Task: Look for space in Merthyr Tydfil, United Kingdom from 1st July, 2023 to 8th July, 2023 for 2 adults, 1 child in price range Rs.15000 to Rs.20000. Place can be entire place with 1  bedroom having 1 bed and 1 bathroom. Property type can be house, flat, guest house, hotel. Booking option can be shelf check-in. Required host language is English.
Action: Mouse moved to (547, 122)
Screenshot: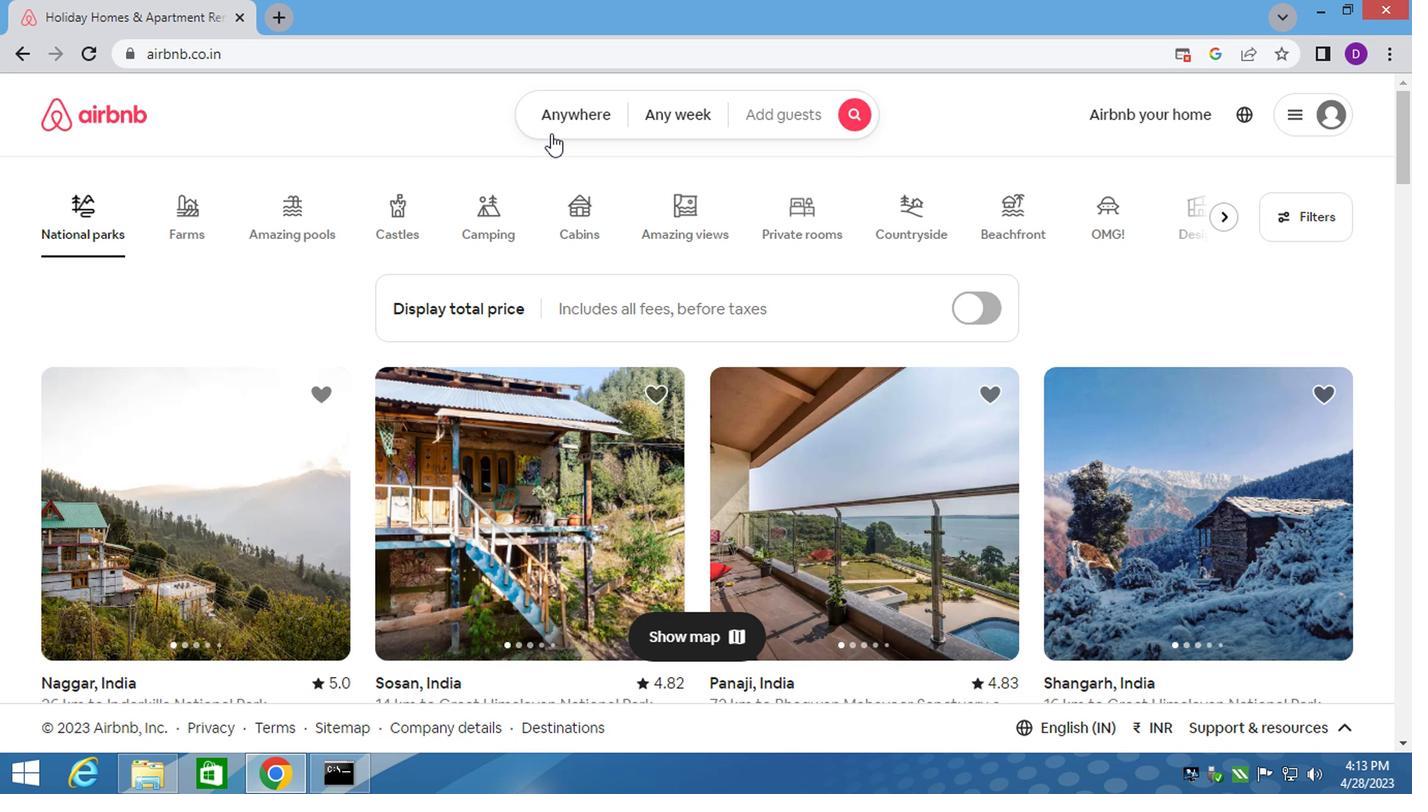 
Action: Mouse pressed left at (547, 122)
Screenshot: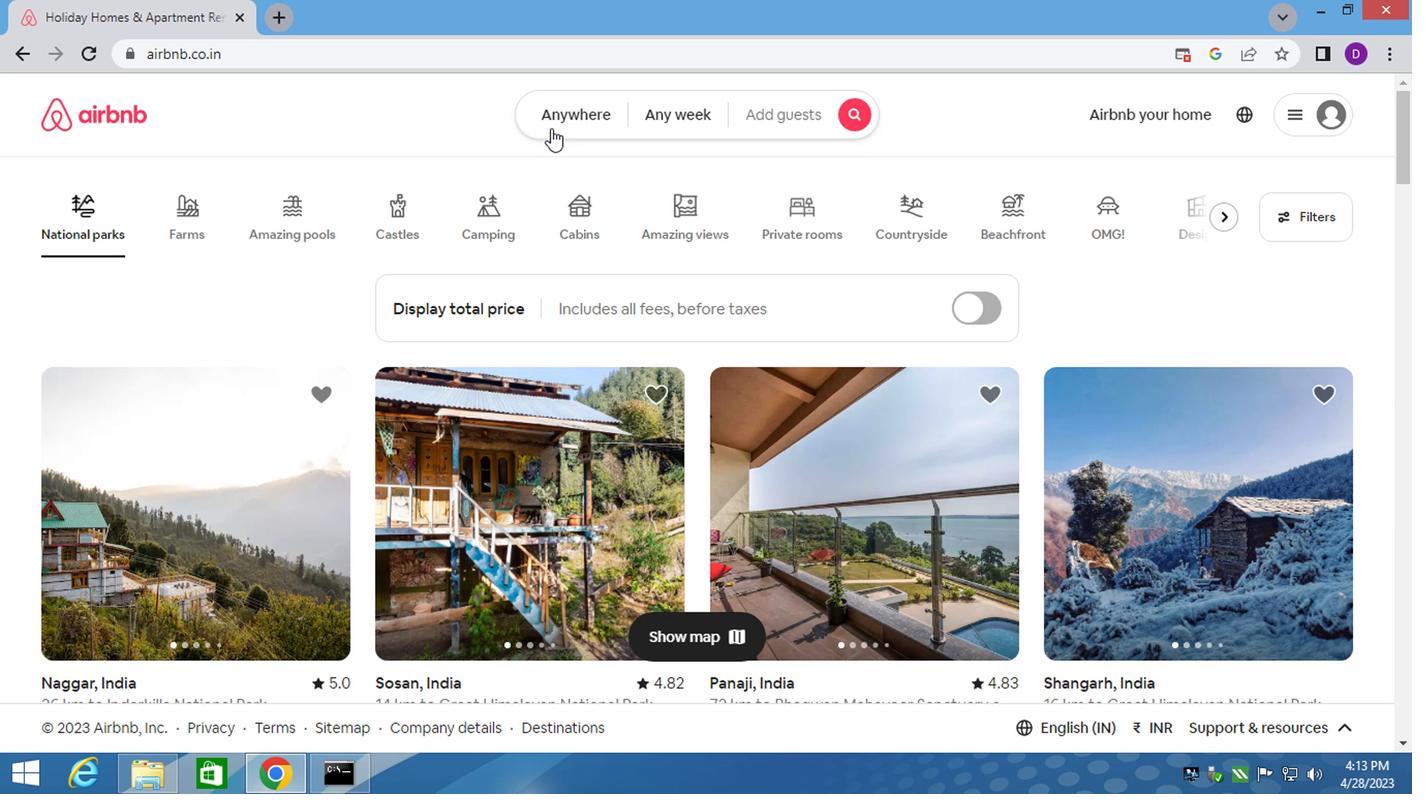 
Action: Mouse moved to (385, 205)
Screenshot: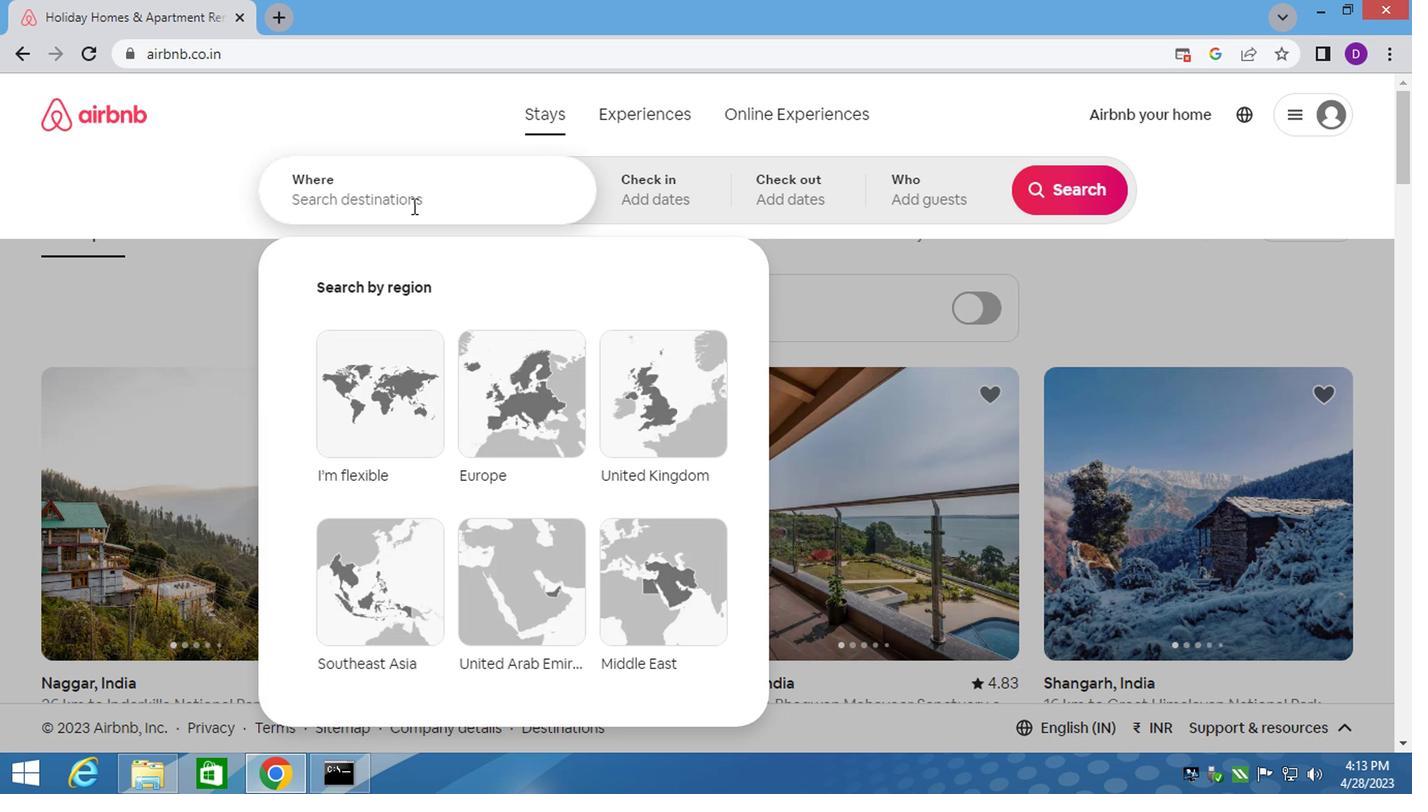 
Action: Mouse pressed left at (385, 205)
Screenshot: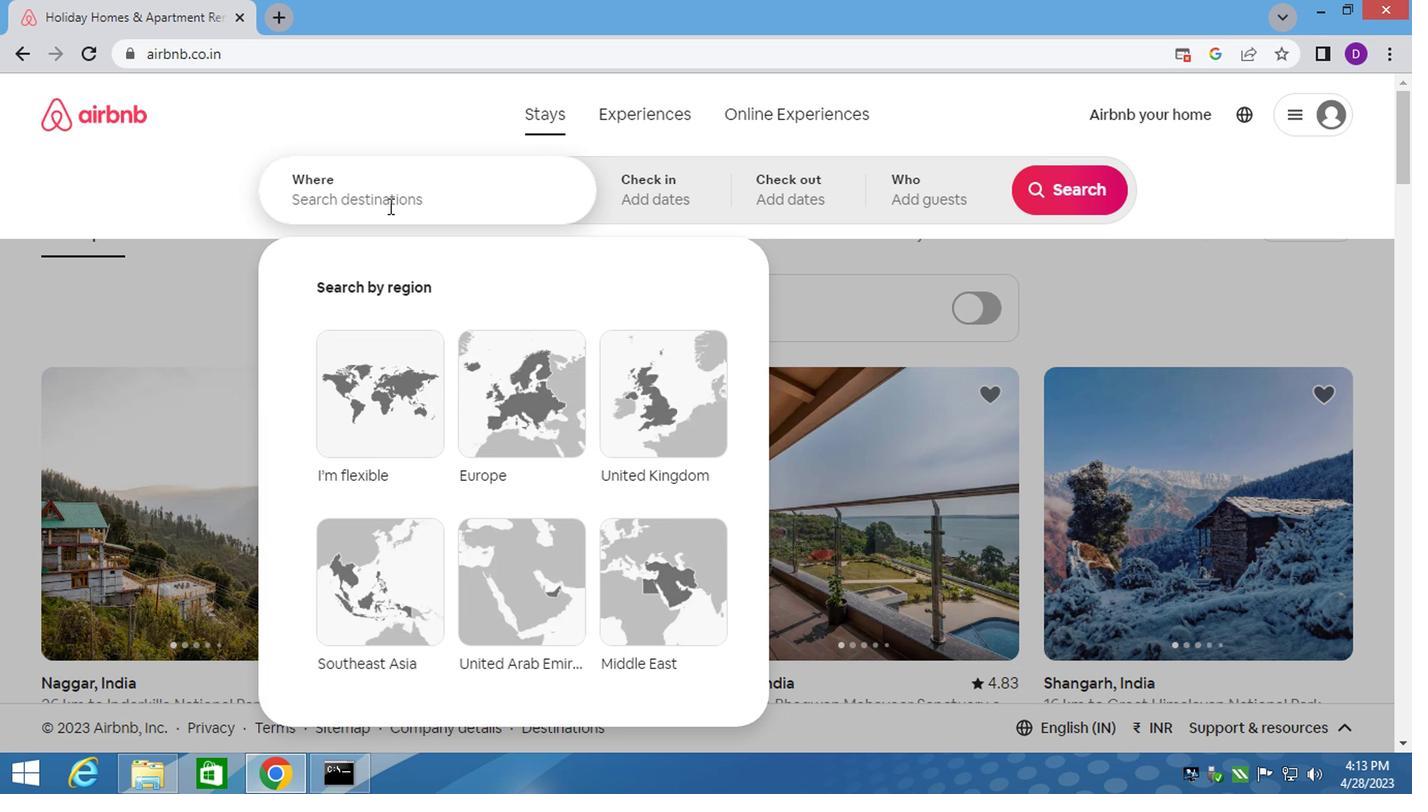 
Action: Key pressed <Key.shift_r>Merth<Key.down>,<Key.space><Key.shift_r><Key.shift_r><Key.shift_r>U<Key.enter>
Screenshot: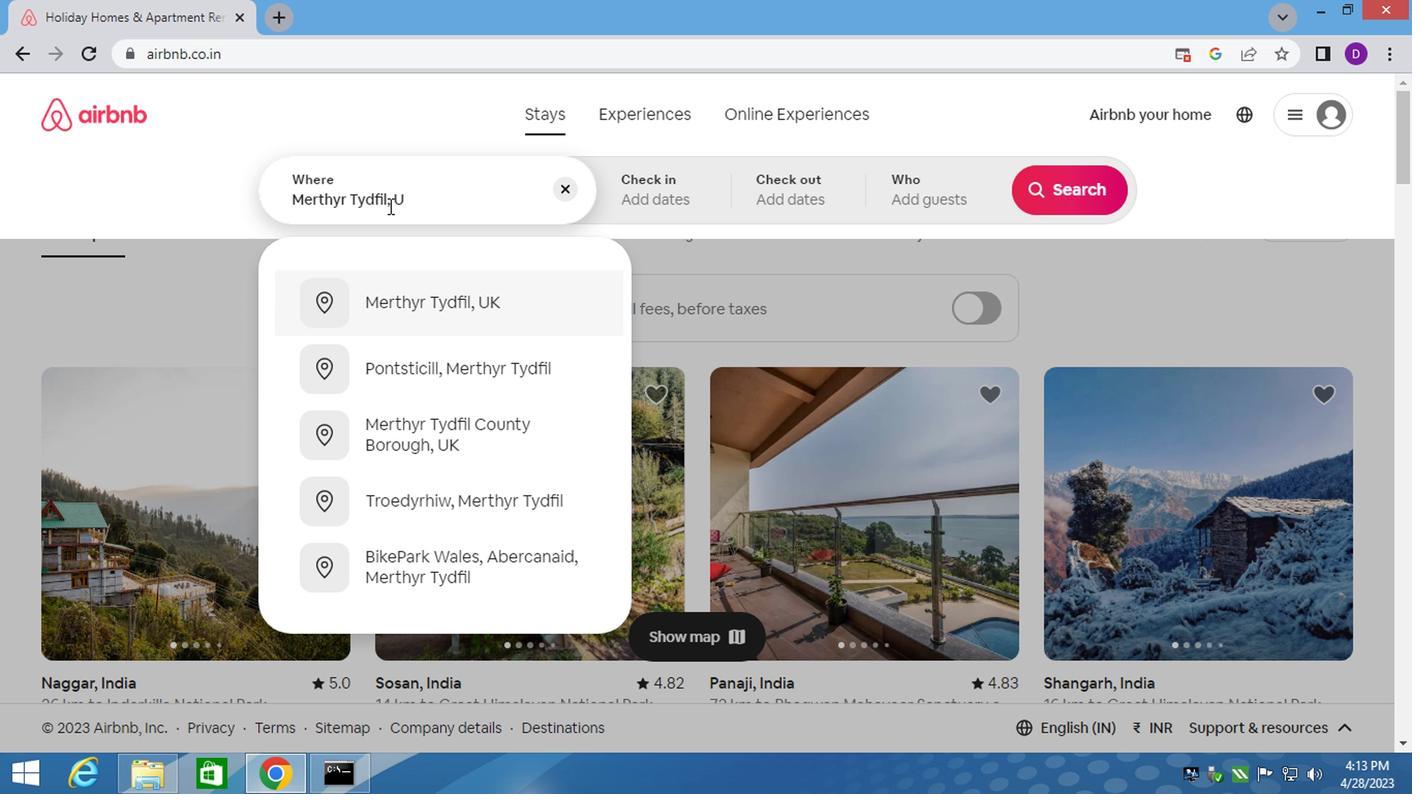 
Action: Mouse moved to (1044, 362)
Screenshot: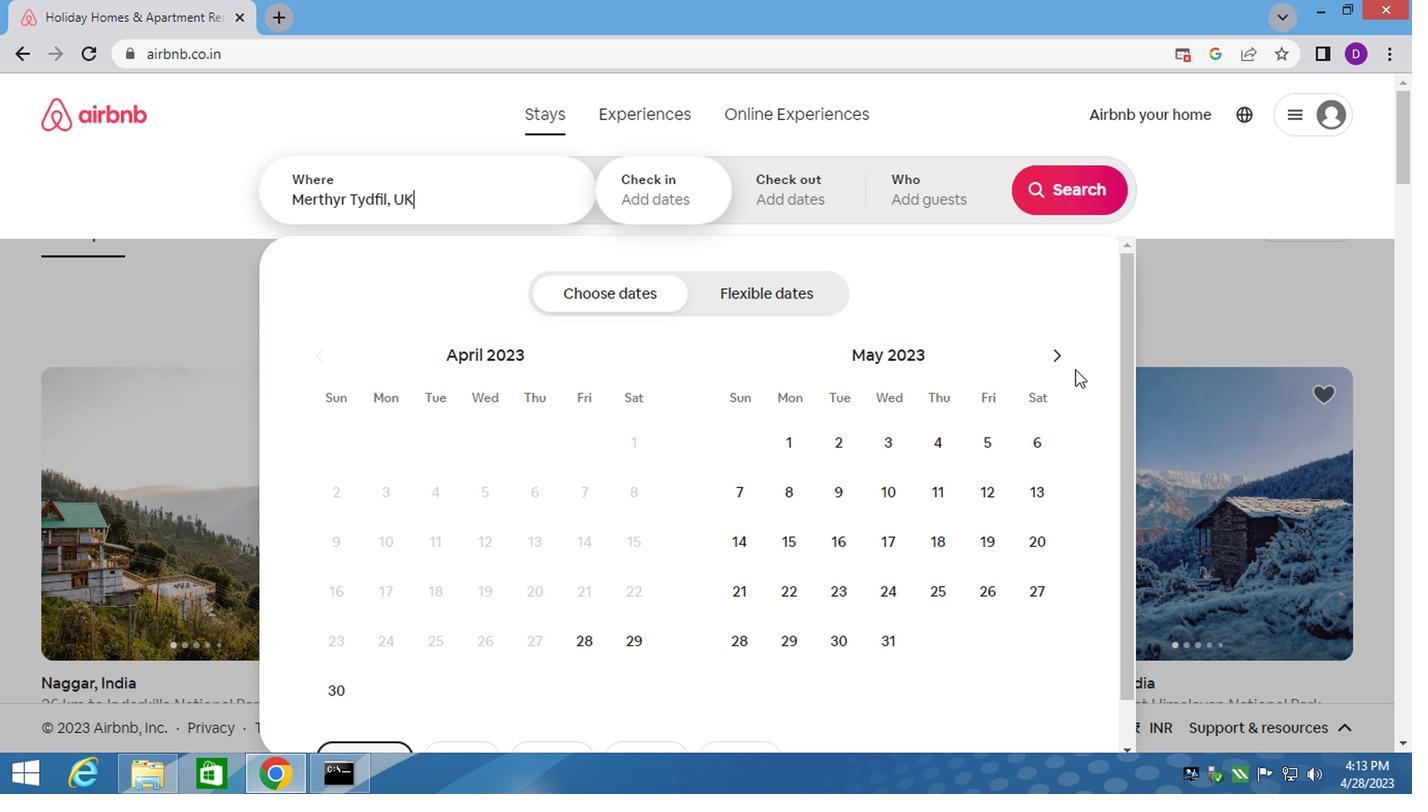 
Action: Mouse pressed left at (1044, 362)
Screenshot: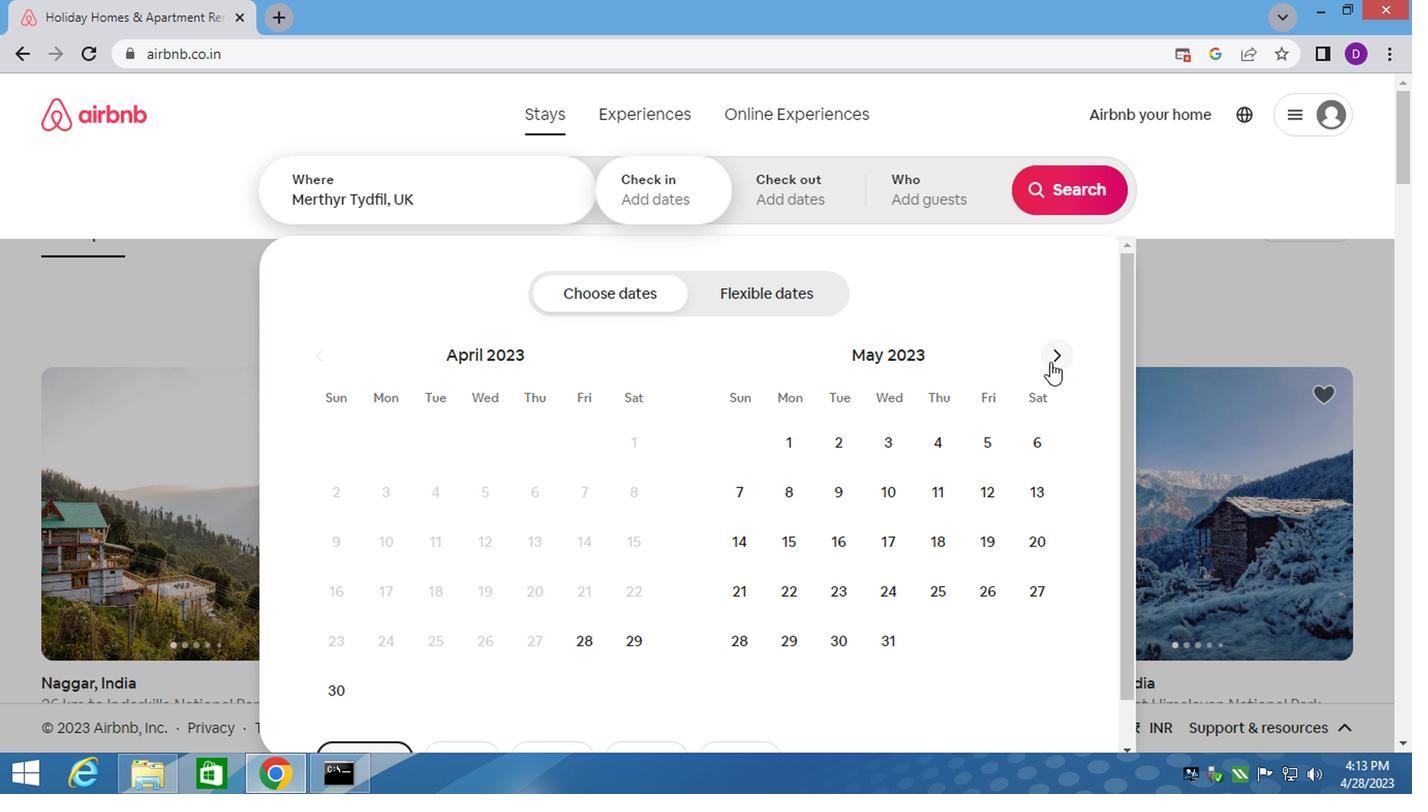 
Action: Mouse pressed left at (1044, 362)
Screenshot: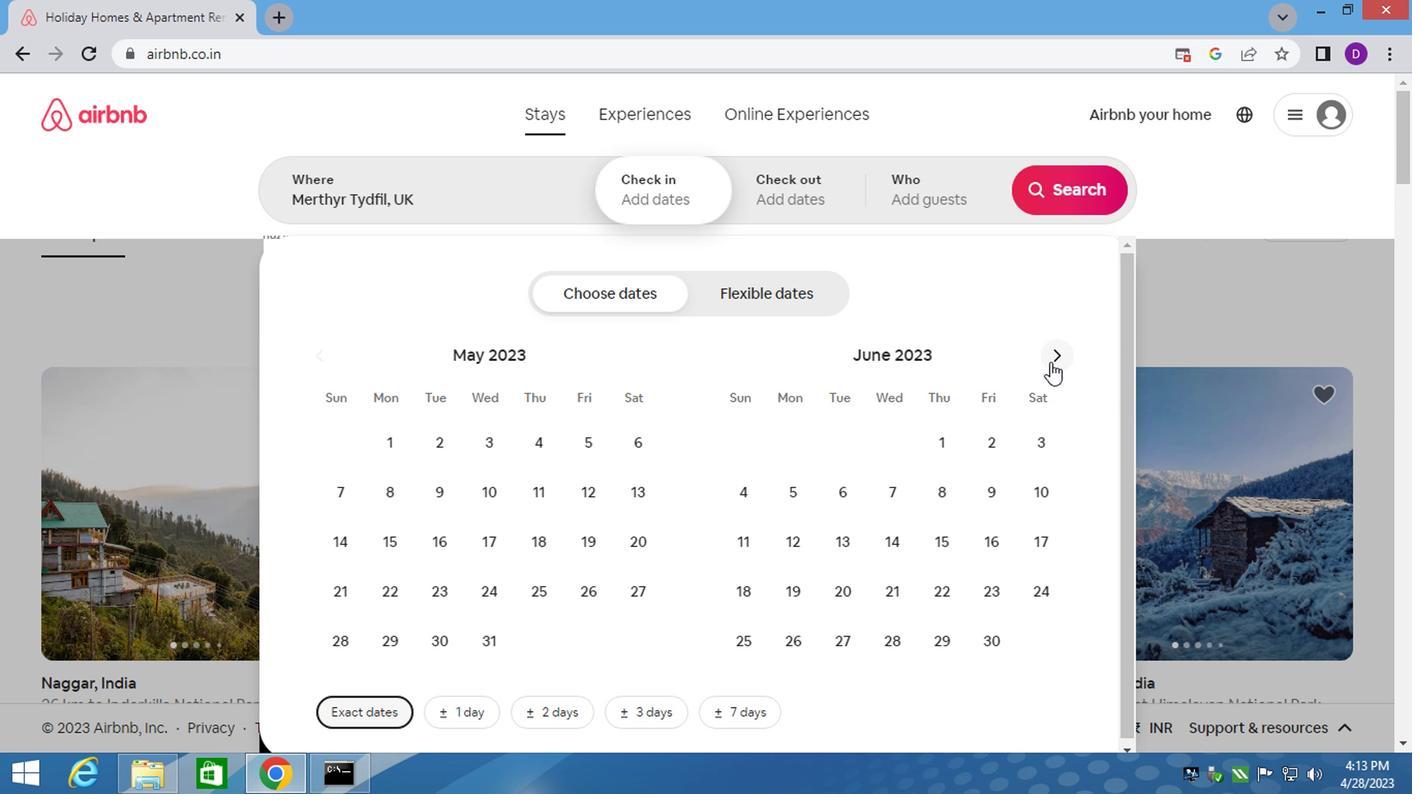 
Action: Mouse moved to (1037, 454)
Screenshot: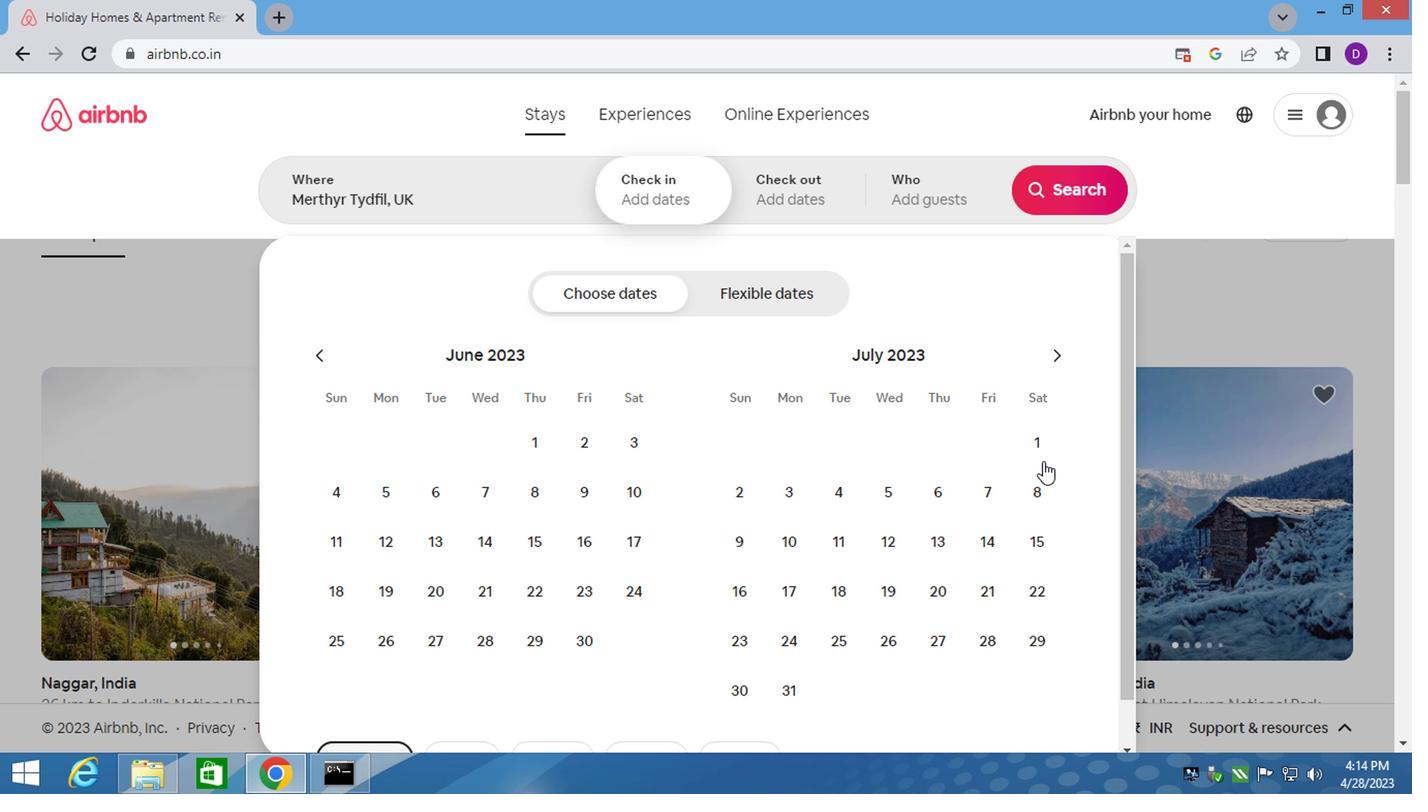 
Action: Mouse pressed left at (1037, 454)
Screenshot: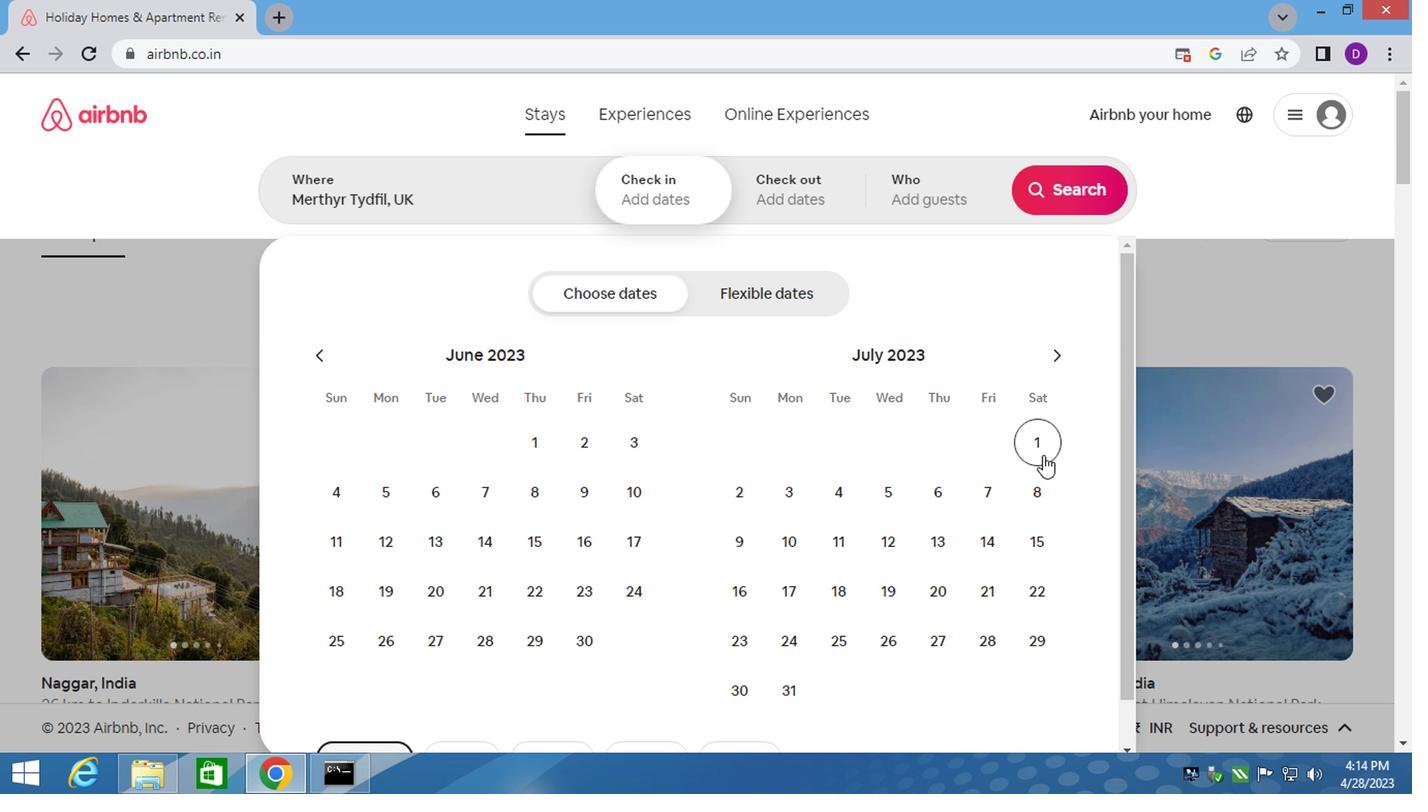 
Action: Mouse moved to (1037, 477)
Screenshot: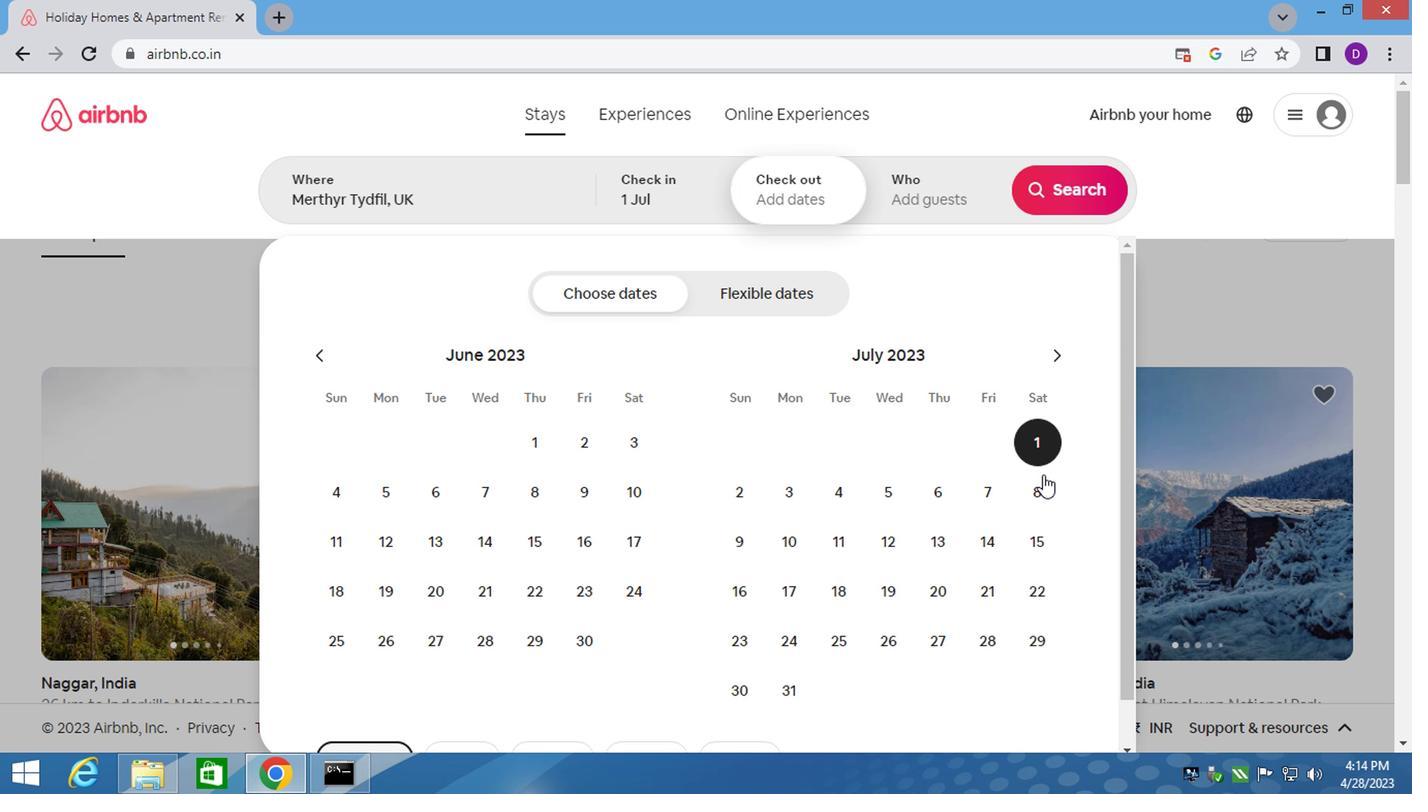 
Action: Mouse pressed left at (1037, 477)
Screenshot: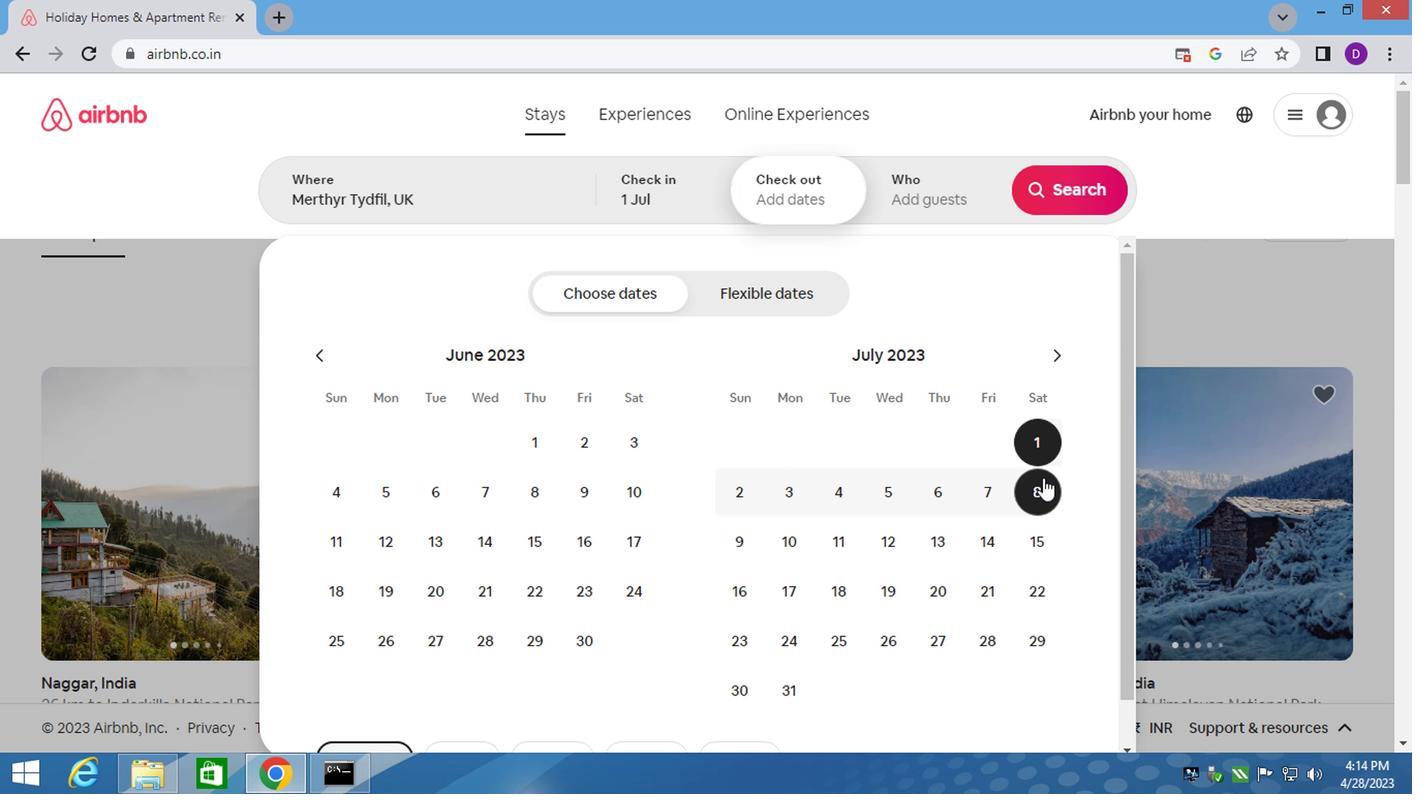
Action: Mouse moved to (924, 190)
Screenshot: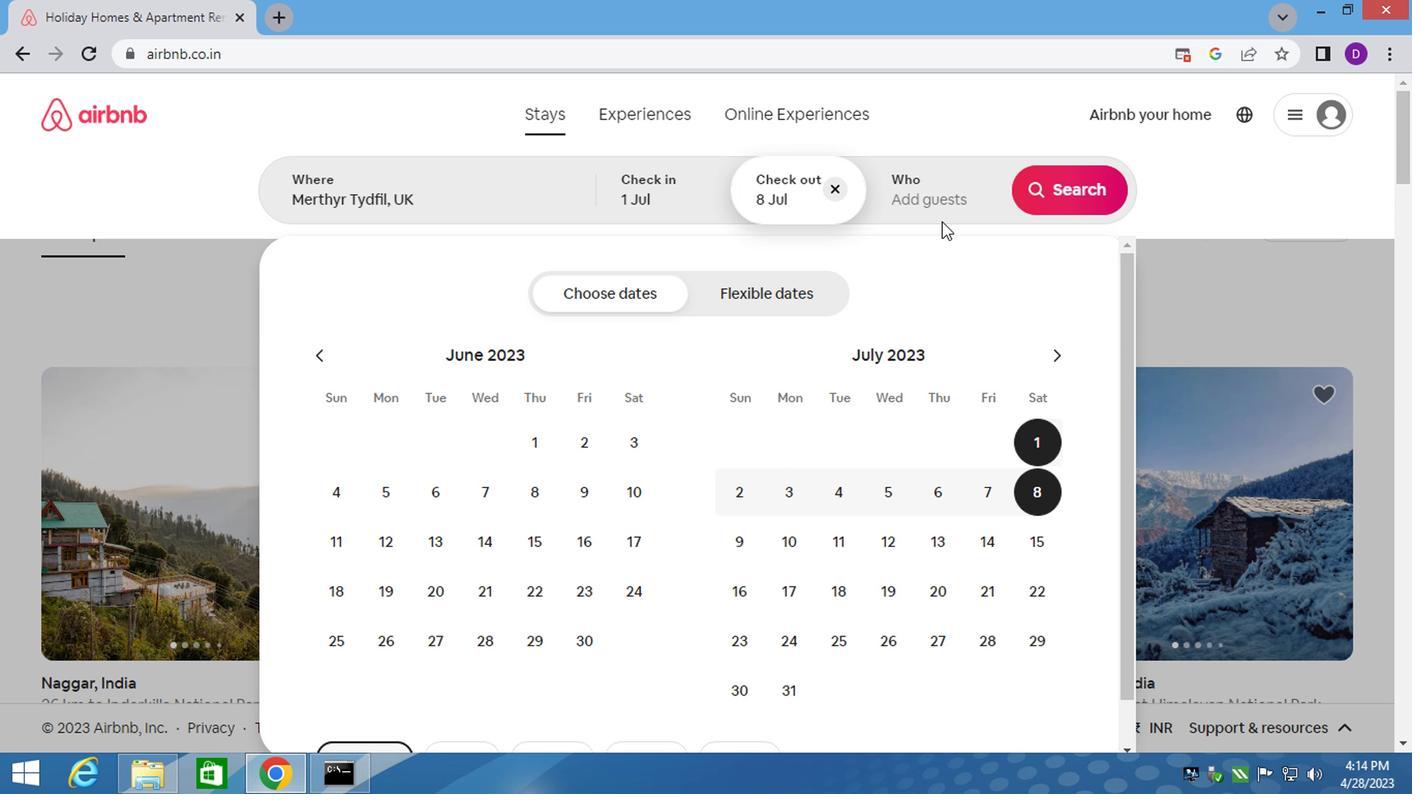 
Action: Mouse pressed left at (924, 190)
Screenshot: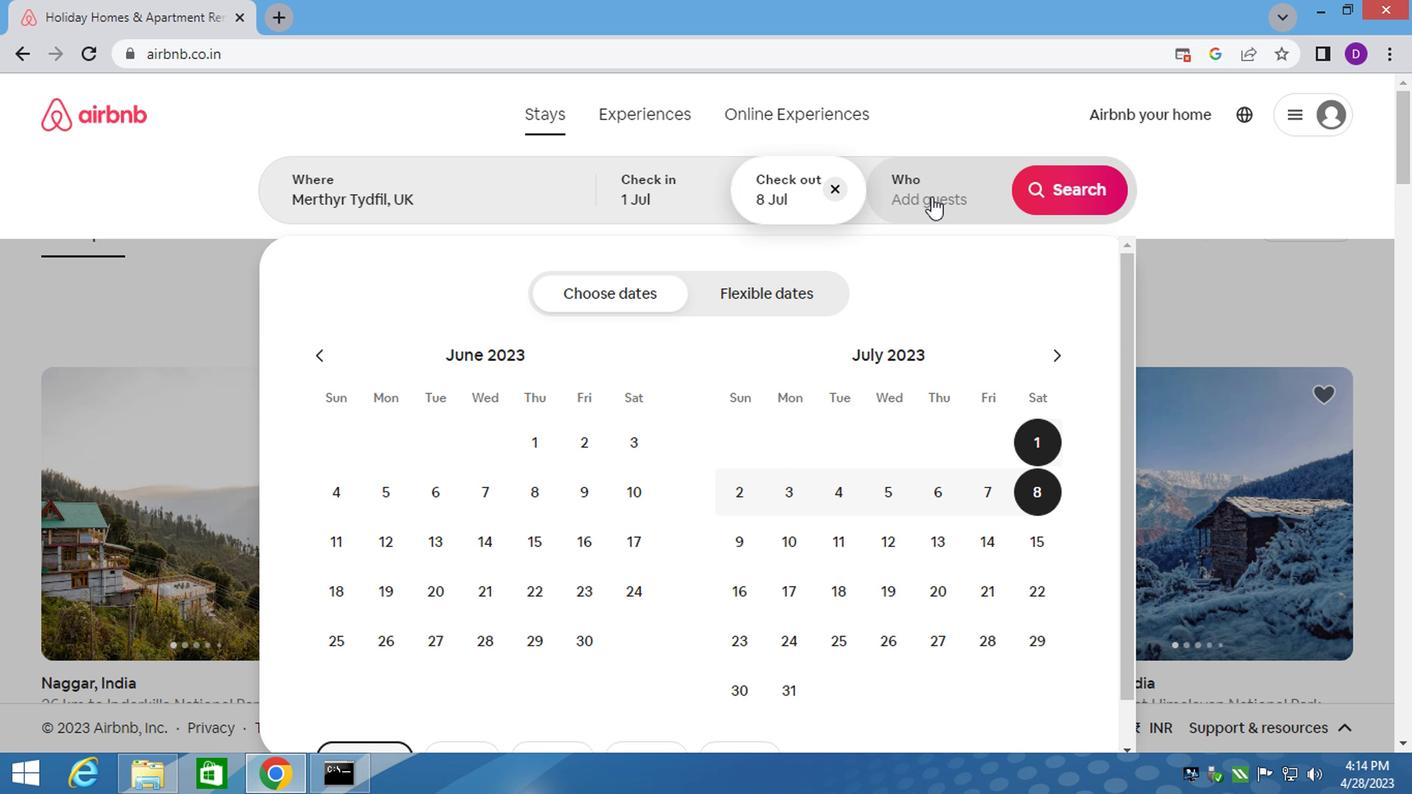 
Action: Mouse moved to (1072, 297)
Screenshot: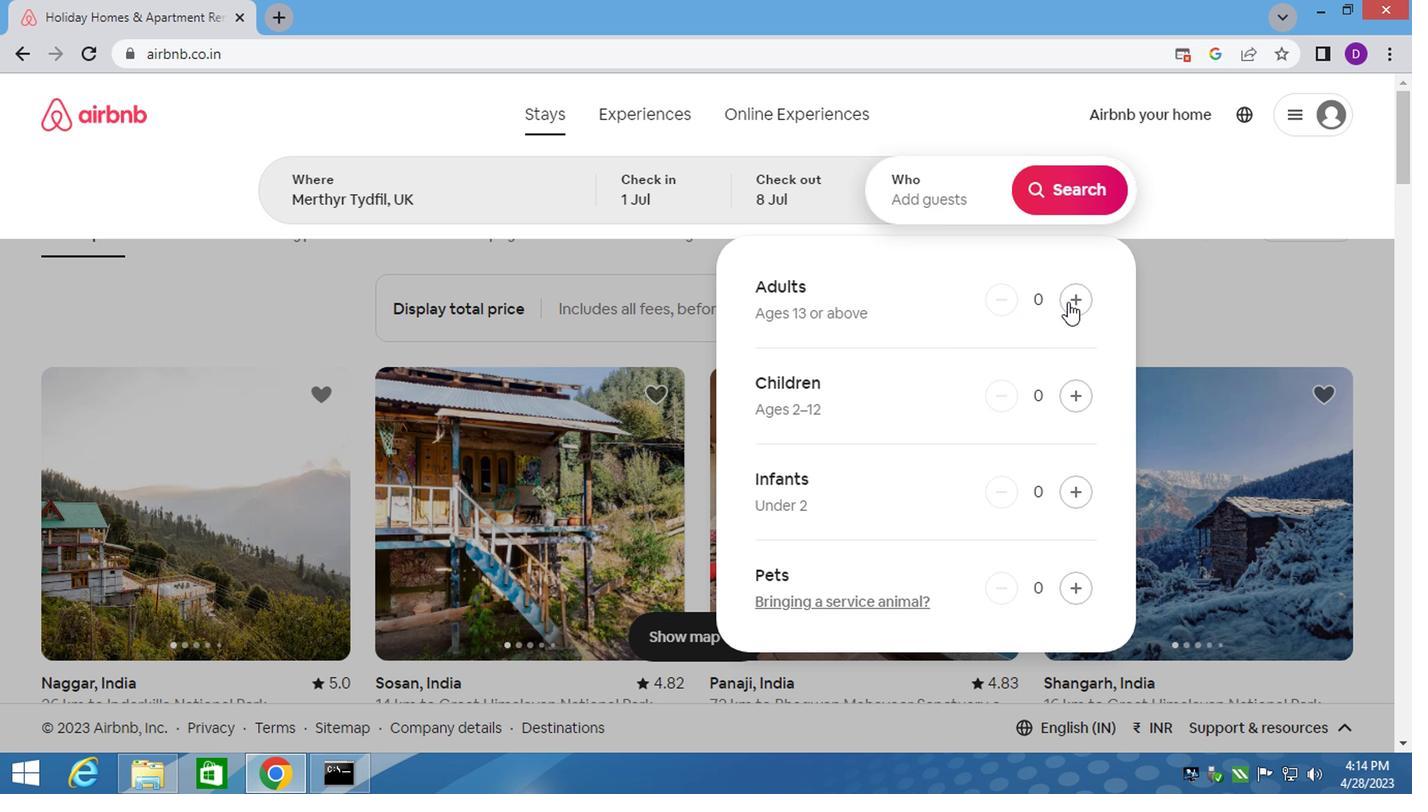 
Action: Mouse pressed left at (1072, 297)
Screenshot: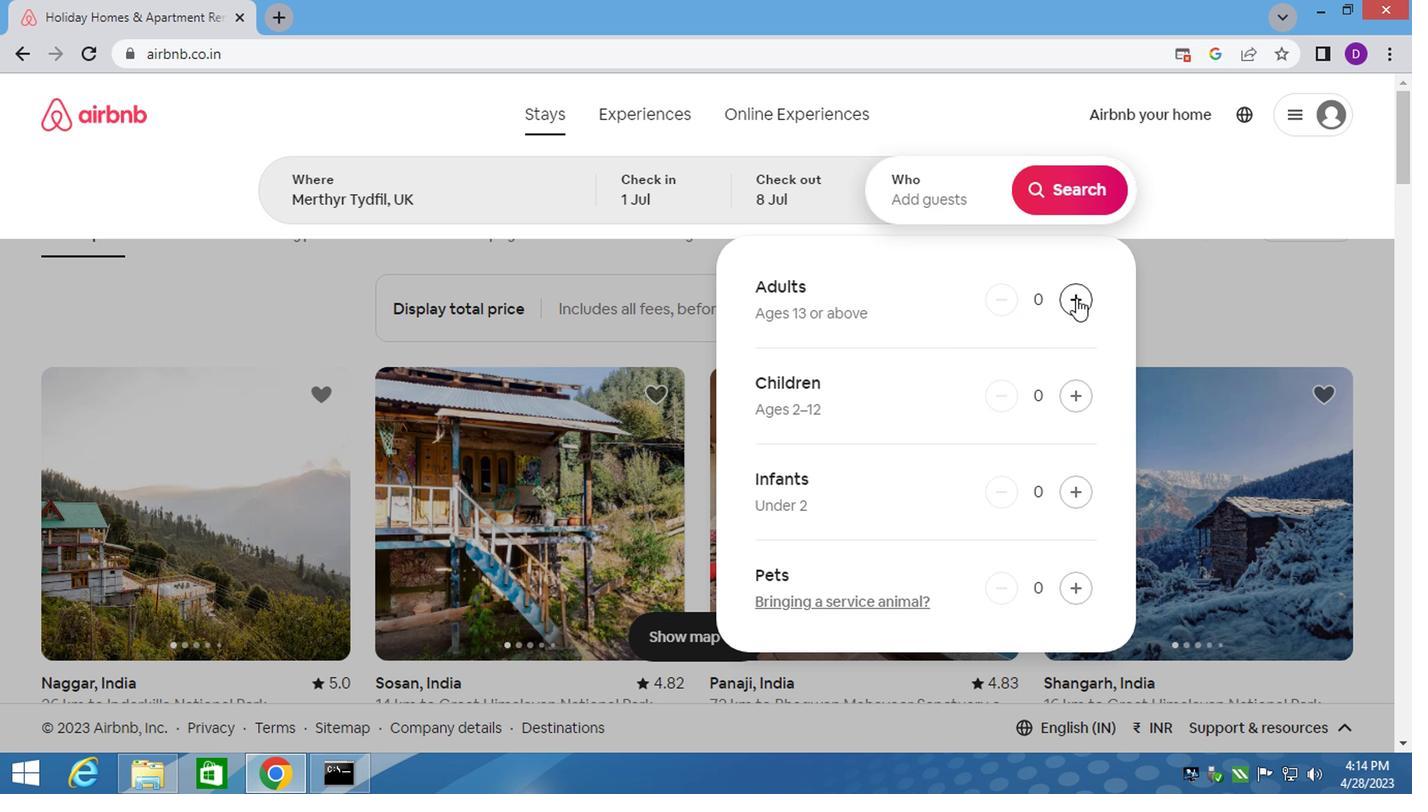
Action: Mouse pressed left at (1072, 297)
Screenshot: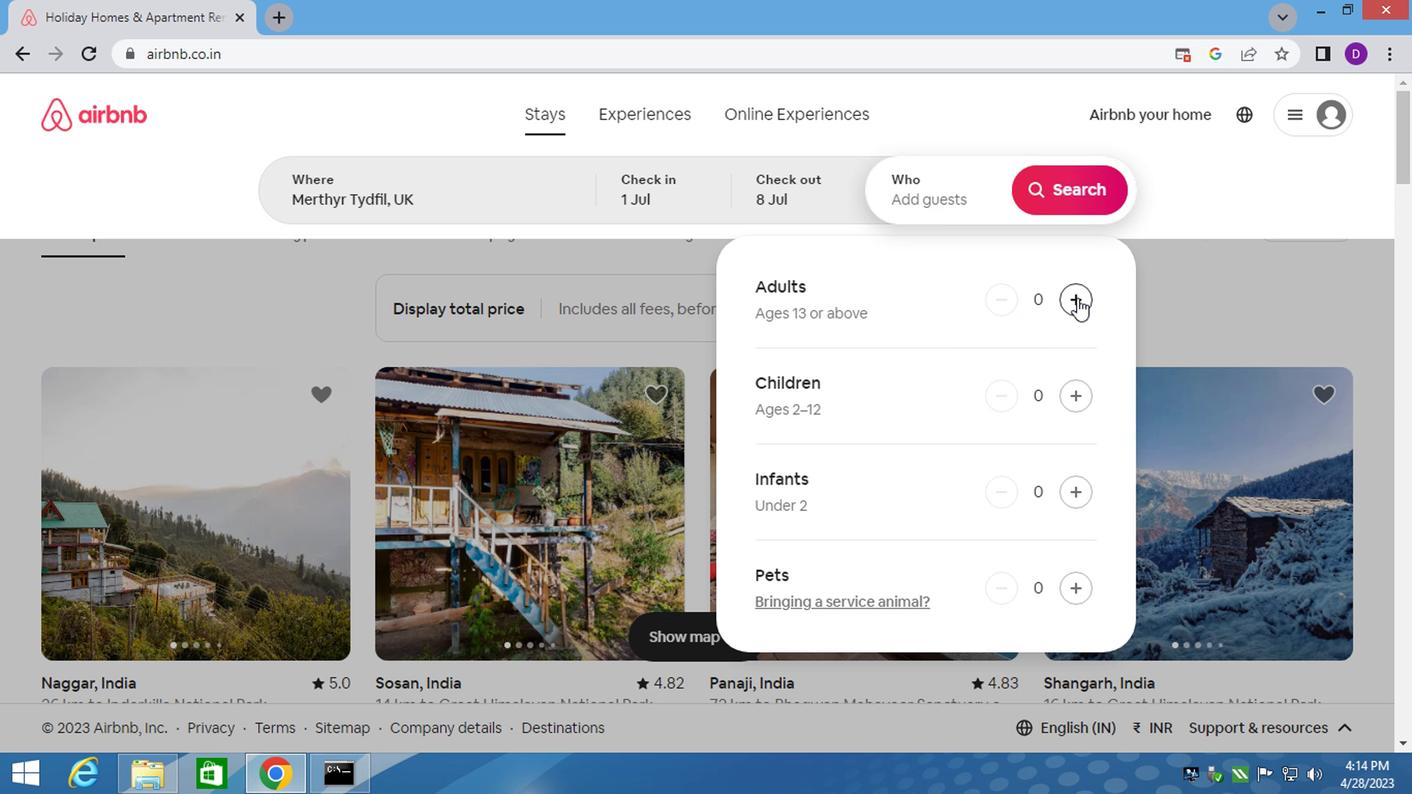 
Action: Mouse moved to (1061, 388)
Screenshot: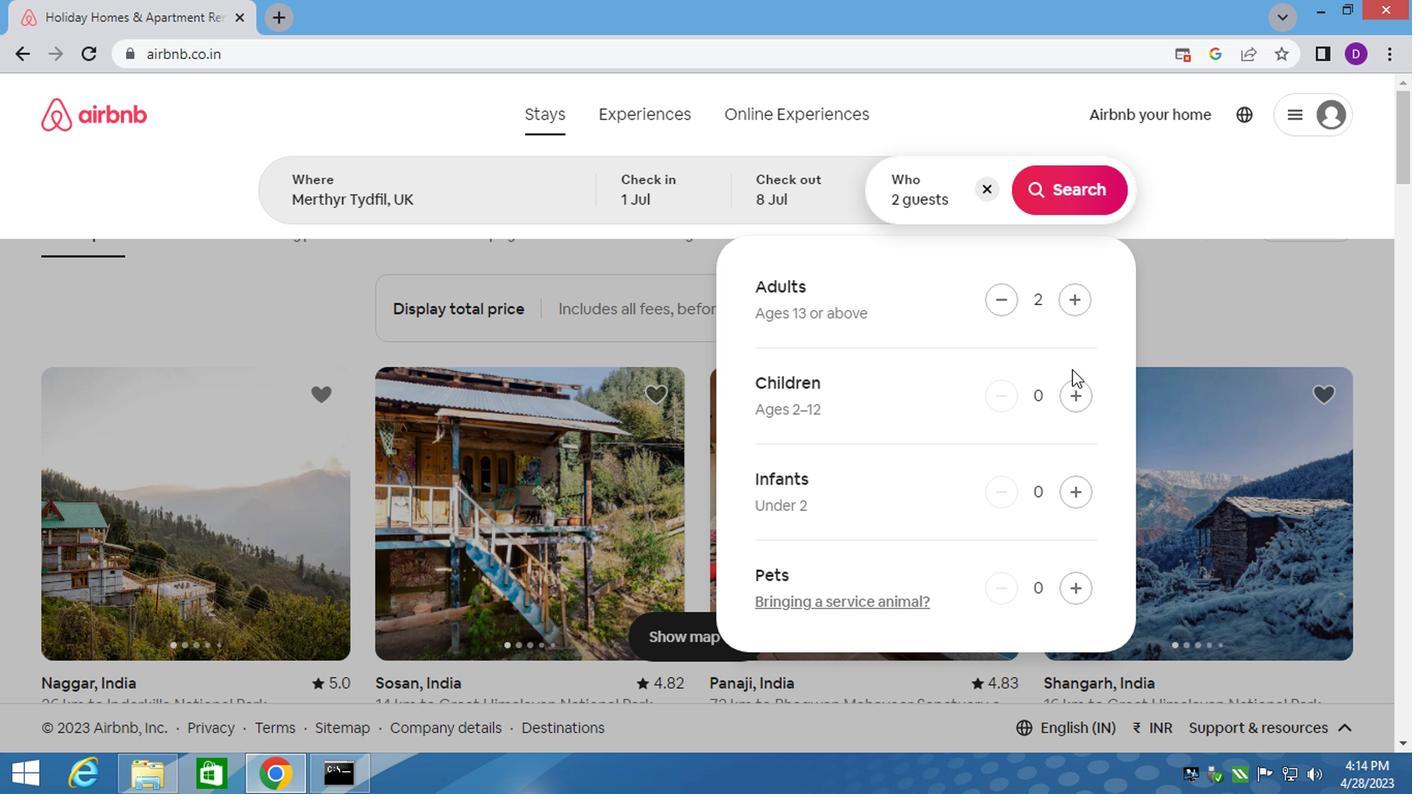 
Action: Mouse pressed left at (1061, 388)
Screenshot: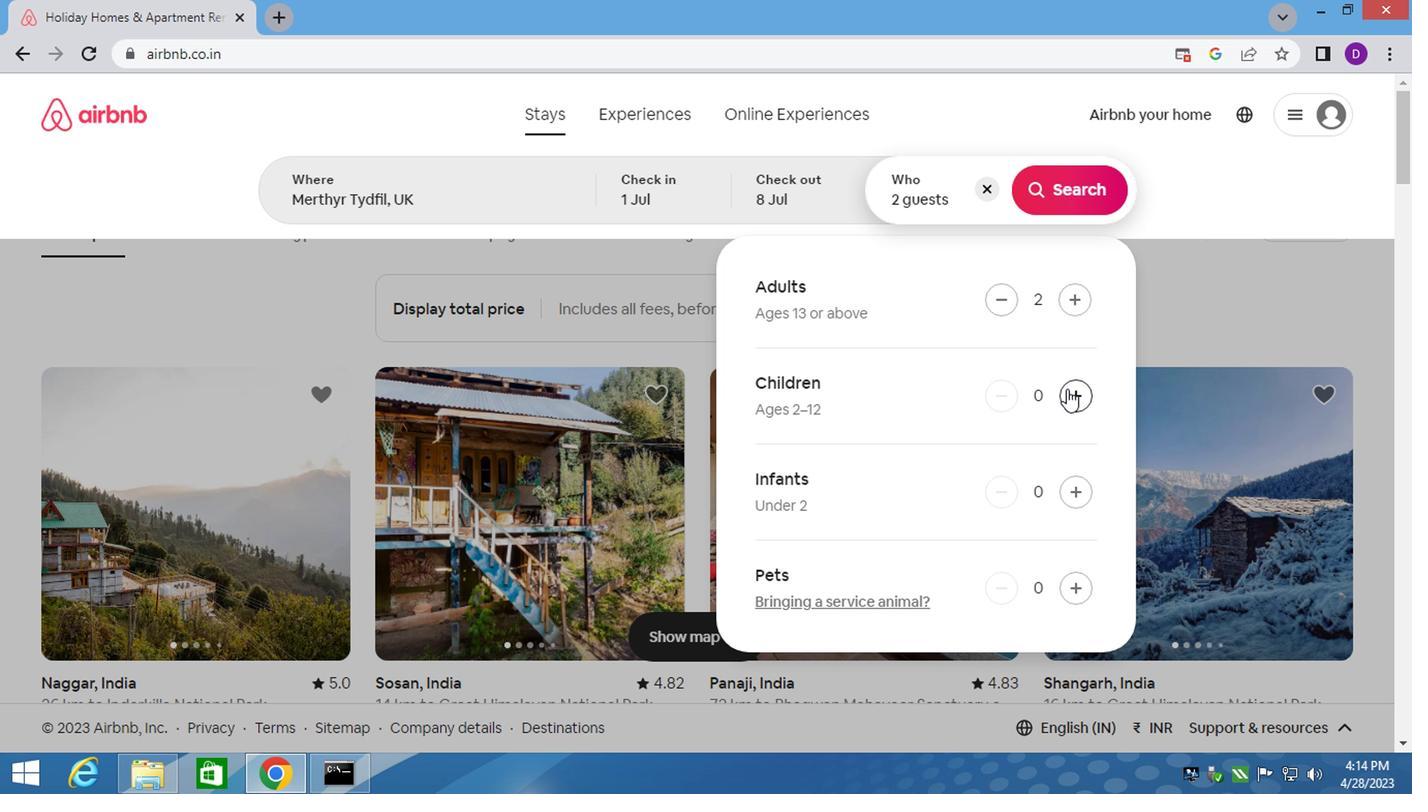 
Action: Mouse moved to (1044, 192)
Screenshot: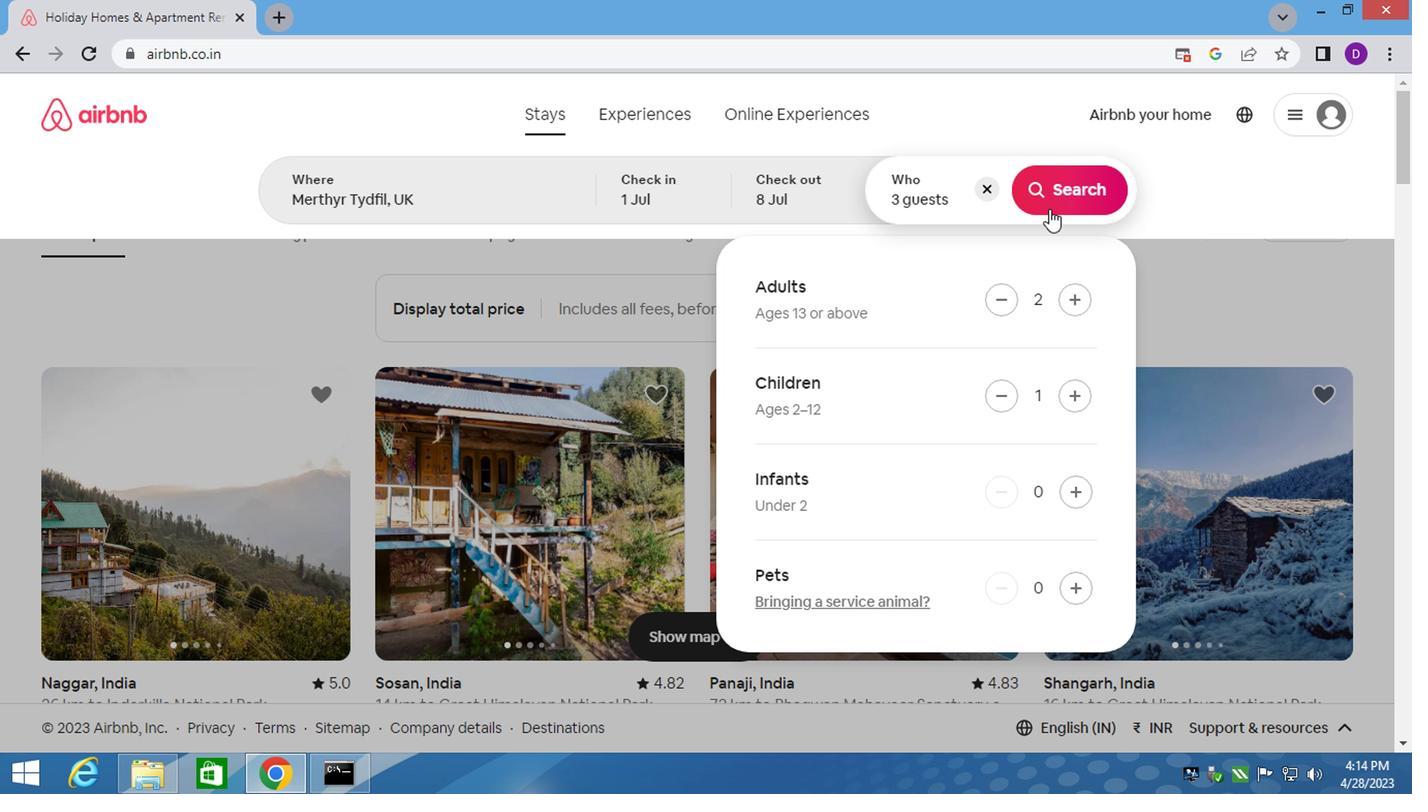 
Action: Mouse pressed left at (1044, 192)
Screenshot: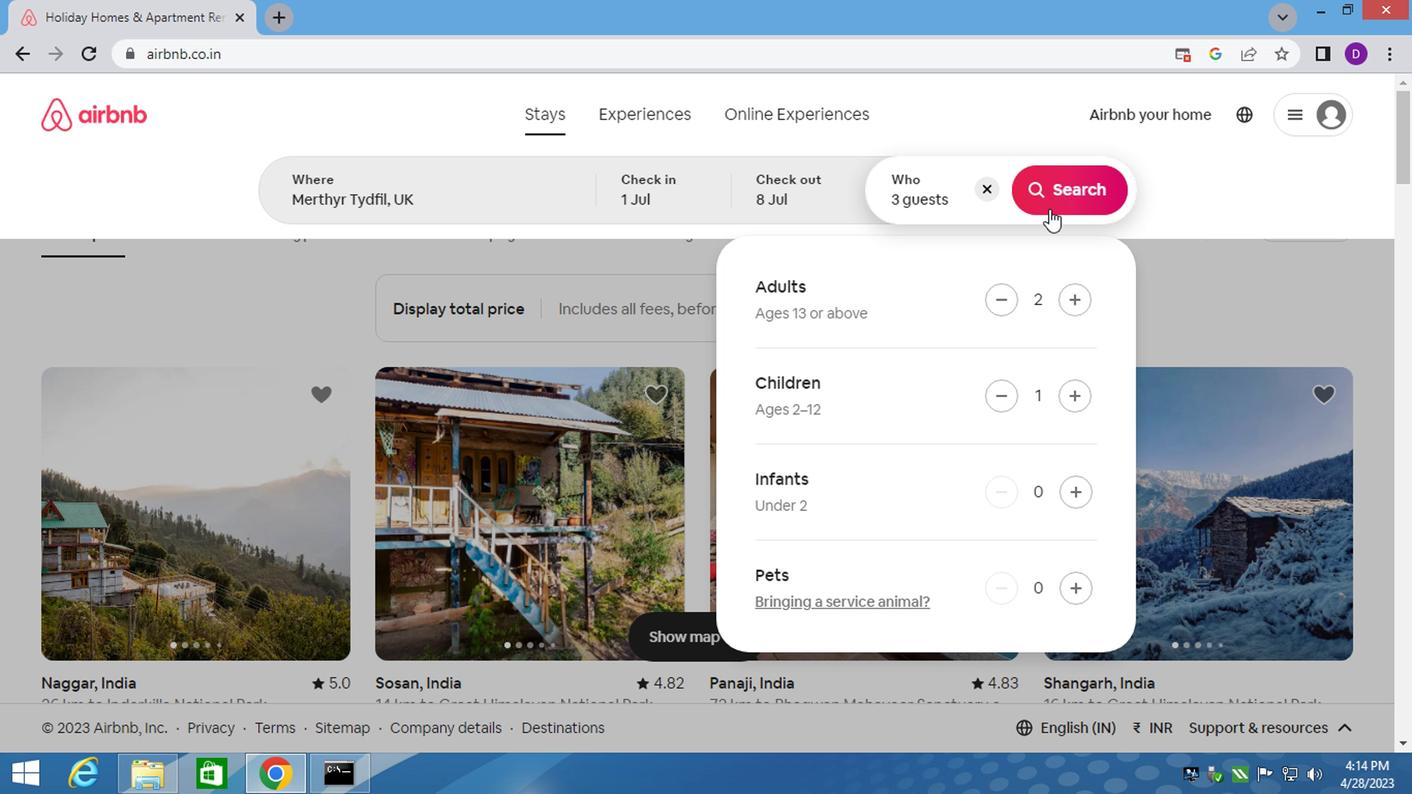 
Action: Mouse moved to (1289, 200)
Screenshot: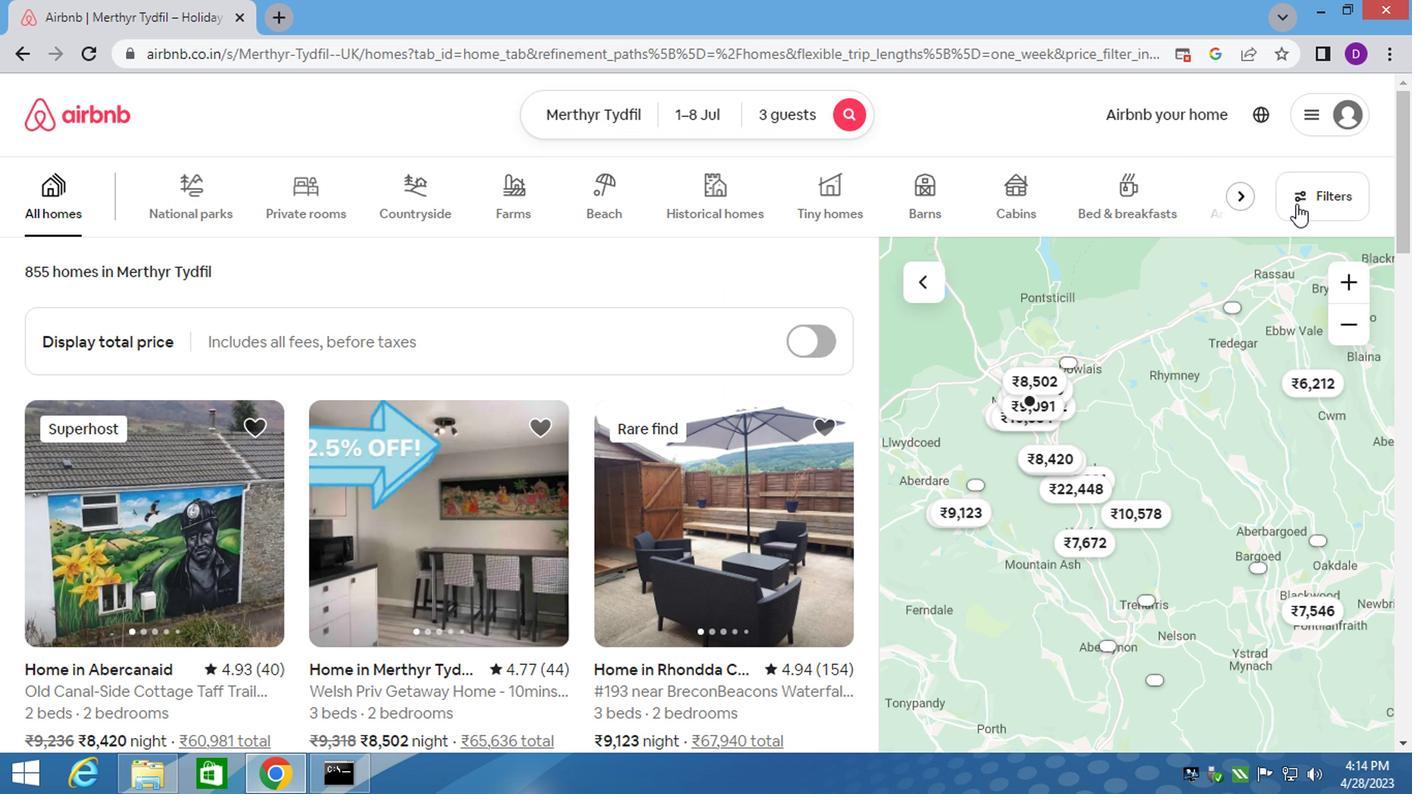 
Action: Mouse pressed left at (1289, 200)
Screenshot: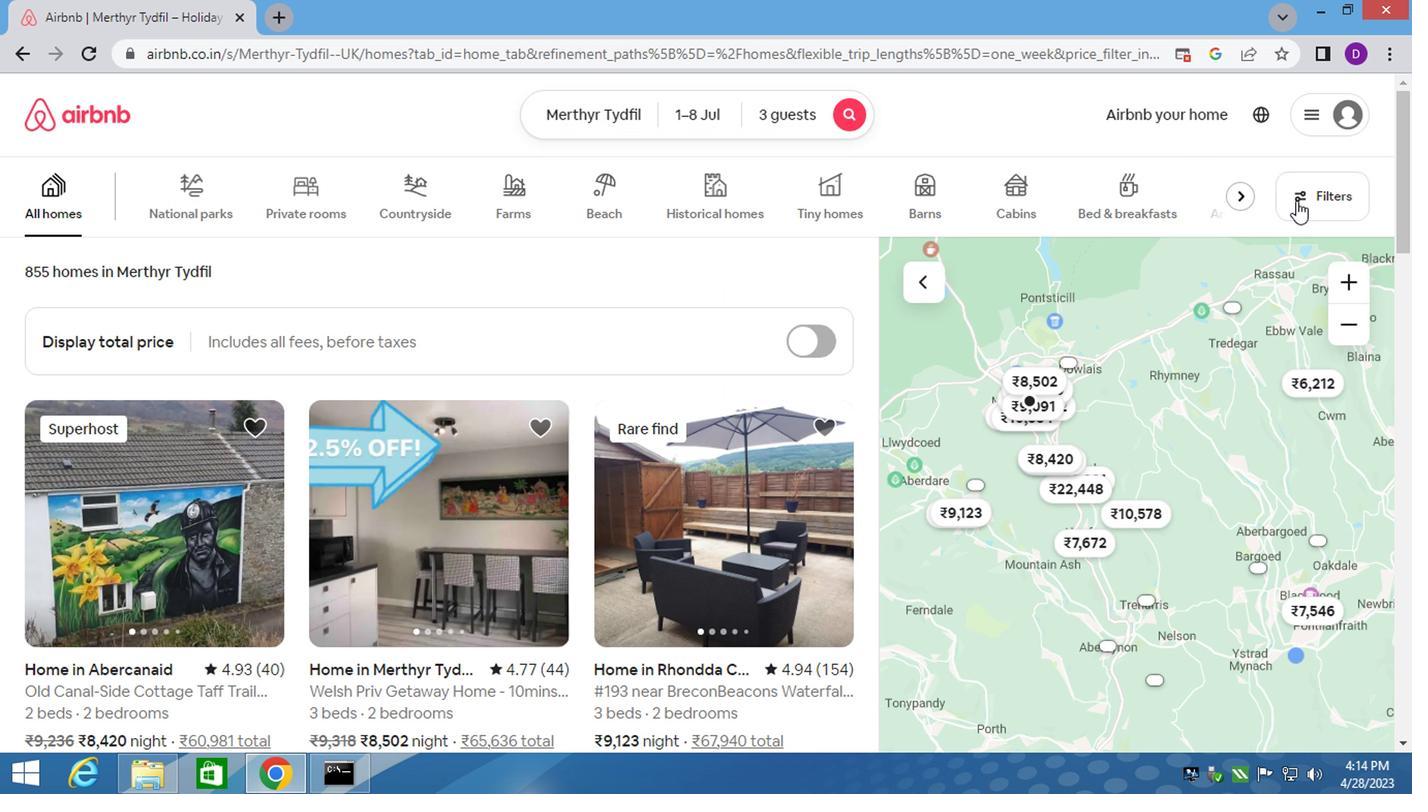 
Action: Mouse moved to (437, 458)
Screenshot: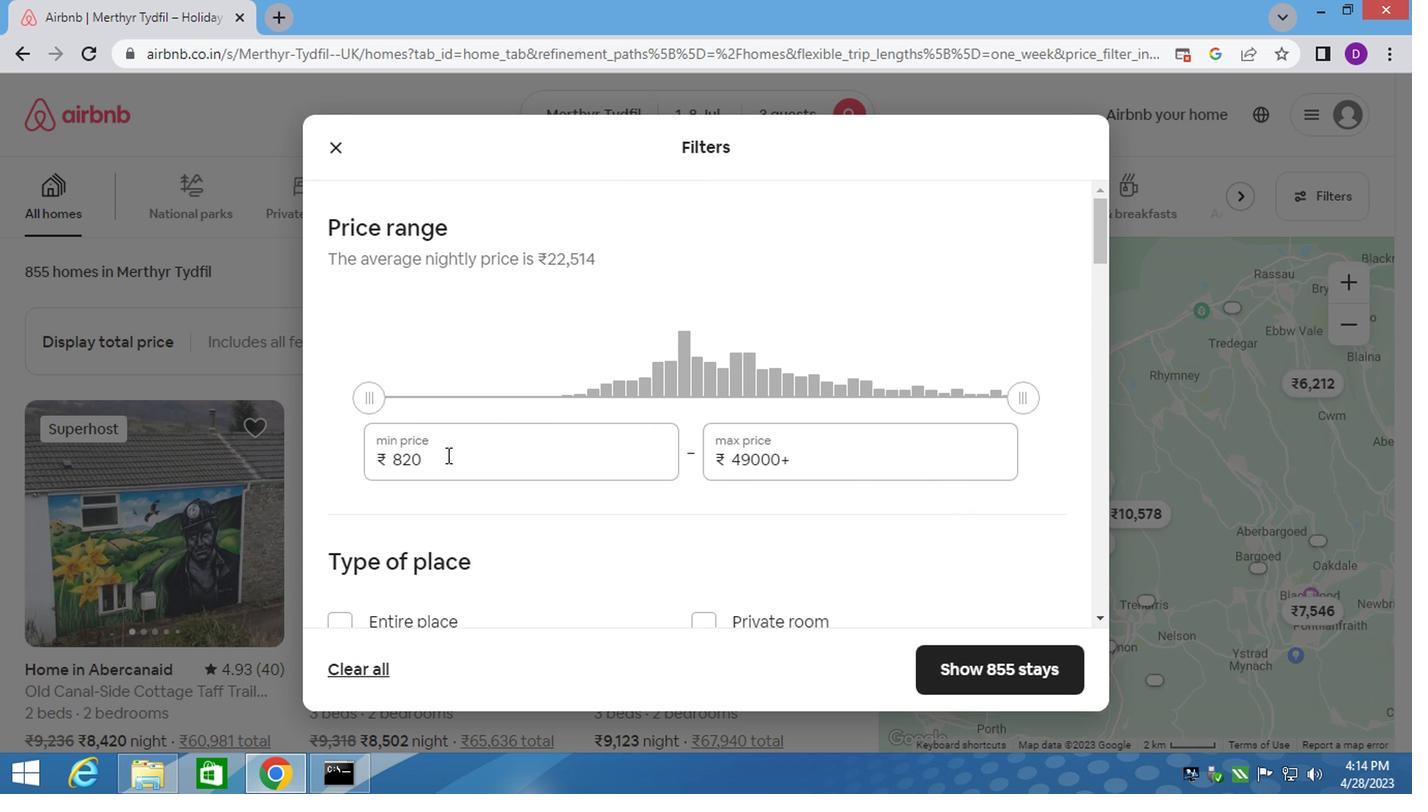 
Action: Mouse pressed left at (437, 458)
Screenshot: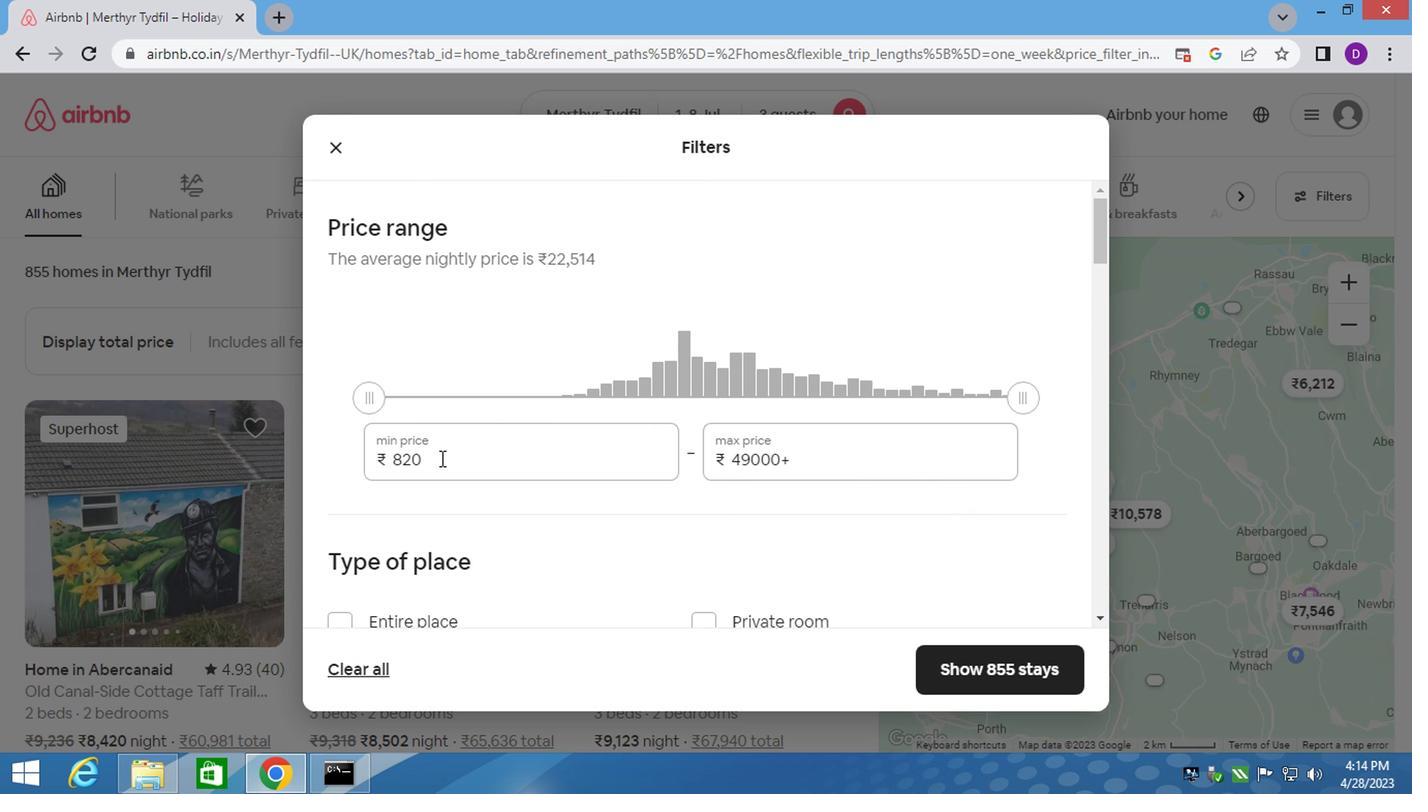 
Action: Mouse pressed left at (437, 458)
Screenshot: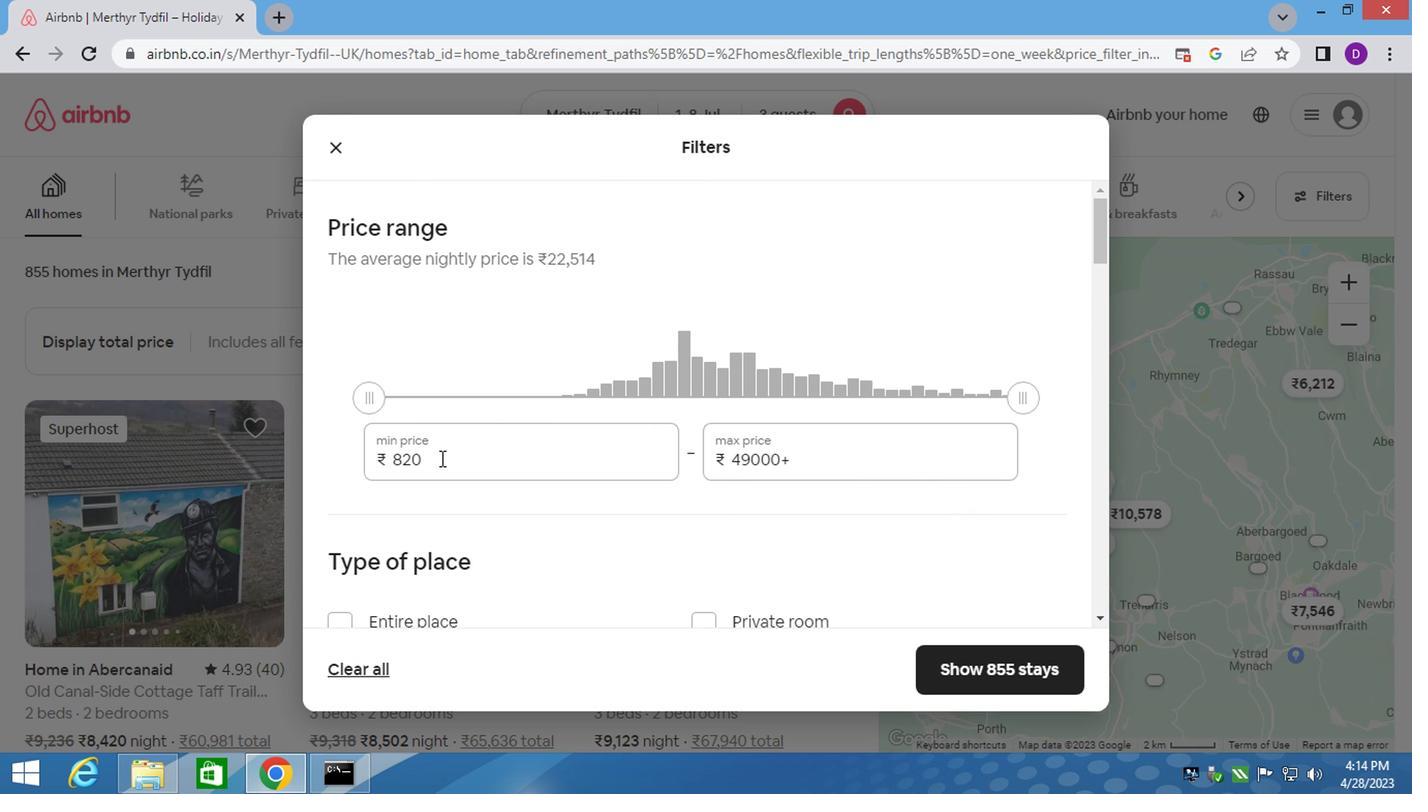 
Action: Key pressed 15000<Key.tab>20000
Screenshot: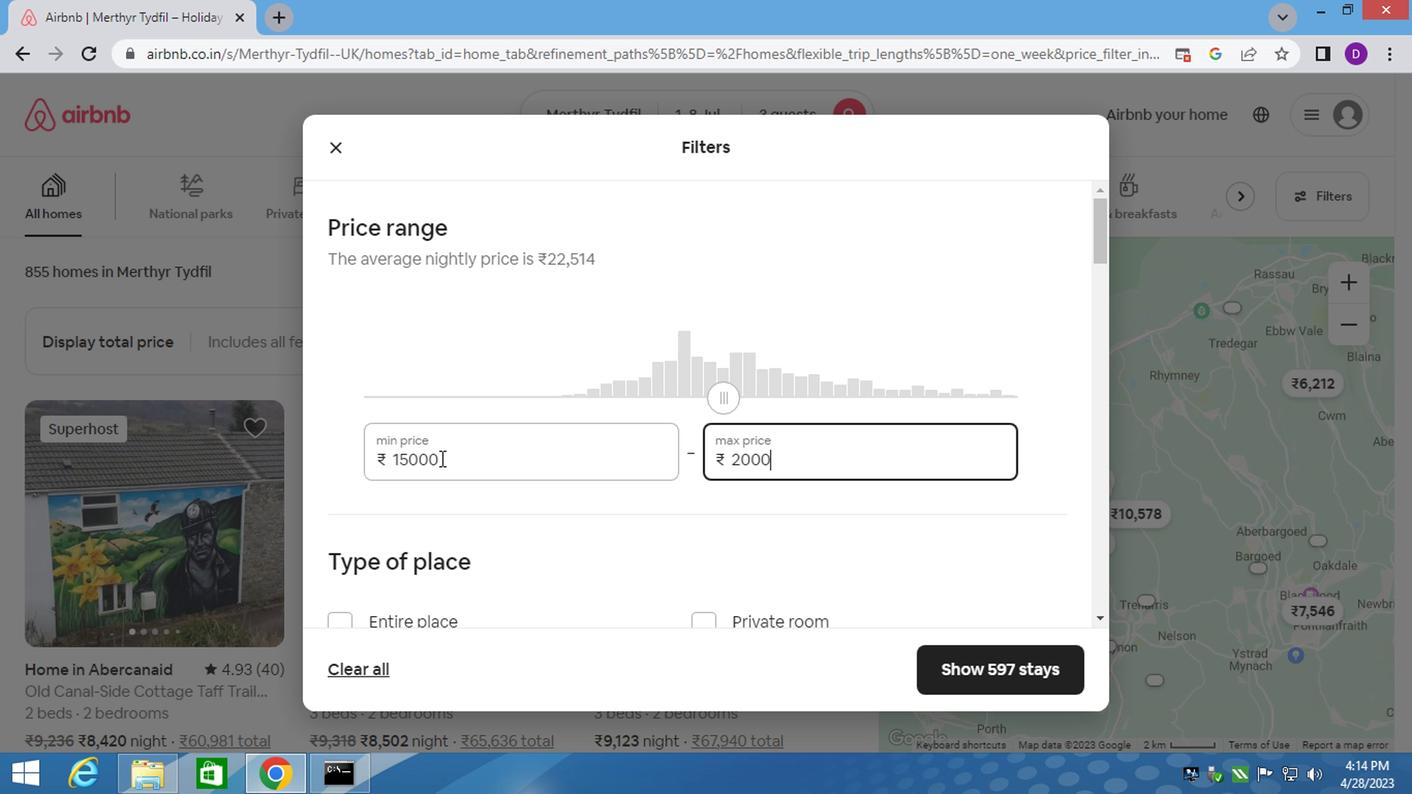 
Action: Mouse moved to (423, 557)
Screenshot: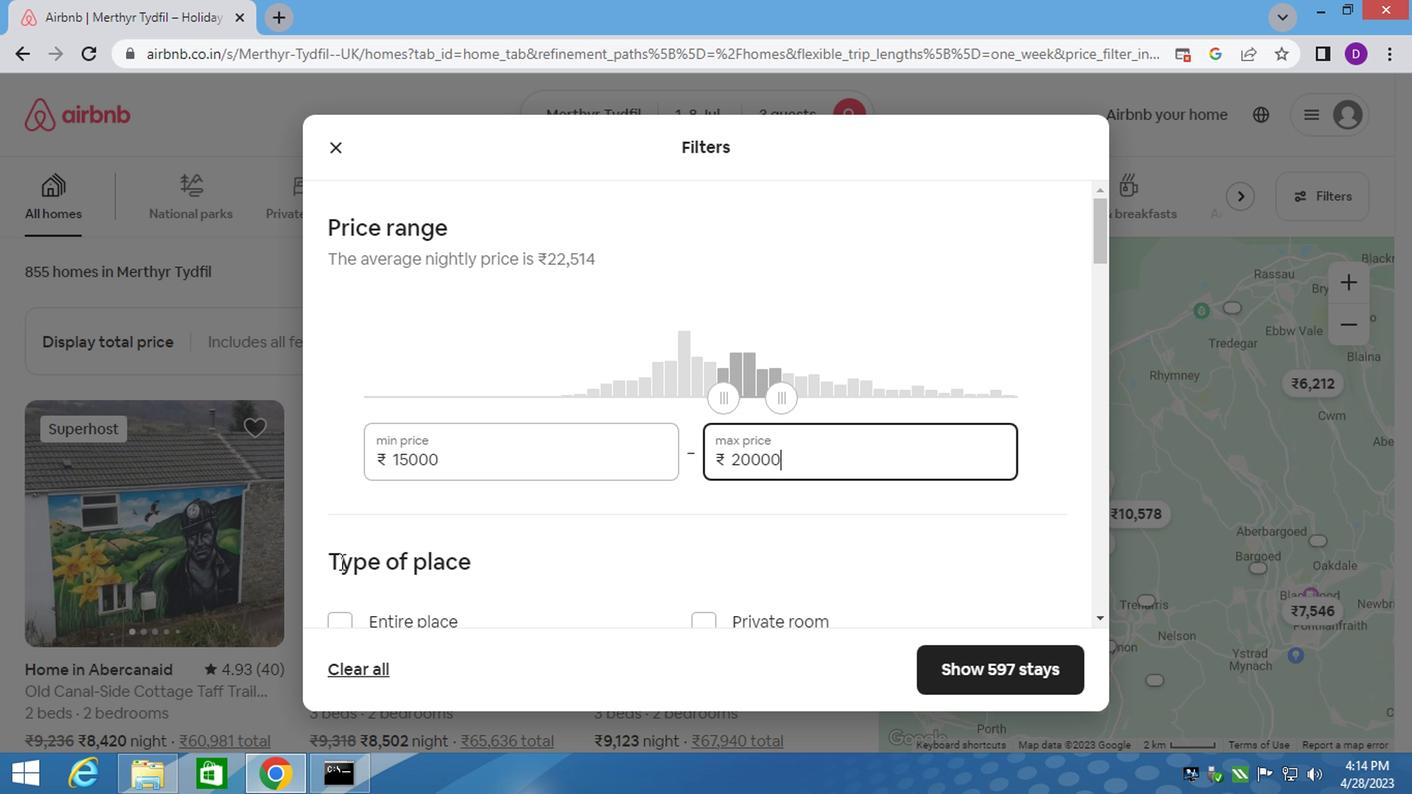 
Action: Mouse scrolled (423, 555) with delta (0, -1)
Screenshot: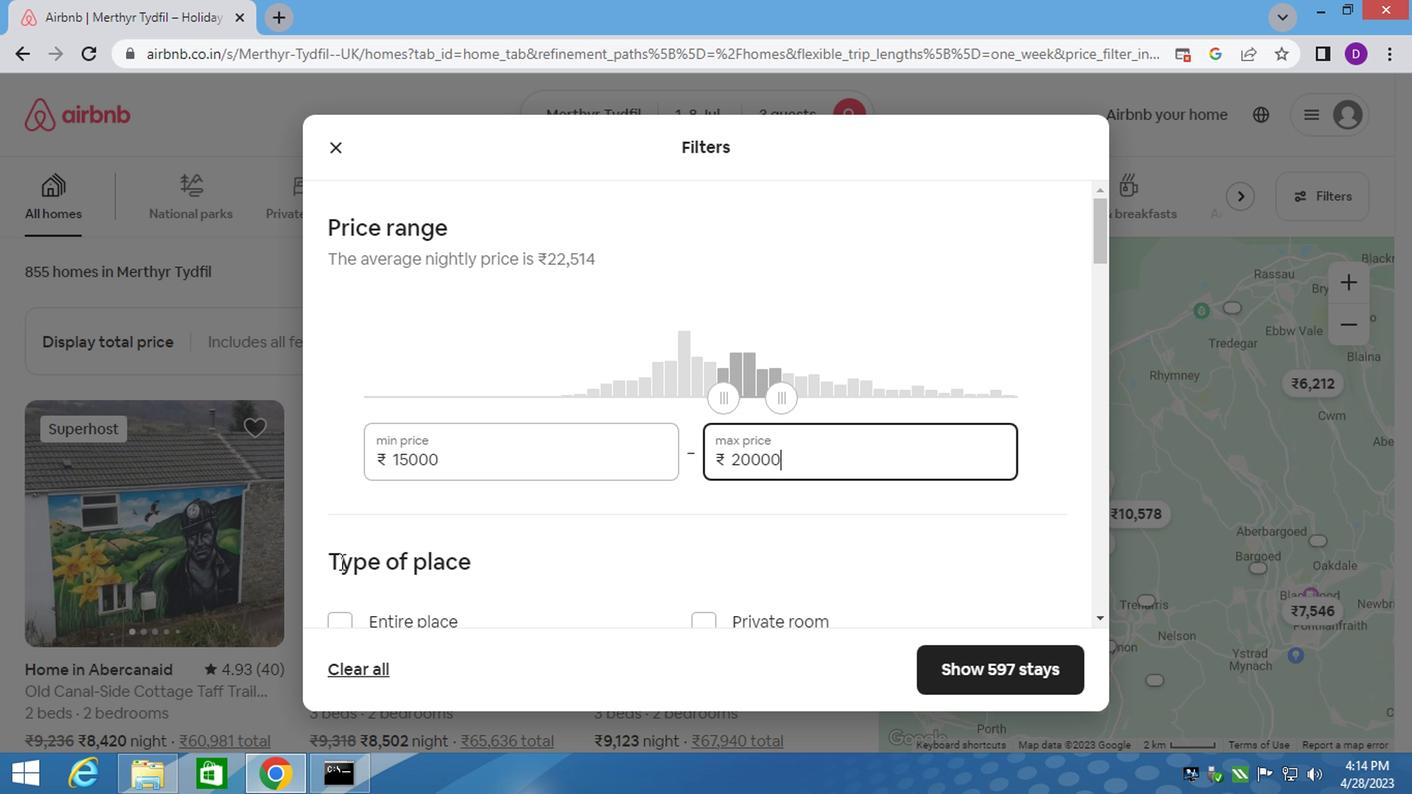 
Action: Mouse moved to (423, 554)
Screenshot: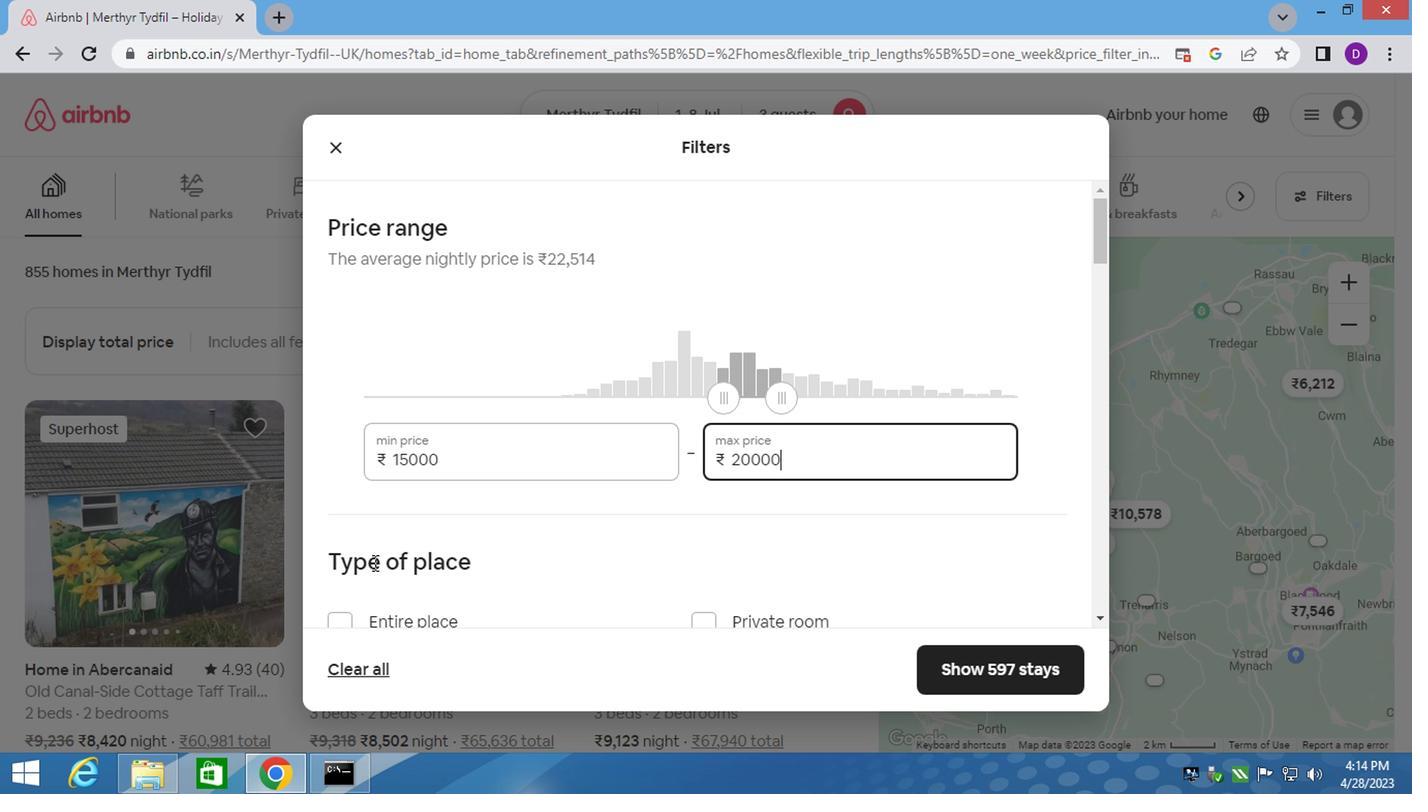 
Action: Mouse scrolled (423, 553) with delta (0, -1)
Screenshot: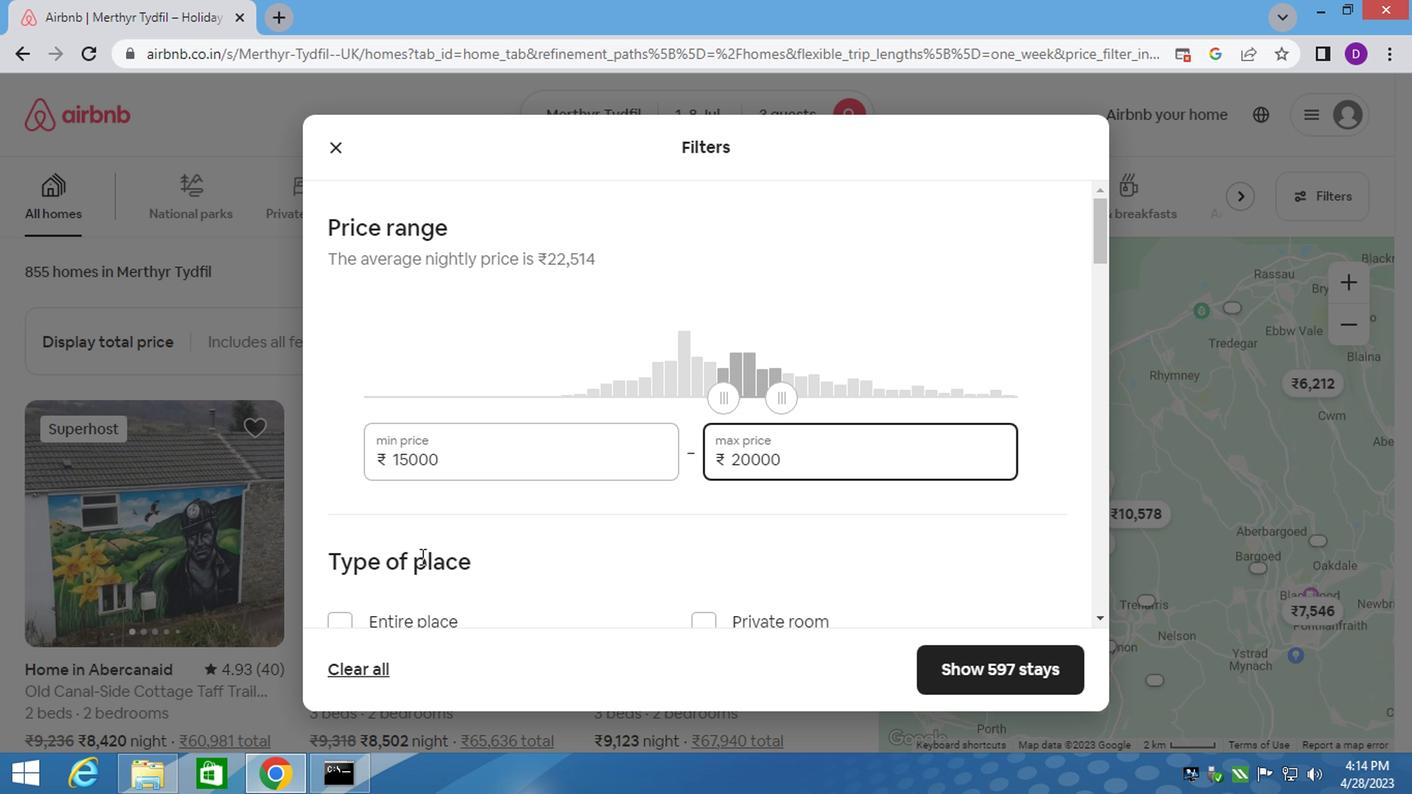 
Action: Mouse moved to (349, 414)
Screenshot: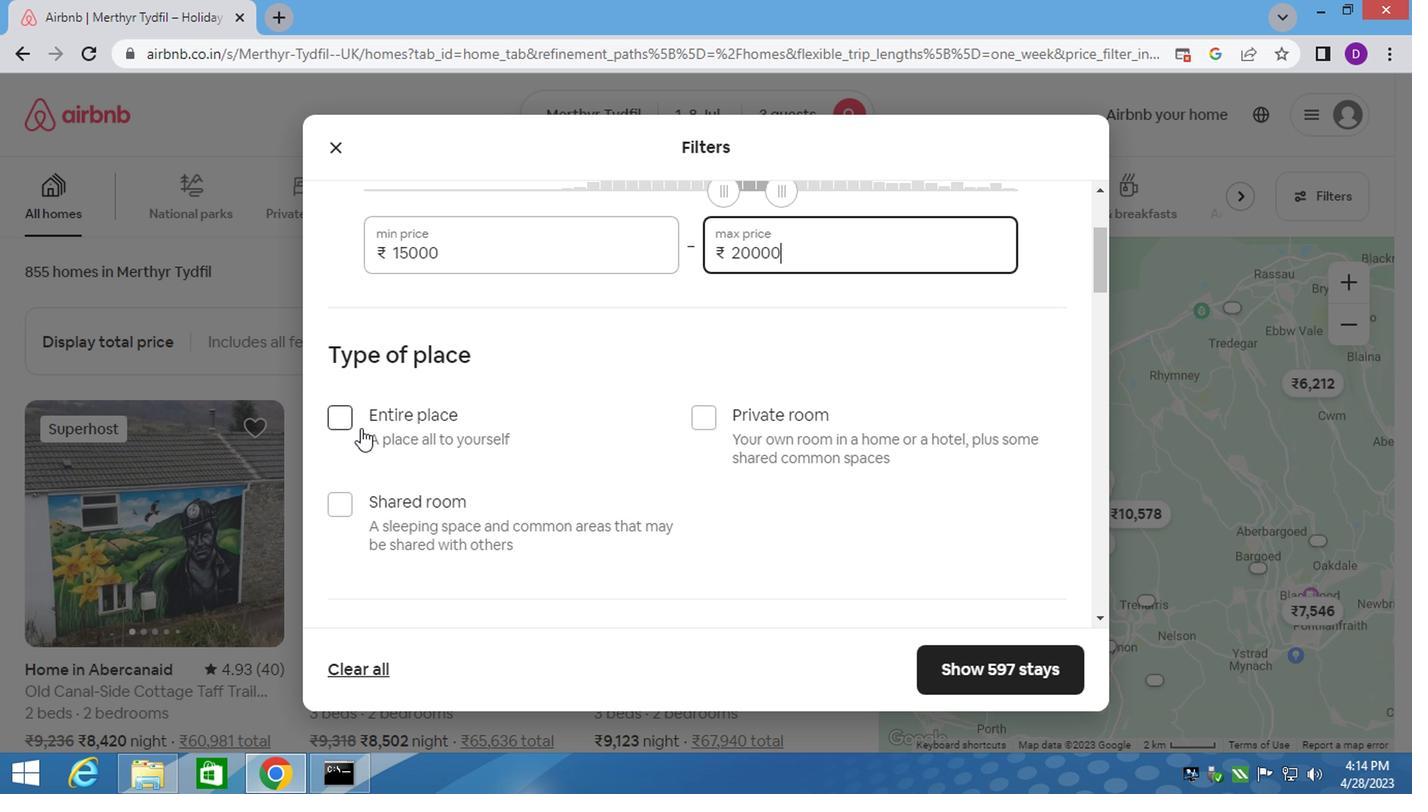
Action: Mouse pressed left at (349, 414)
Screenshot: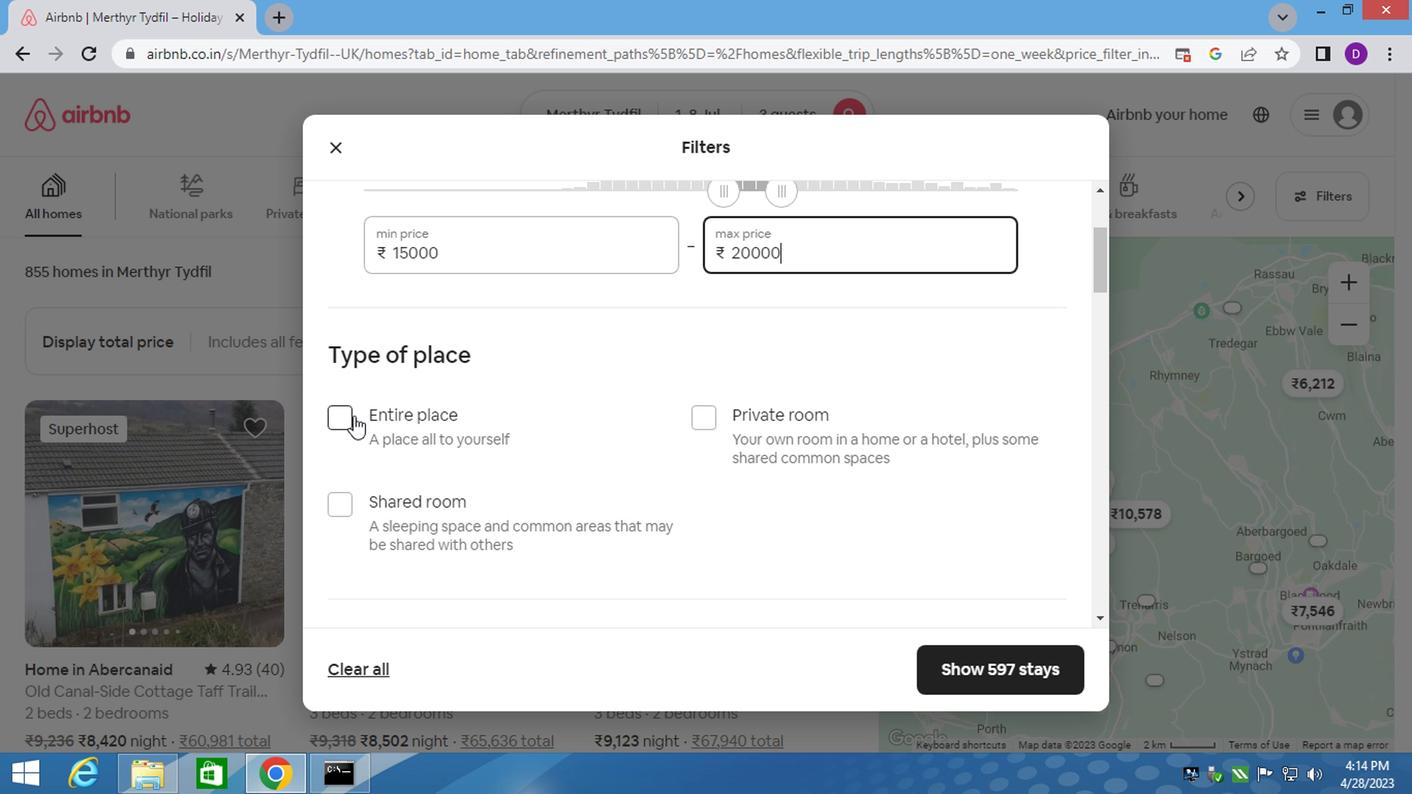 
Action: Mouse moved to (542, 470)
Screenshot: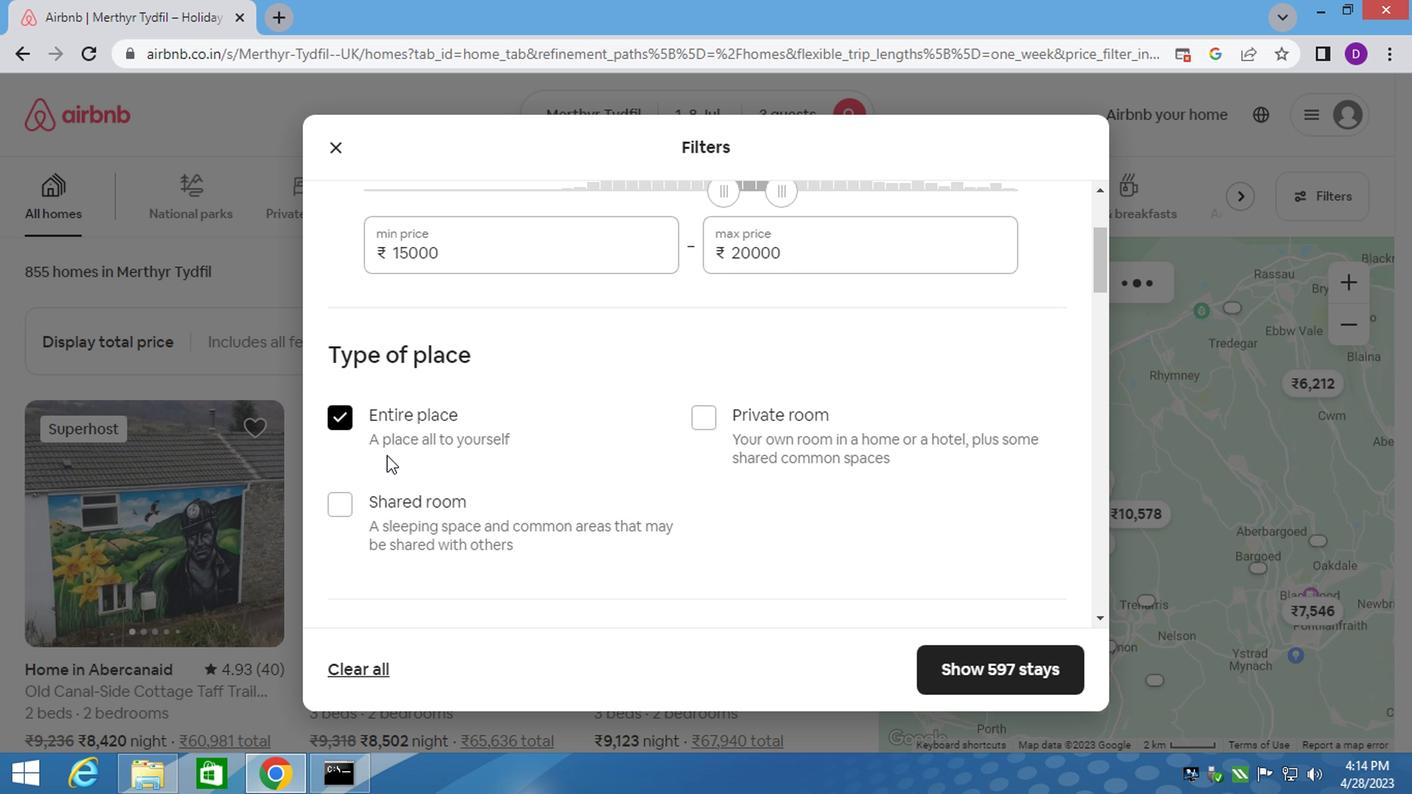 
Action: Mouse scrolled (542, 469) with delta (0, -1)
Screenshot: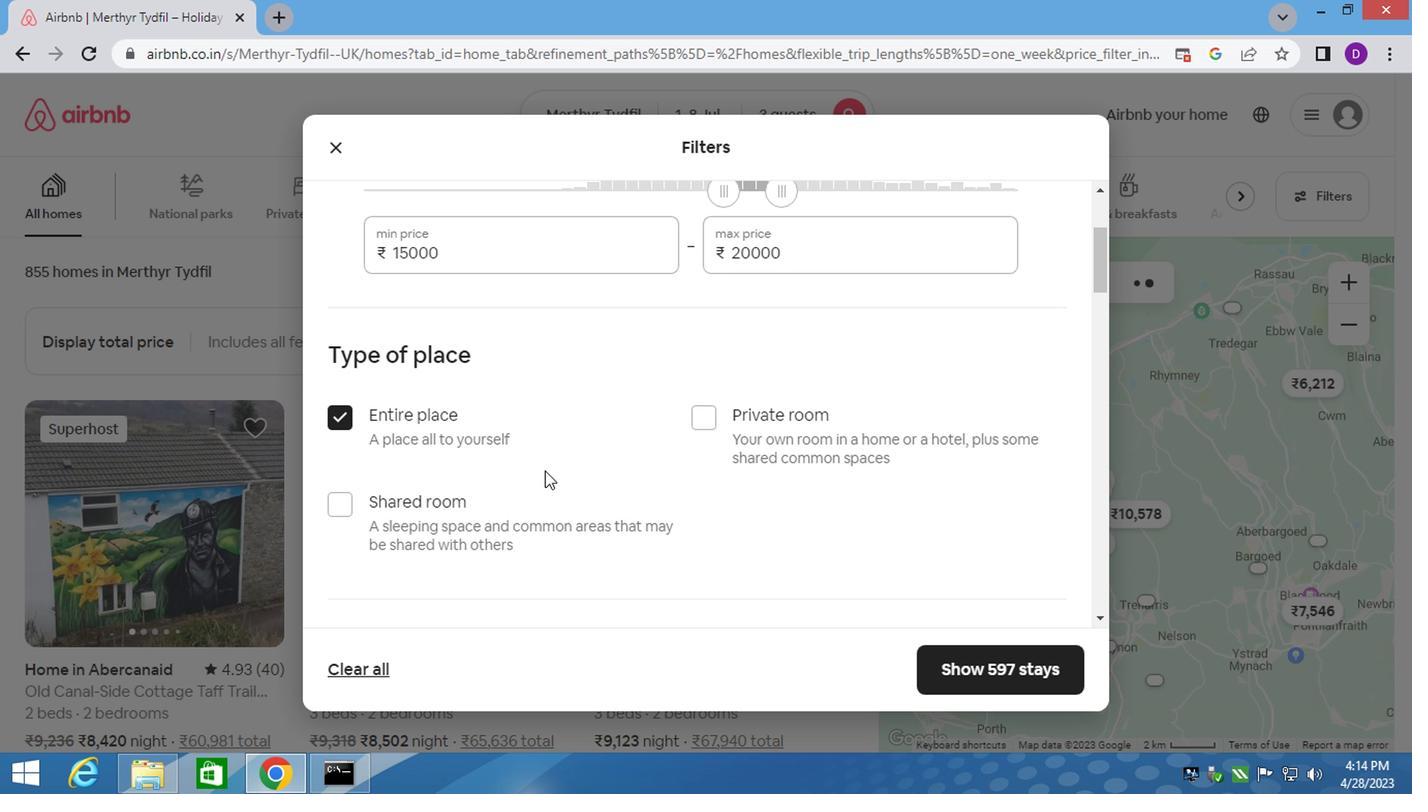 
Action: Mouse scrolled (542, 469) with delta (0, -1)
Screenshot: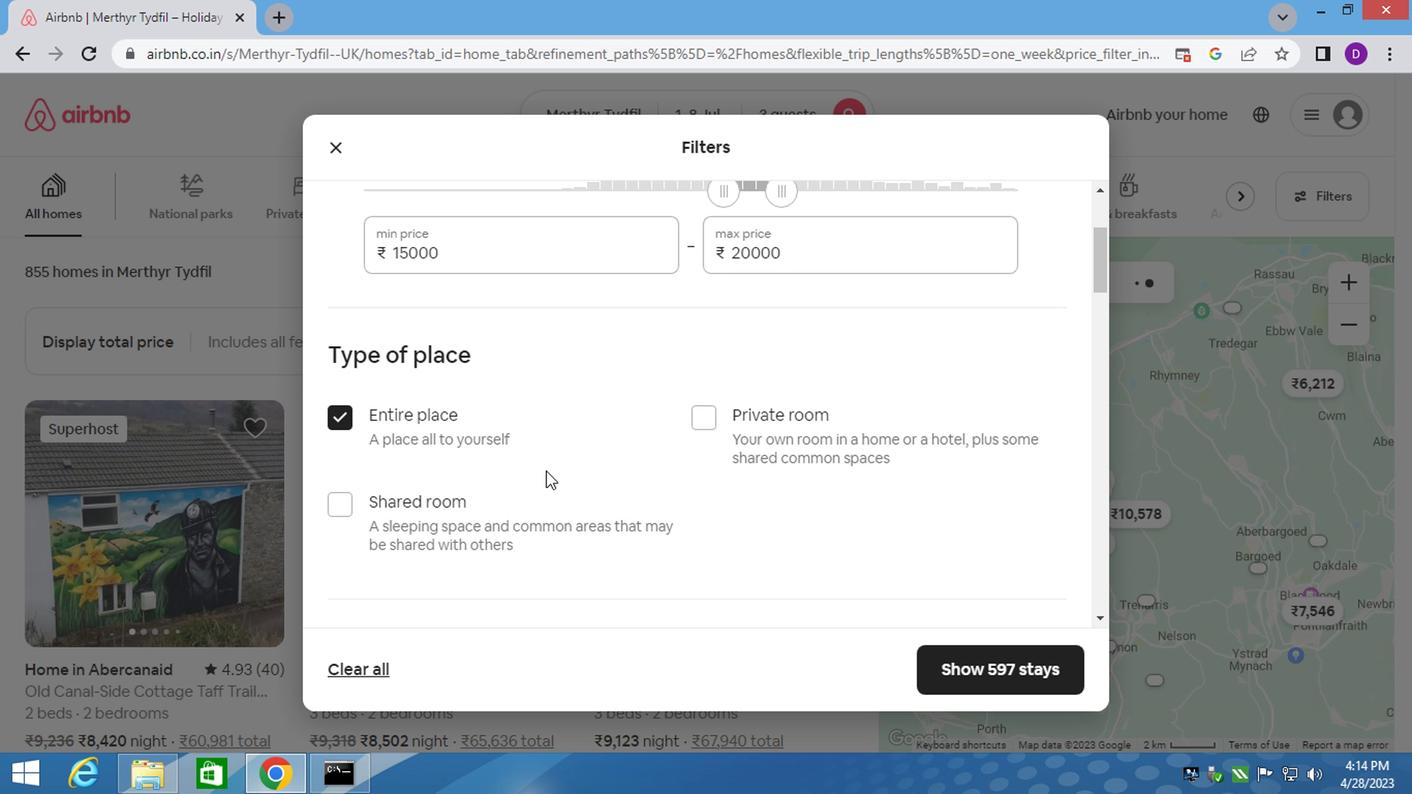 
Action: Mouse scrolled (542, 469) with delta (0, -1)
Screenshot: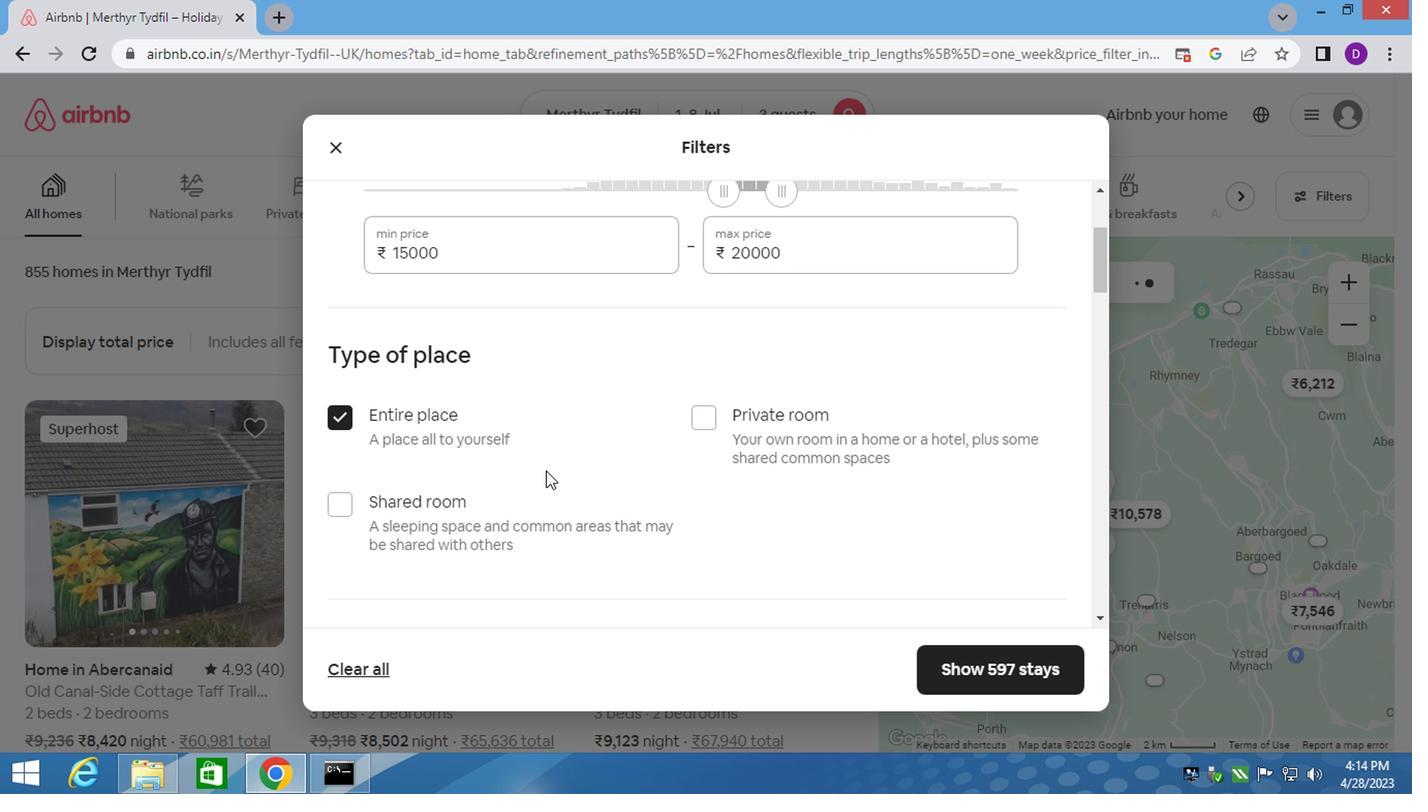 
Action: Mouse scrolled (542, 469) with delta (0, -1)
Screenshot: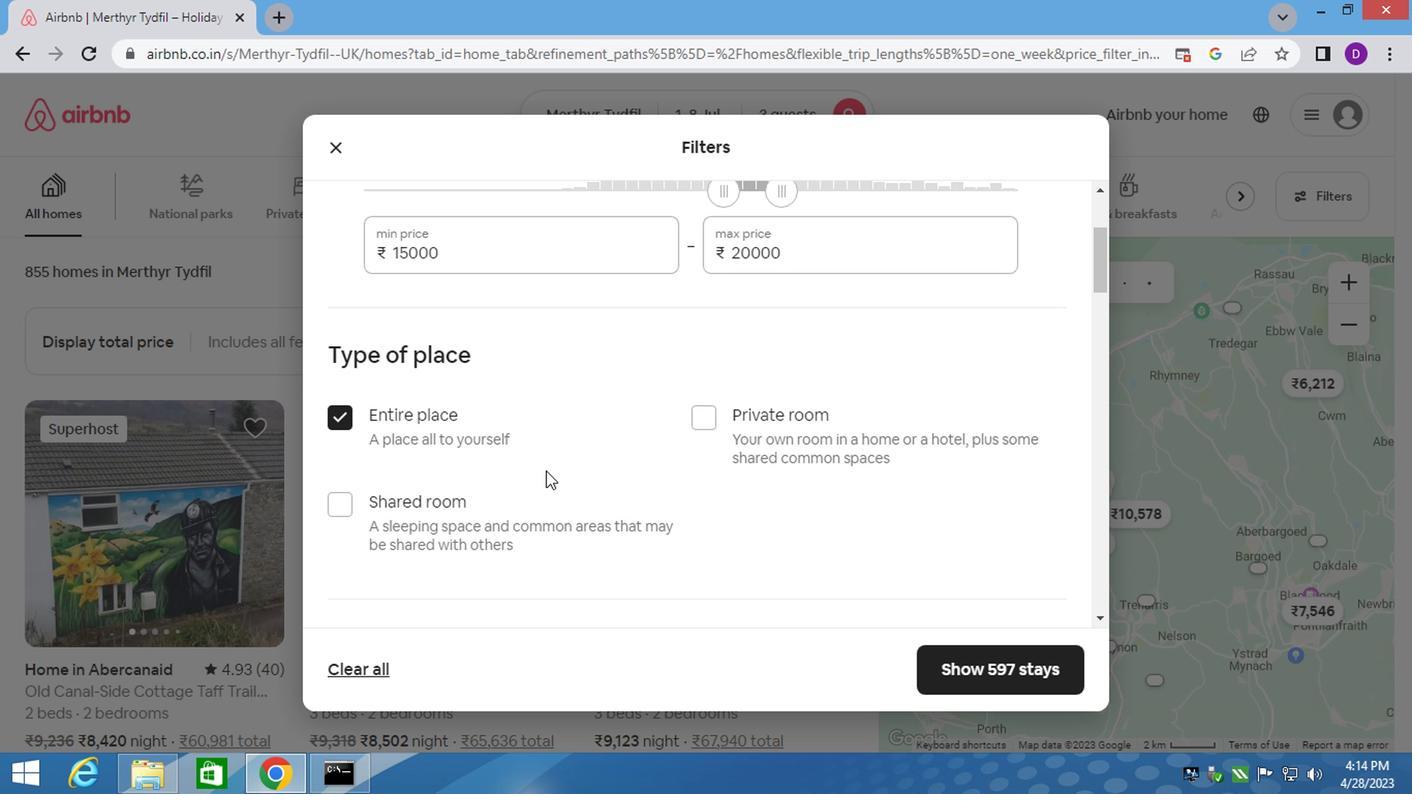 
Action: Mouse scrolled (542, 469) with delta (0, -1)
Screenshot: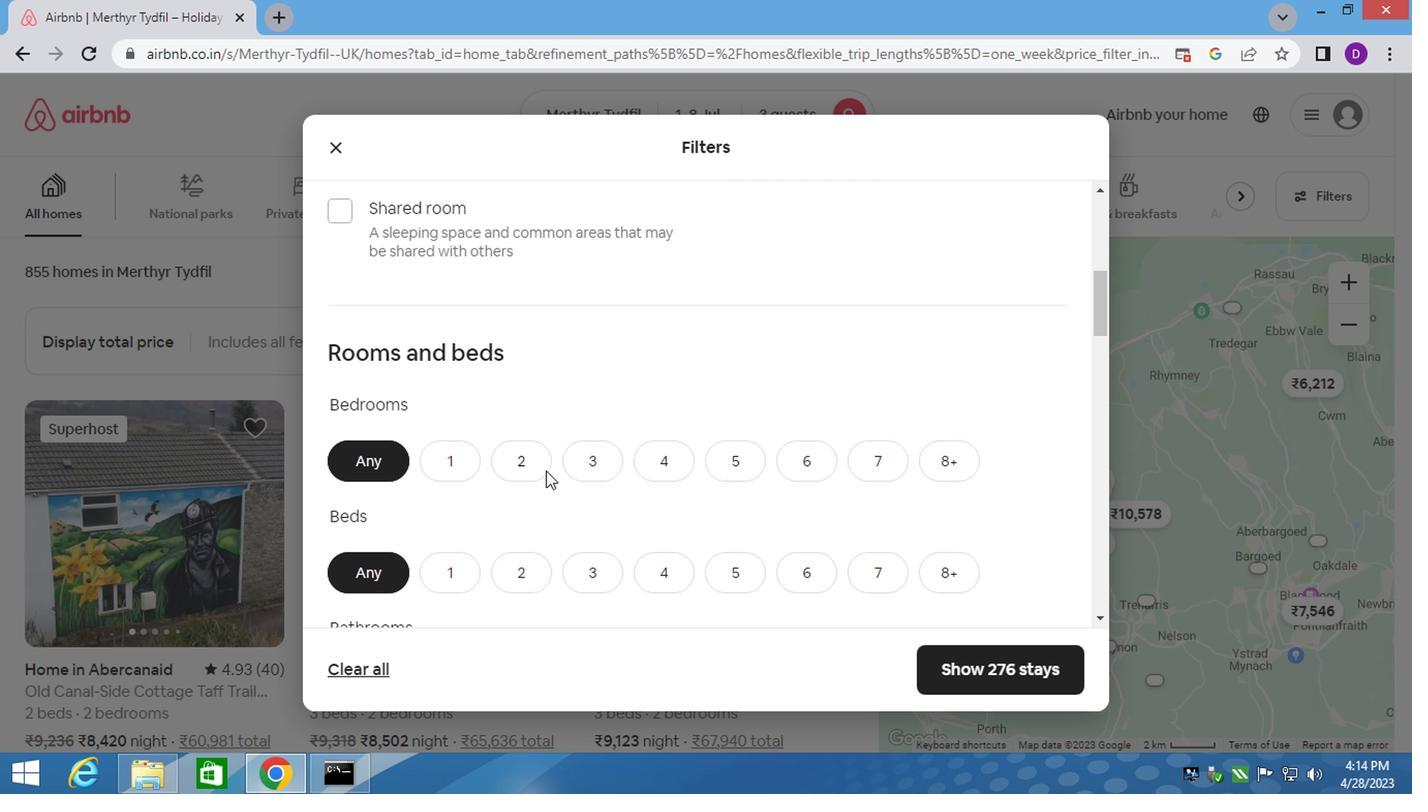 
Action: Mouse moved to (440, 231)
Screenshot: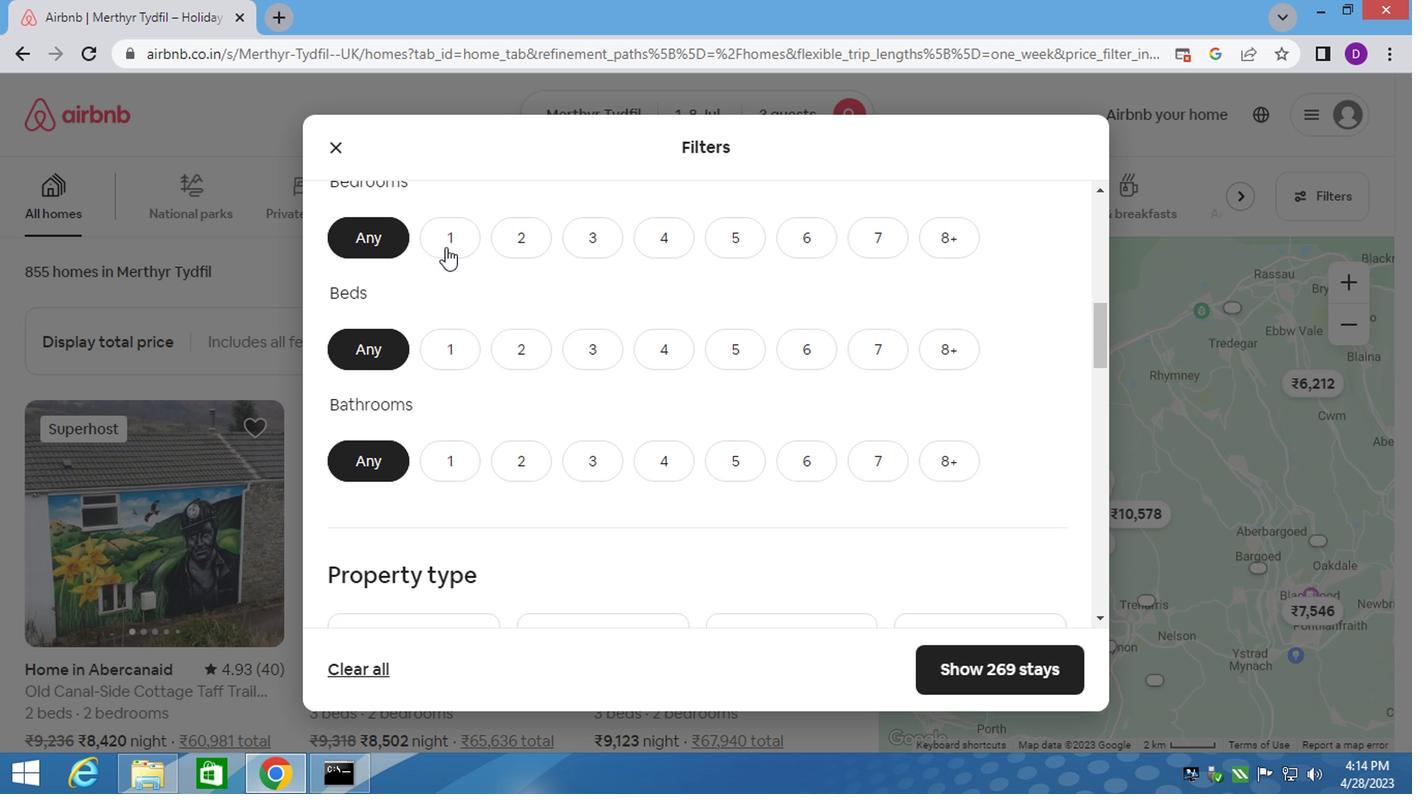
Action: Mouse pressed left at (440, 231)
Screenshot: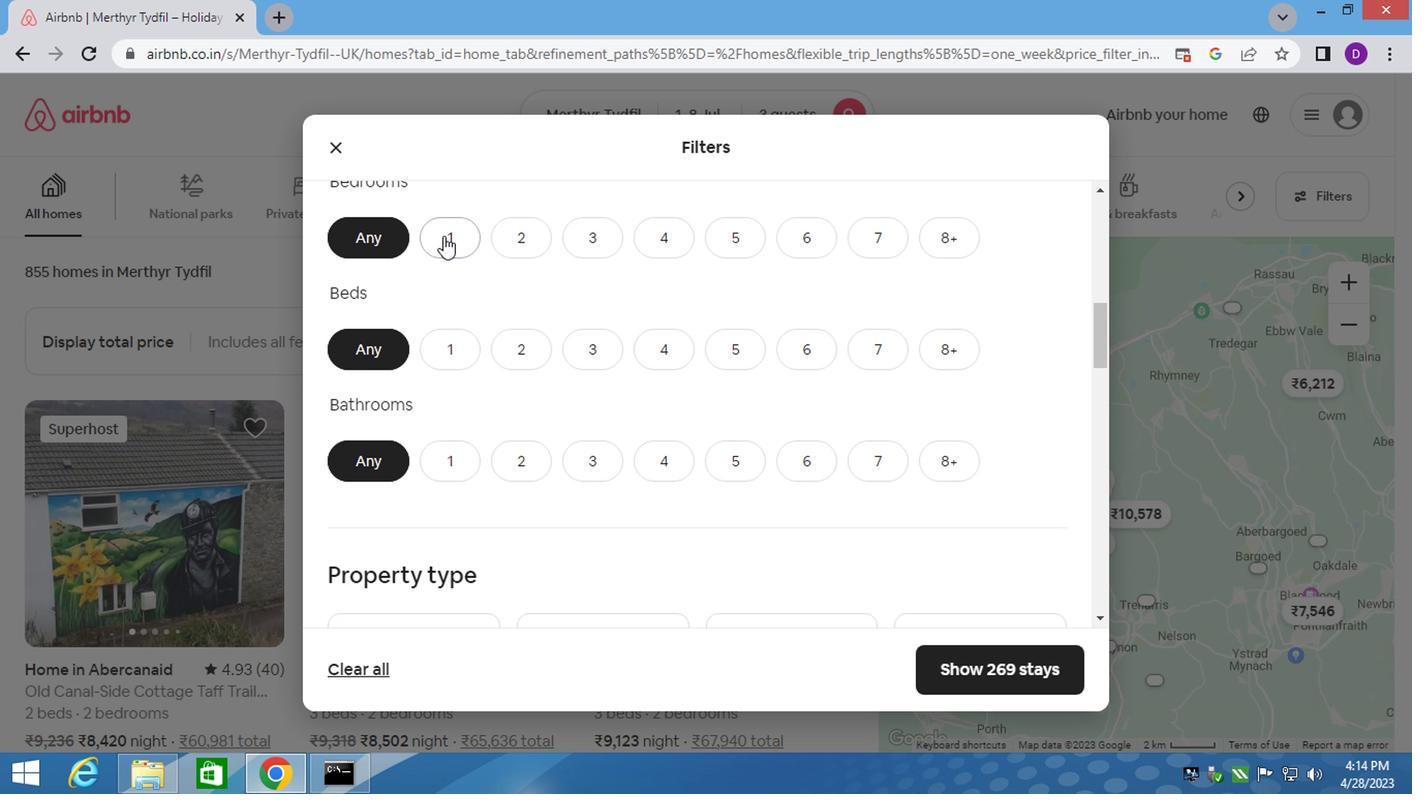 
Action: Mouse moved to (460, 342)
Screenshot: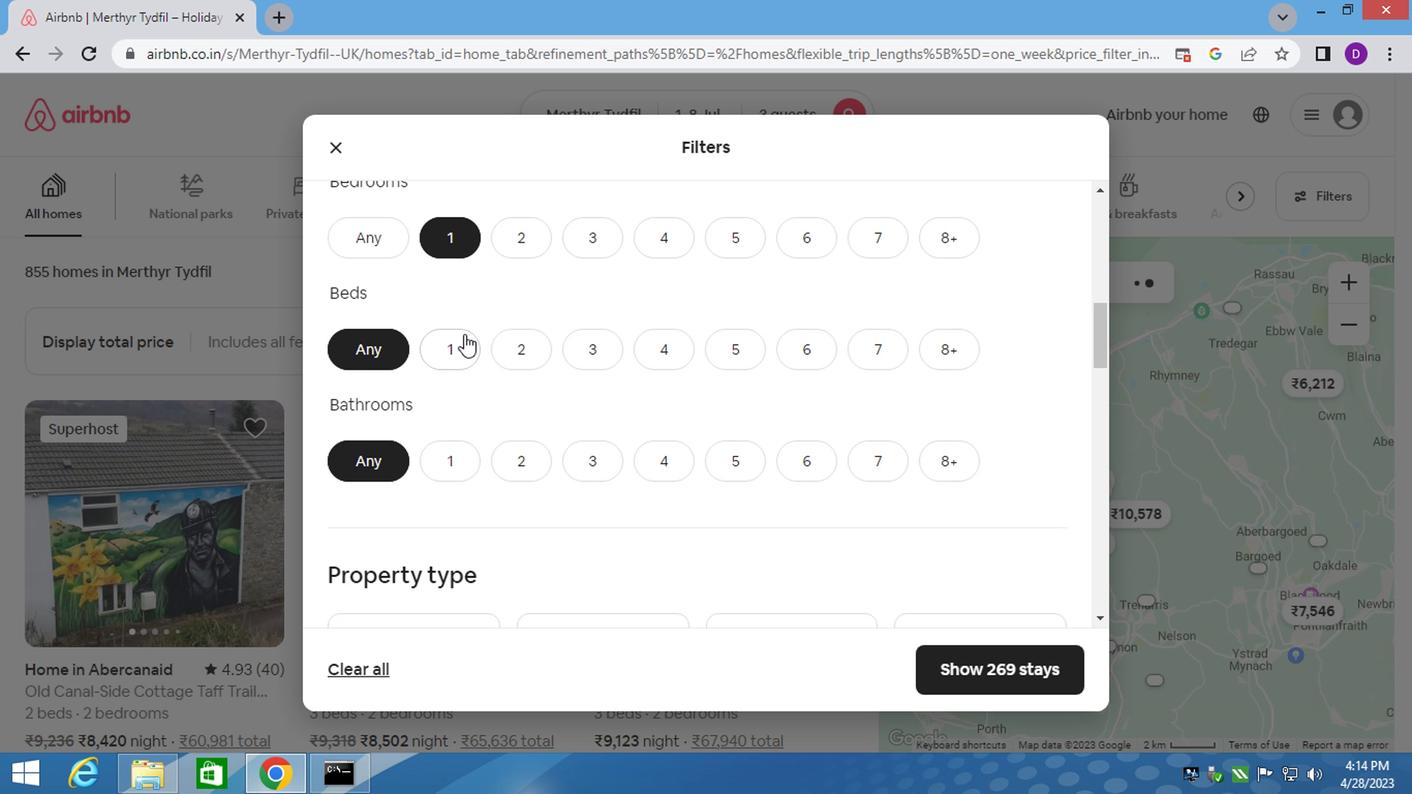 
Action: Mouse pressed left at (460, 342)
Screenshot: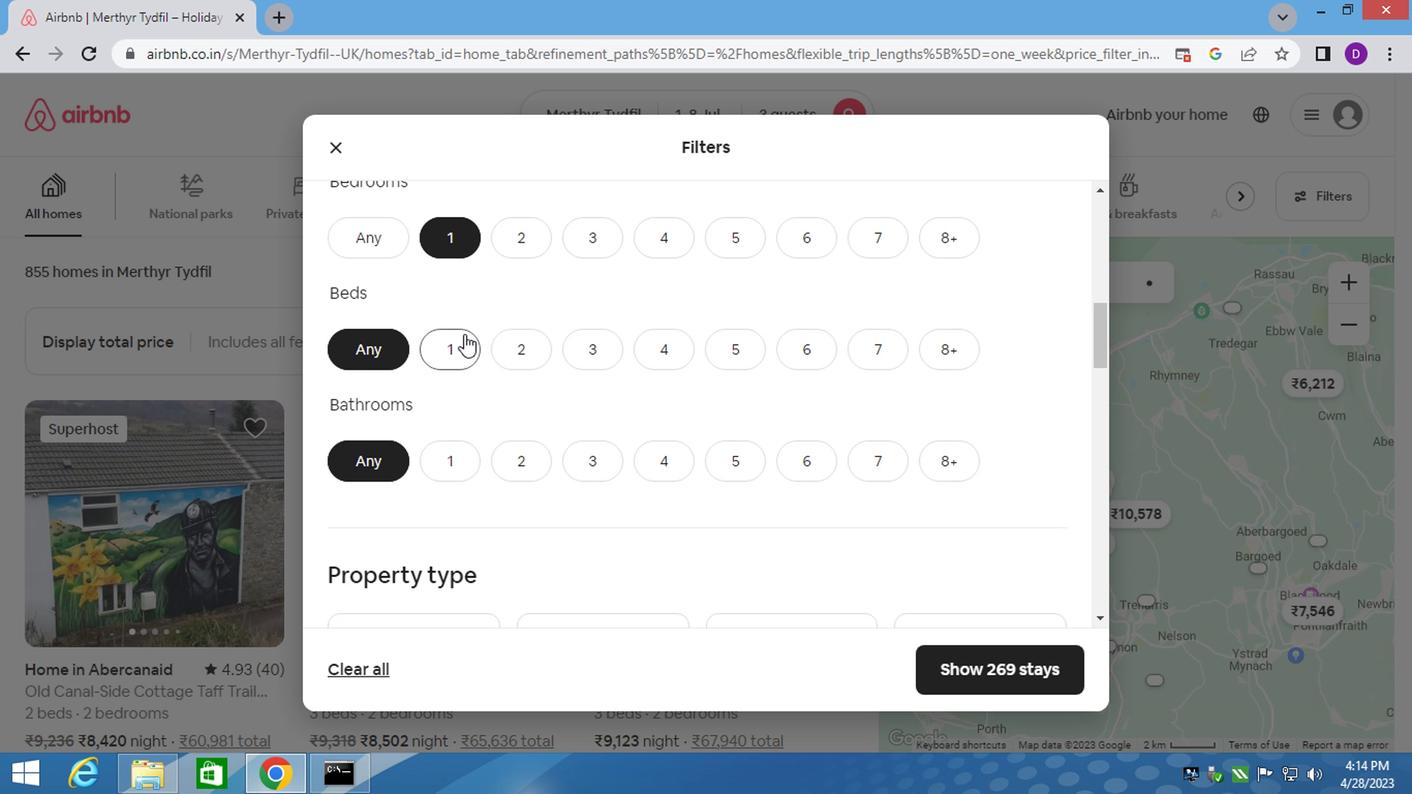 
Action: Mouse moved to (448, 445)
Screenshot: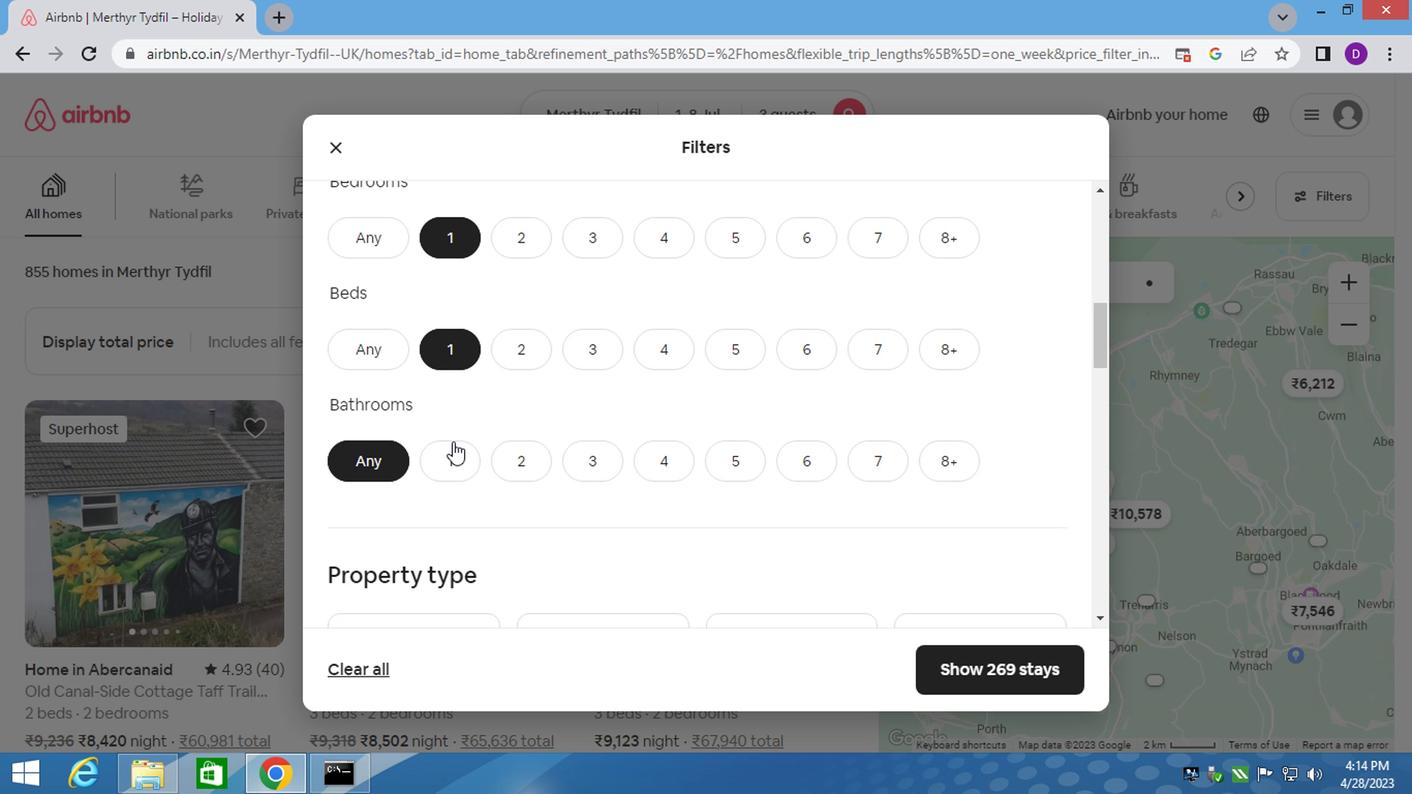 
Action: Mouse pressed left at (448, 445)
Screenshot: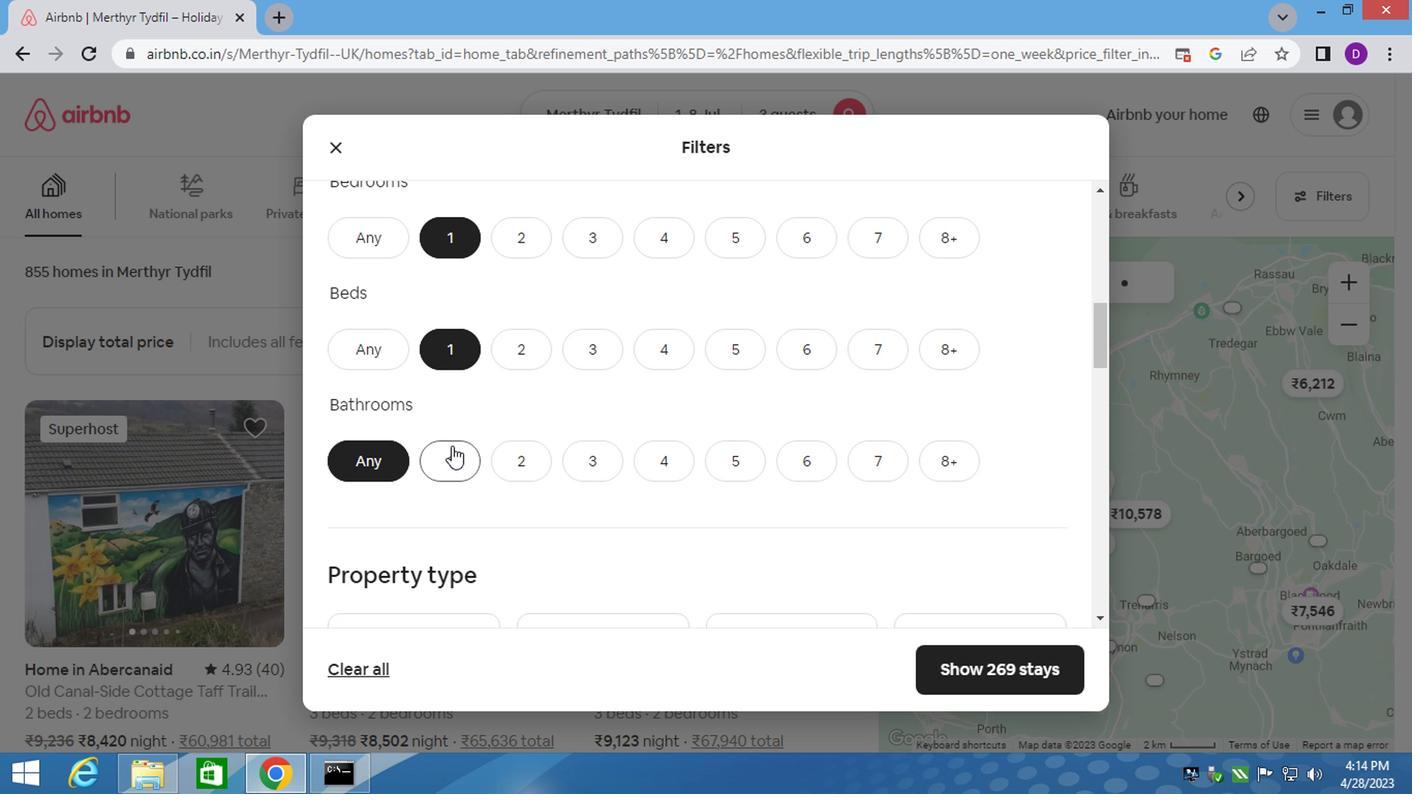 
Action: Mouse moved to (467, 456)
Screenshot: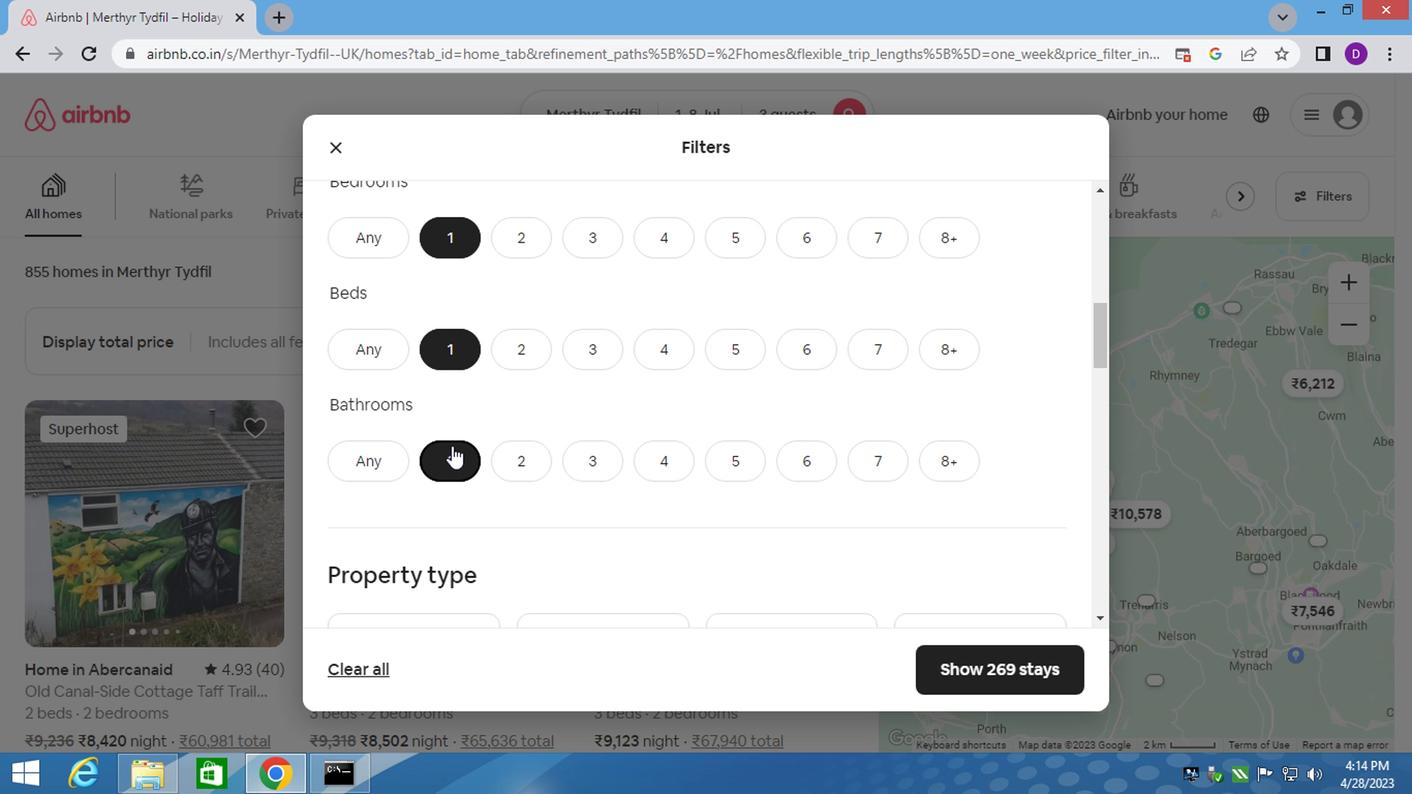 
Action: Mouse scrolled (467, 456) with delta (0, 0)
Screenshot: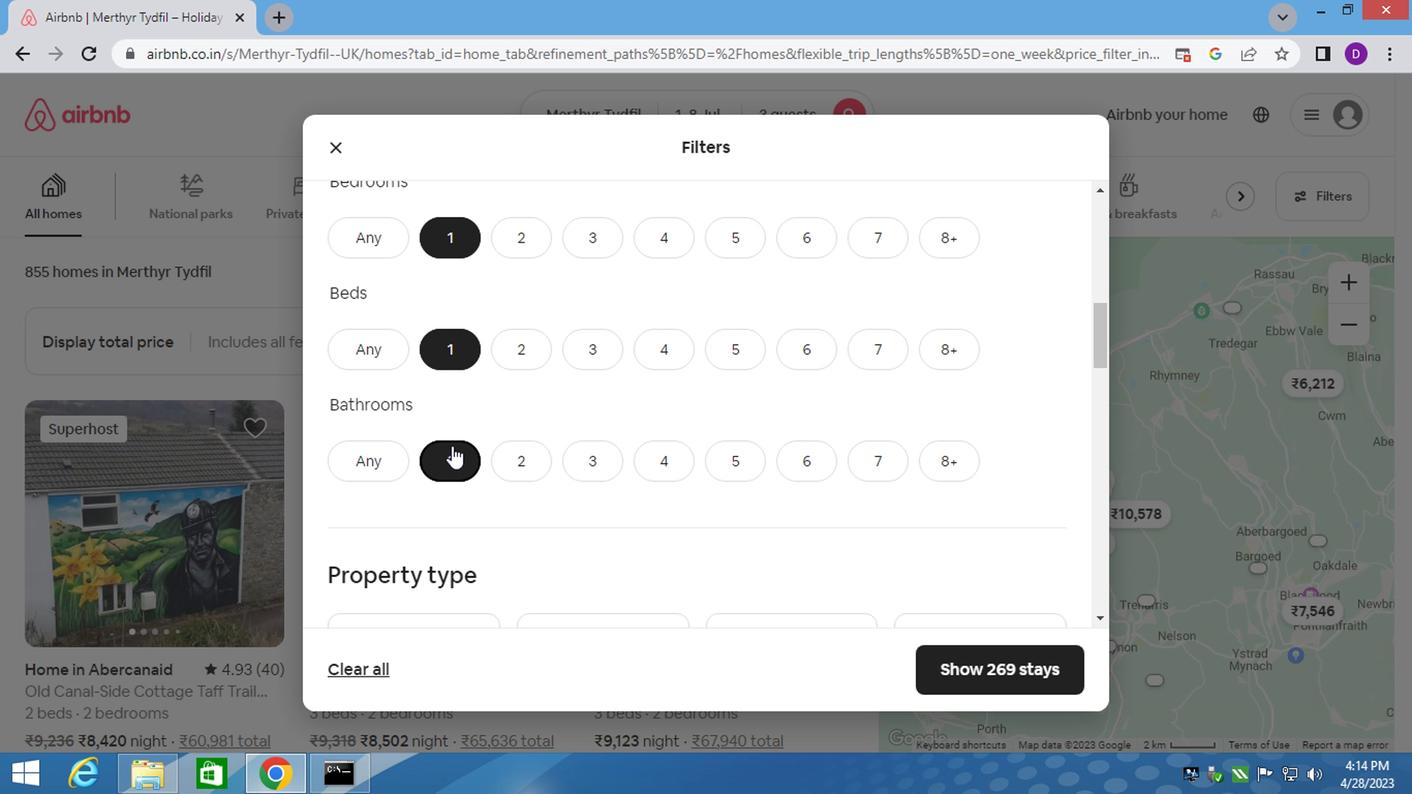 
Action: Mouse scrolled (467, 456) with delta (0, 0)
Screenshot: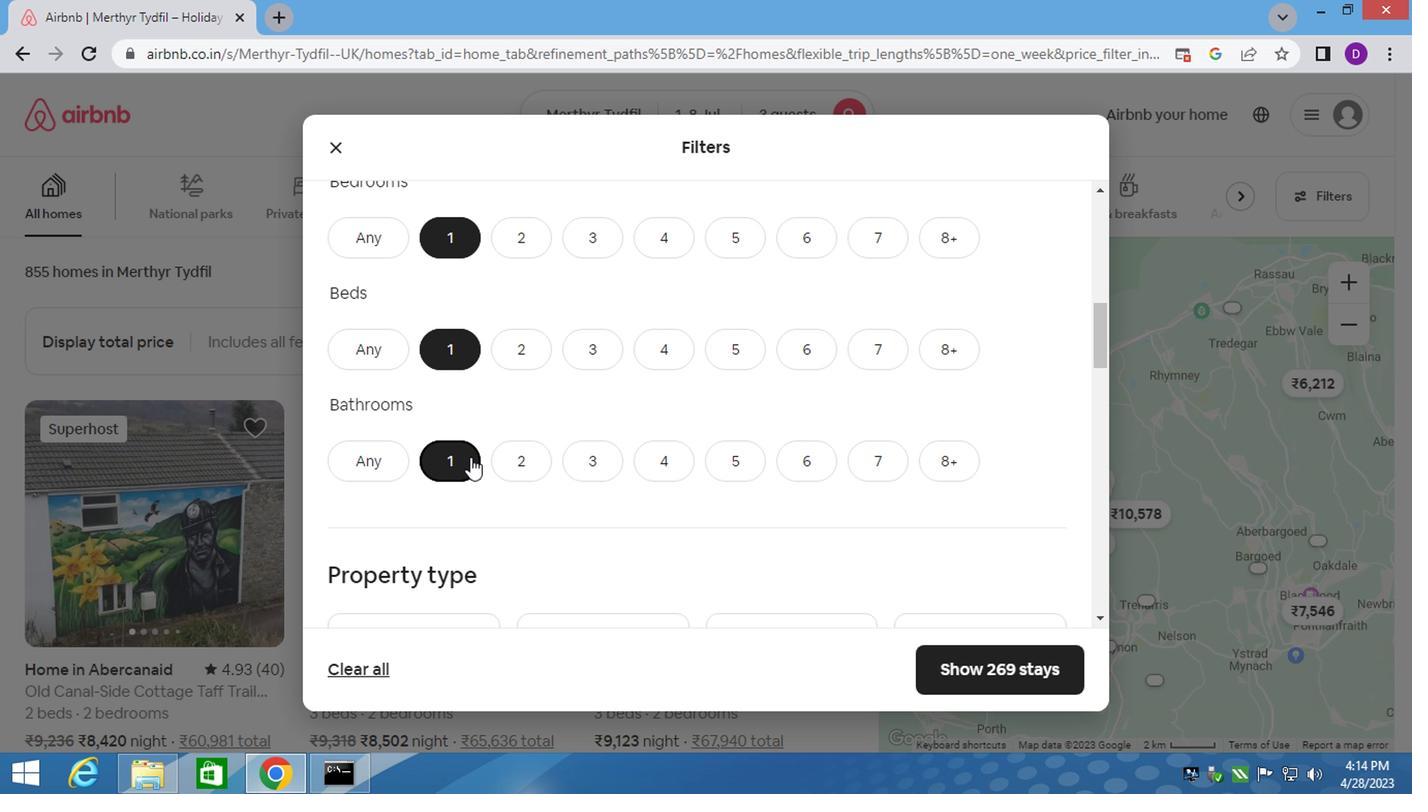 
Action: Mouse moved to (420, 454)
Screenshot: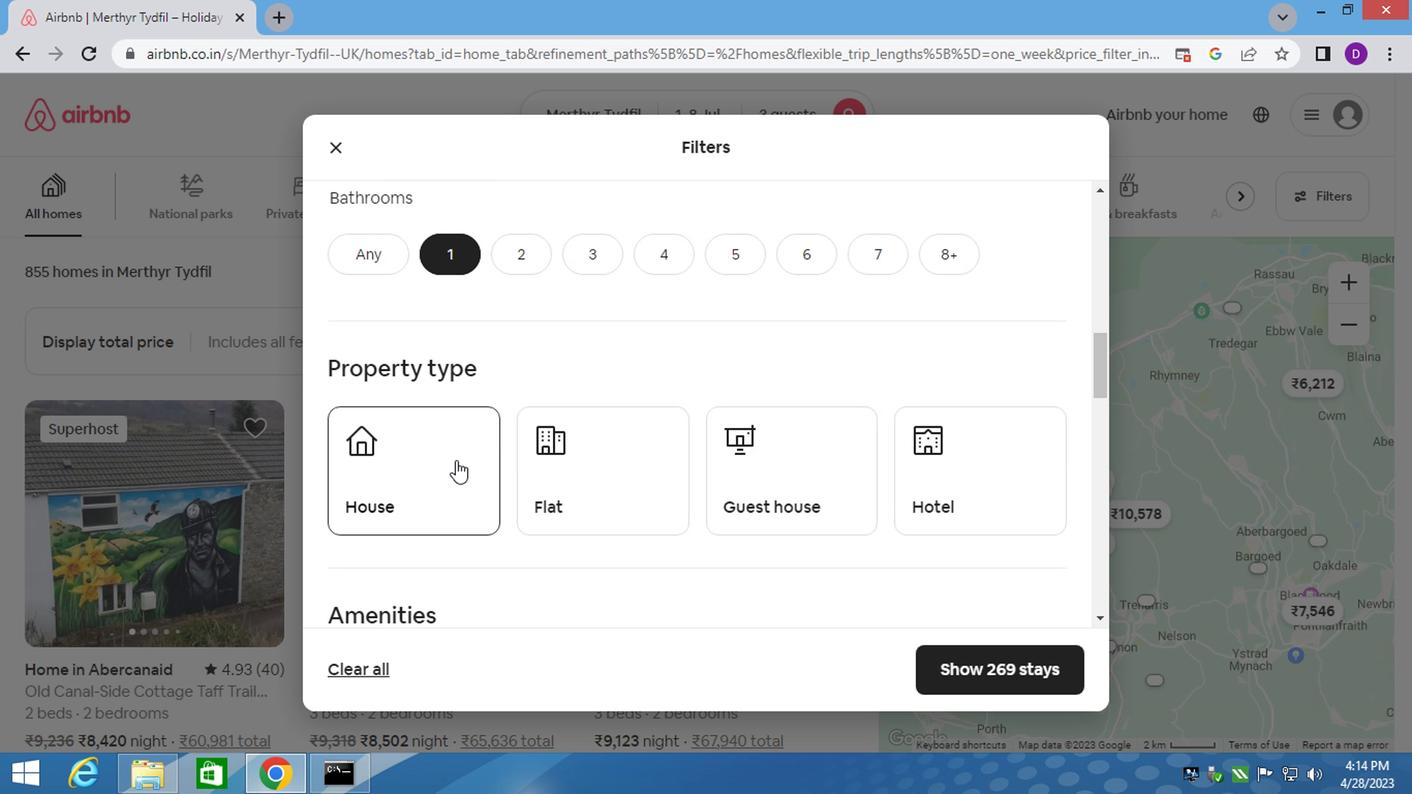 
Action: Mouse pressed left at (420, 454)
Screenshot: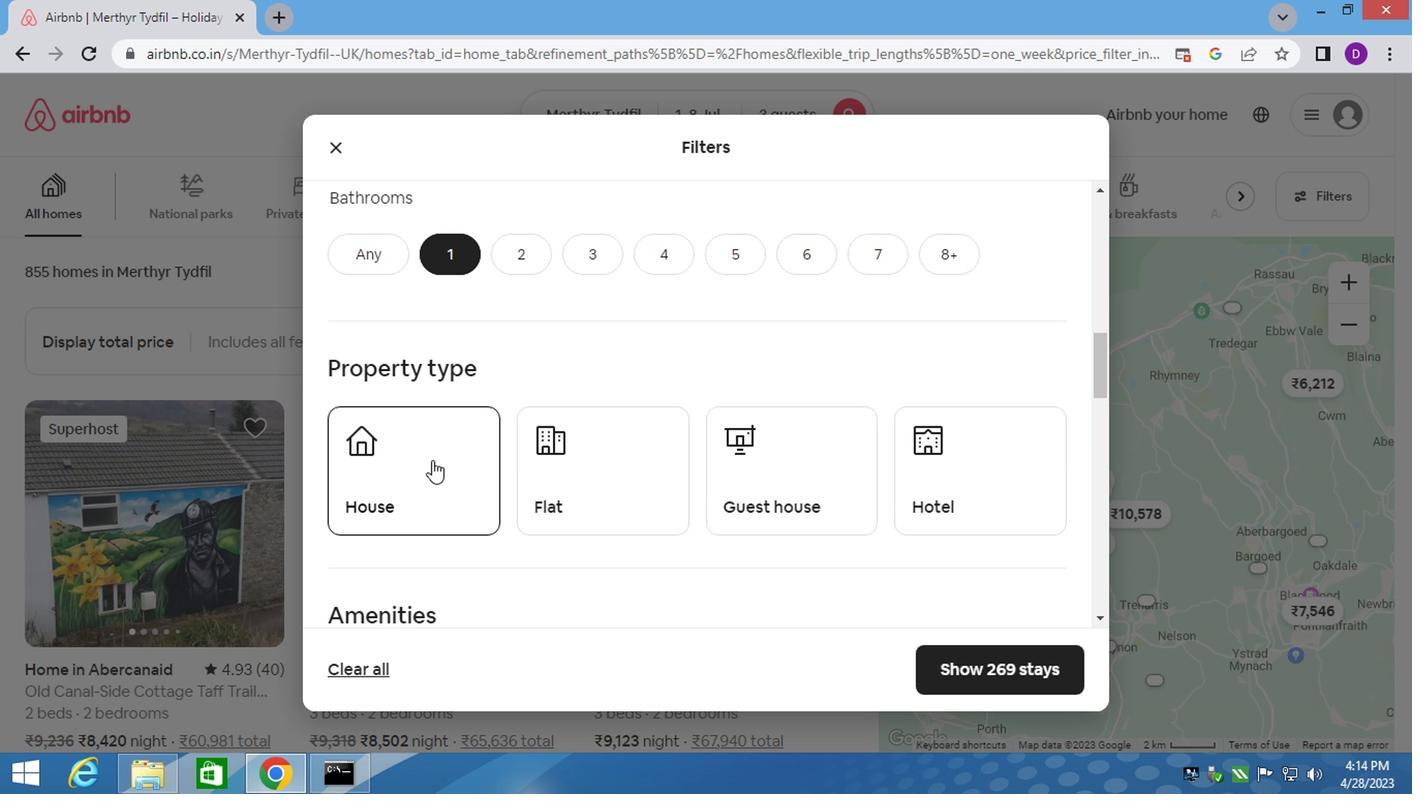 
Action: Mouse moved to (604, 466)
Screenshot: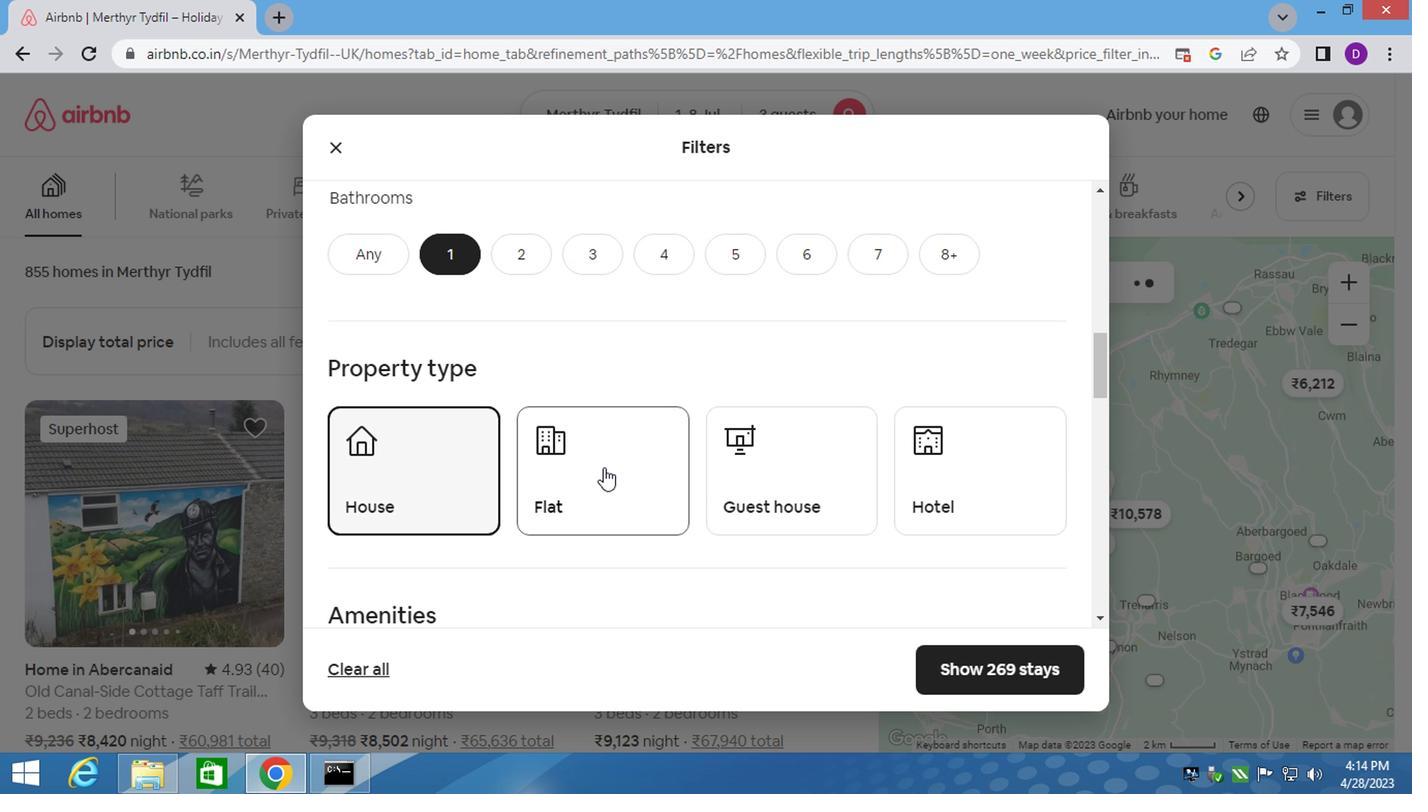 
Action: Mouse pressed left at (604, 466)
Screenshot: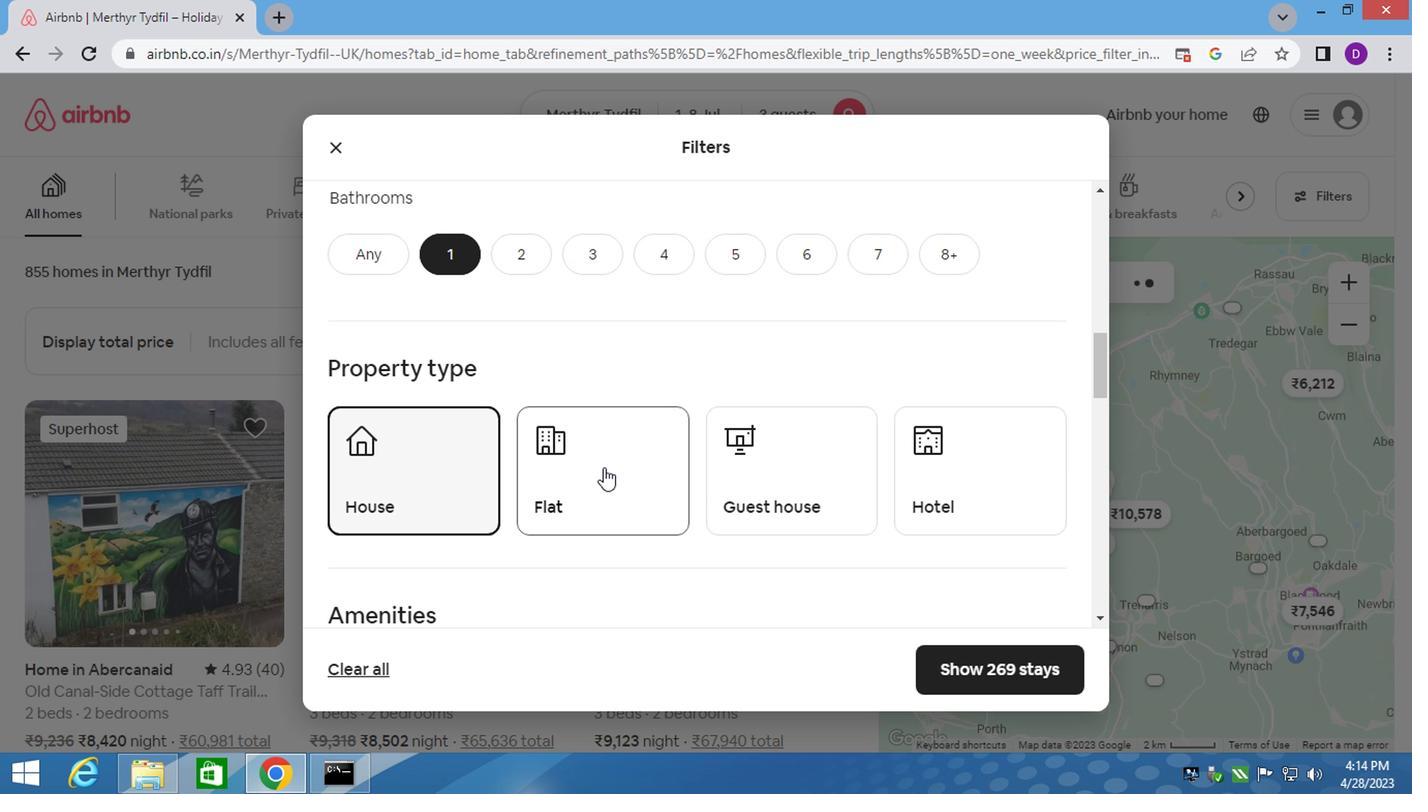 
Action: Mouse moved to (727, 460)
Screenshot: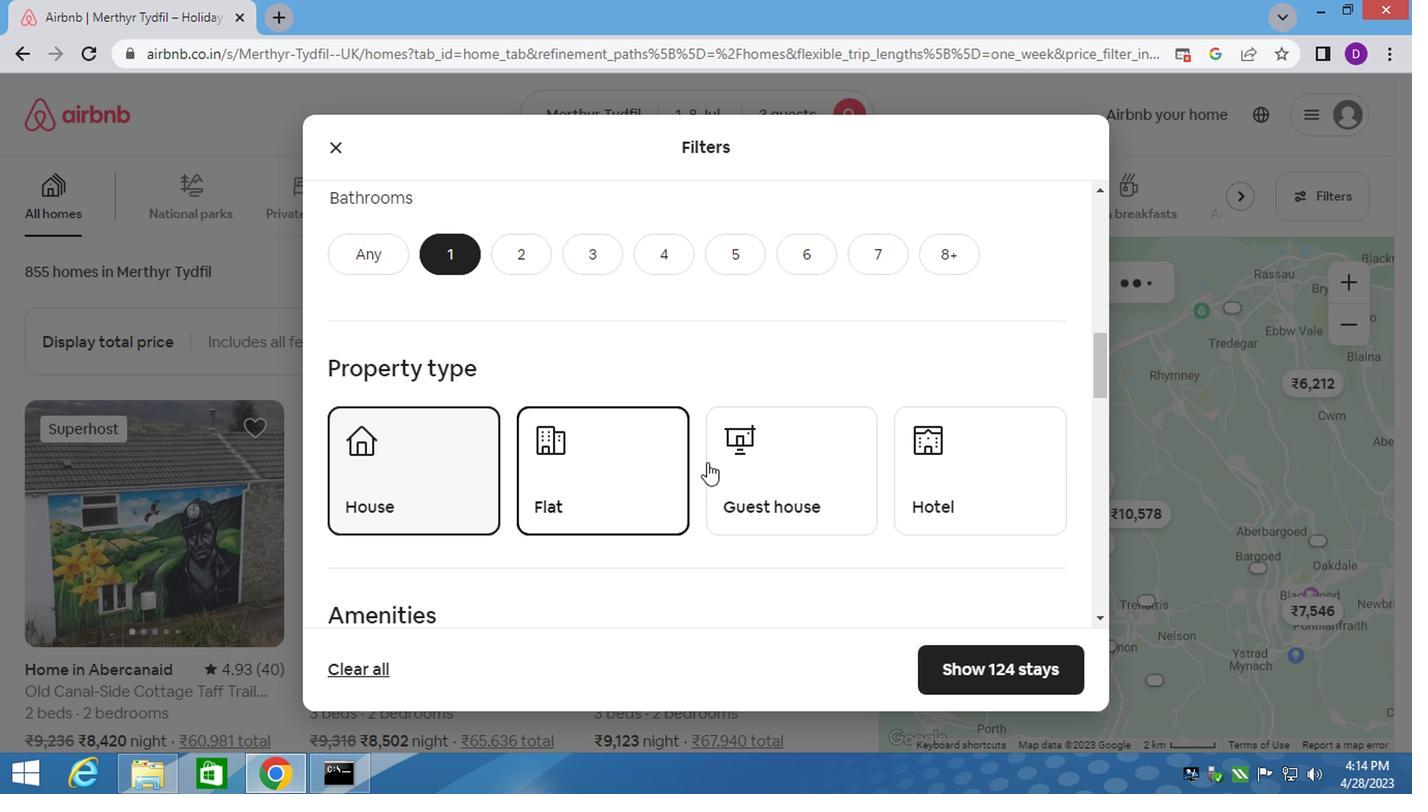 
Action: Mouse pressed left at (727, 460)
Screenshot: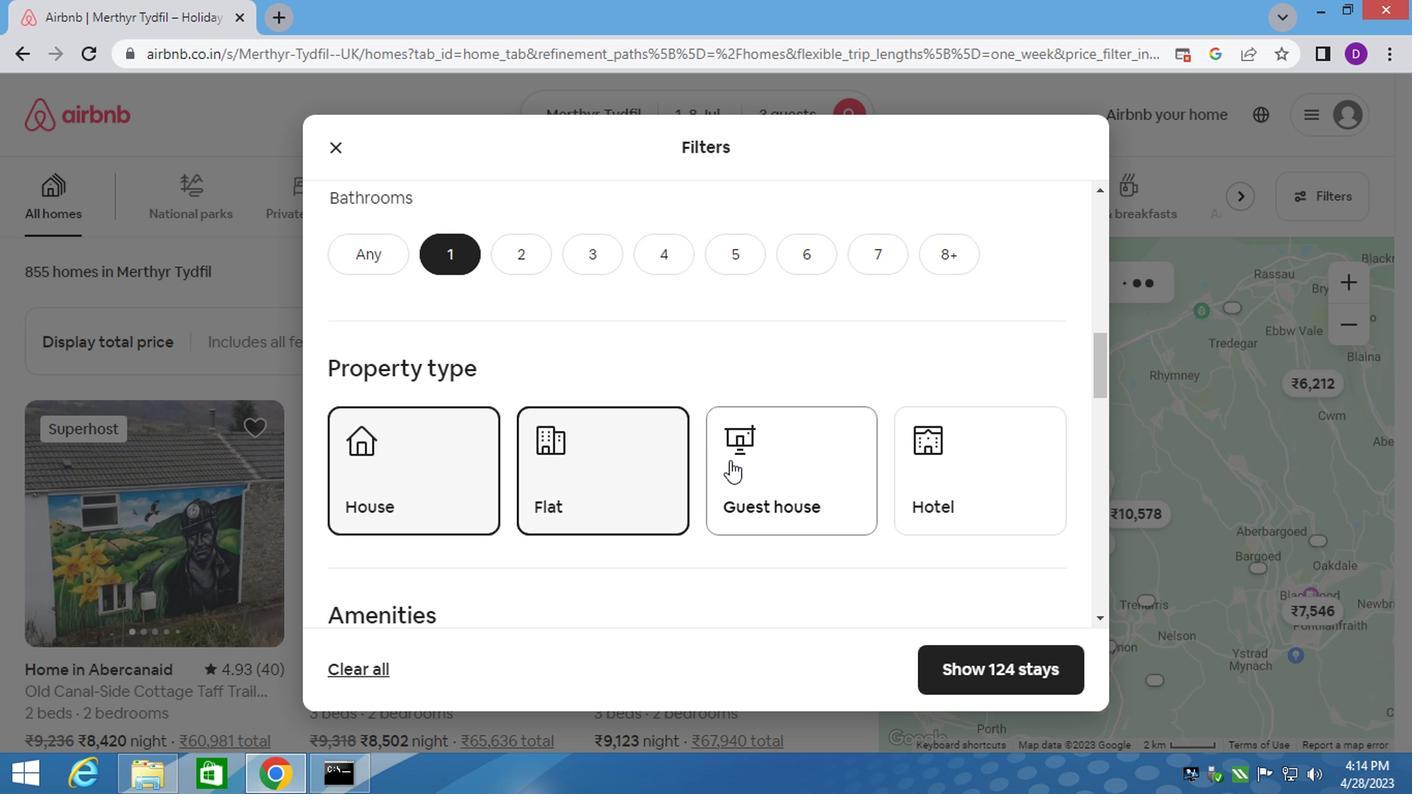 
Action: Mouse moved to (934, 460)
Screenshot: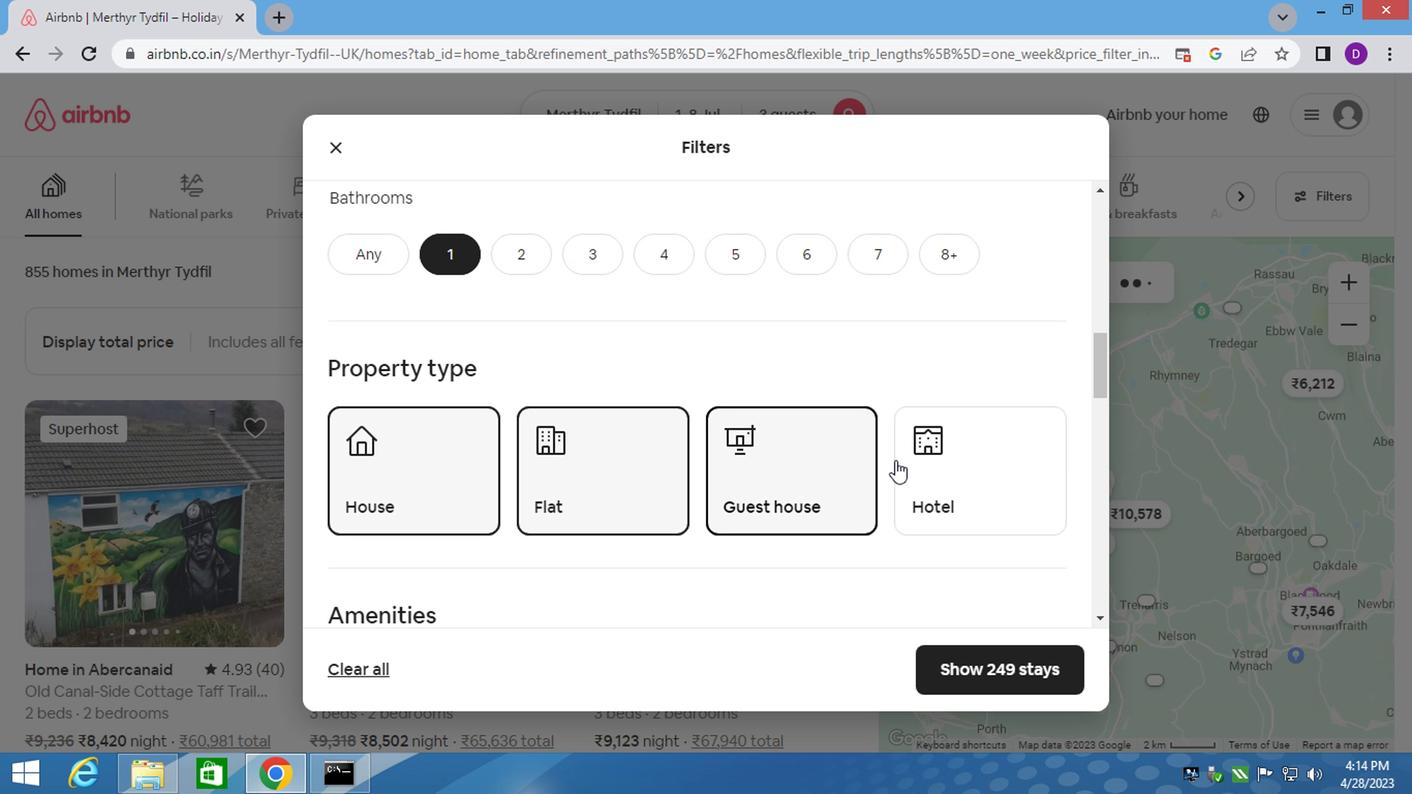 
Action: Mouse pressed left at (934, 460)
Screenshot: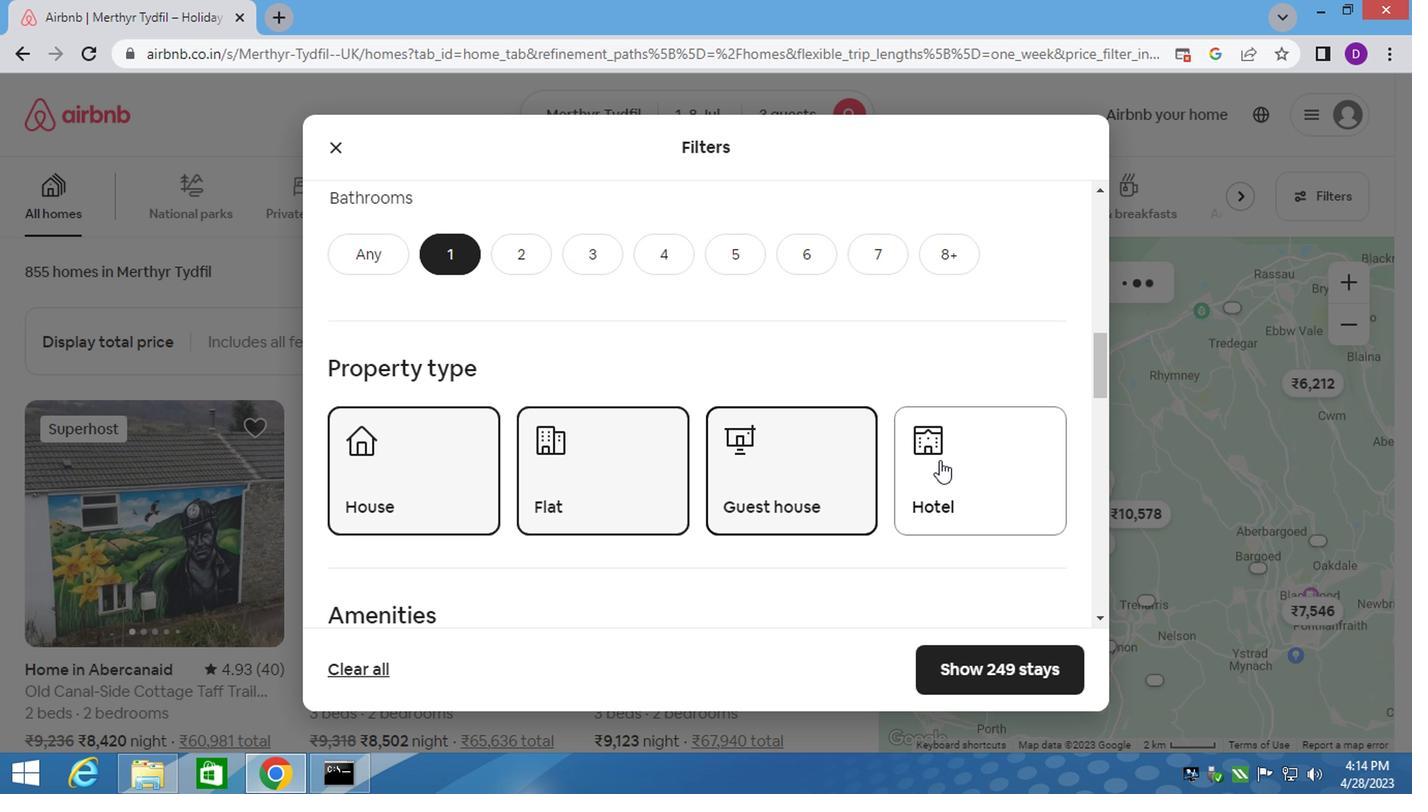
Action: Mouse moved to (630, 470)
Screenshot: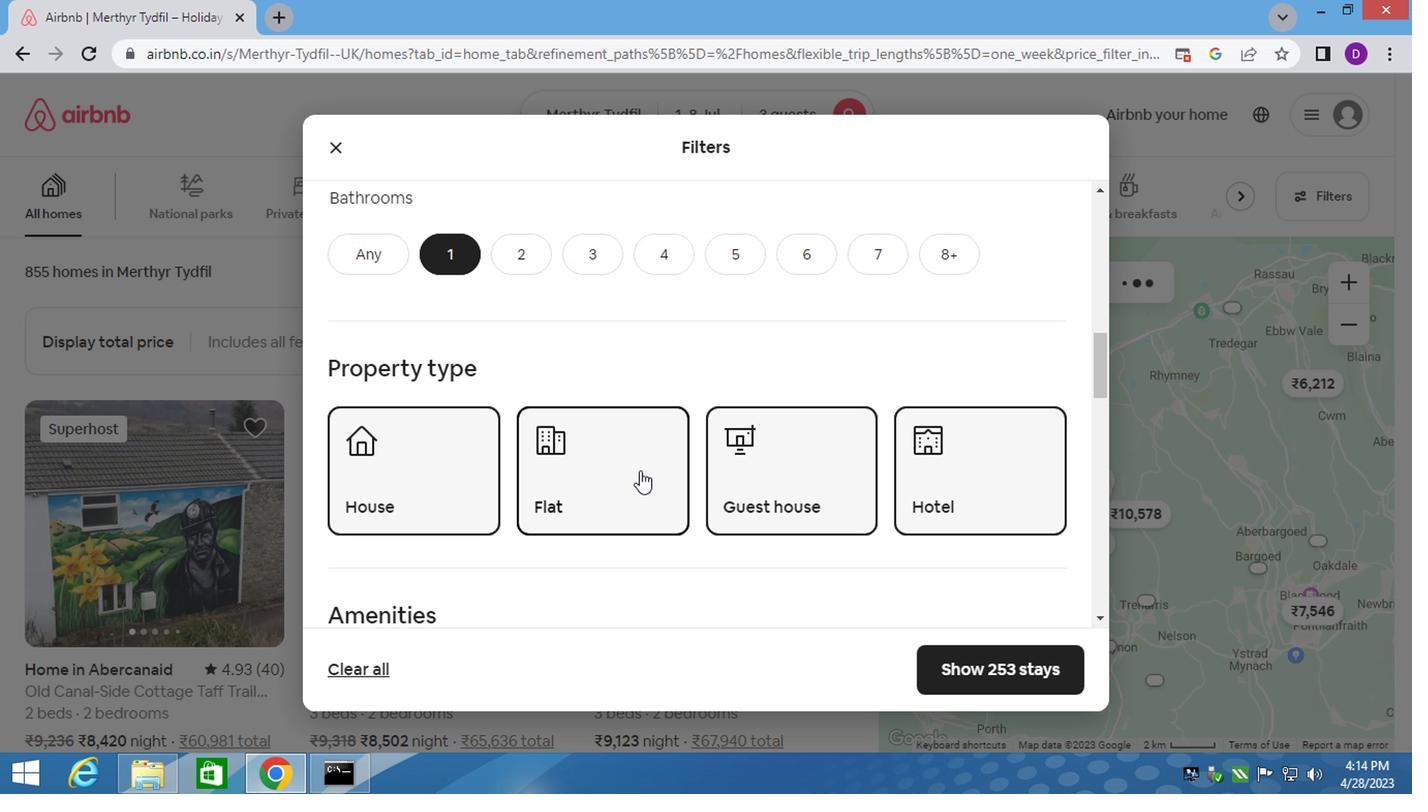 
Action: Mouse scrolled (630, 469) with delta (0, -1)
Screenshot: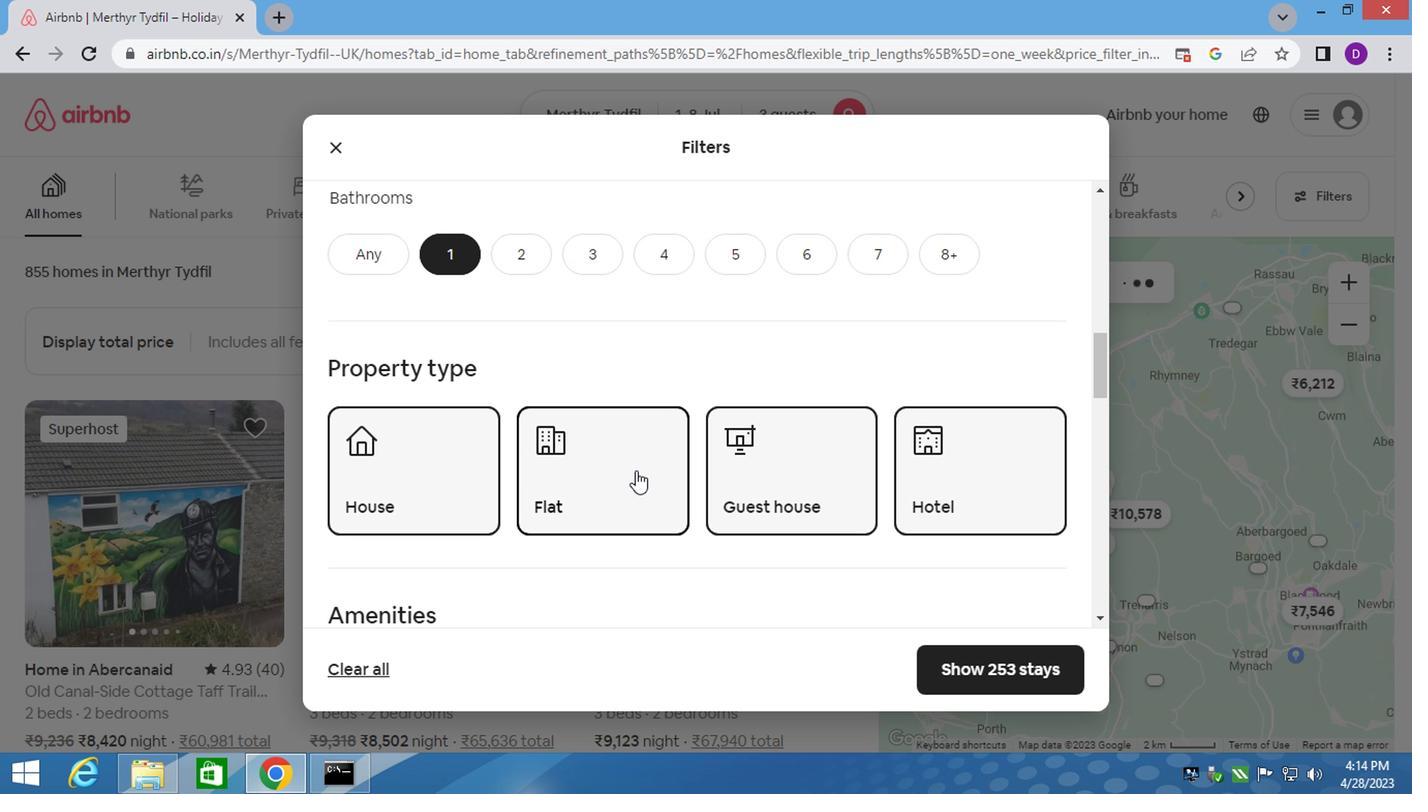 
Action: Mouse moved to (629, 470)
Screenshot: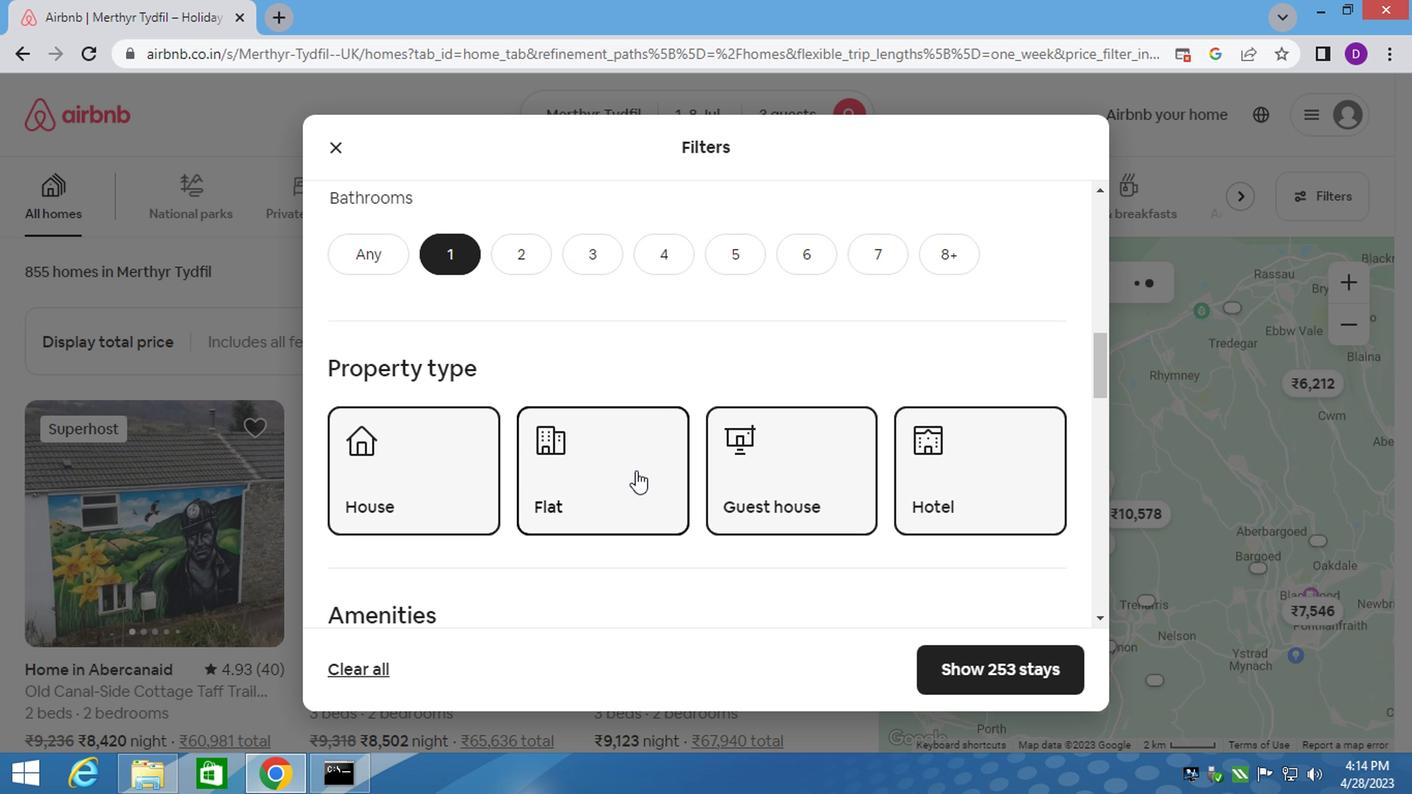 
Action: Mouse scrolled (629, 469) with delta (0, -1)
Screenshot: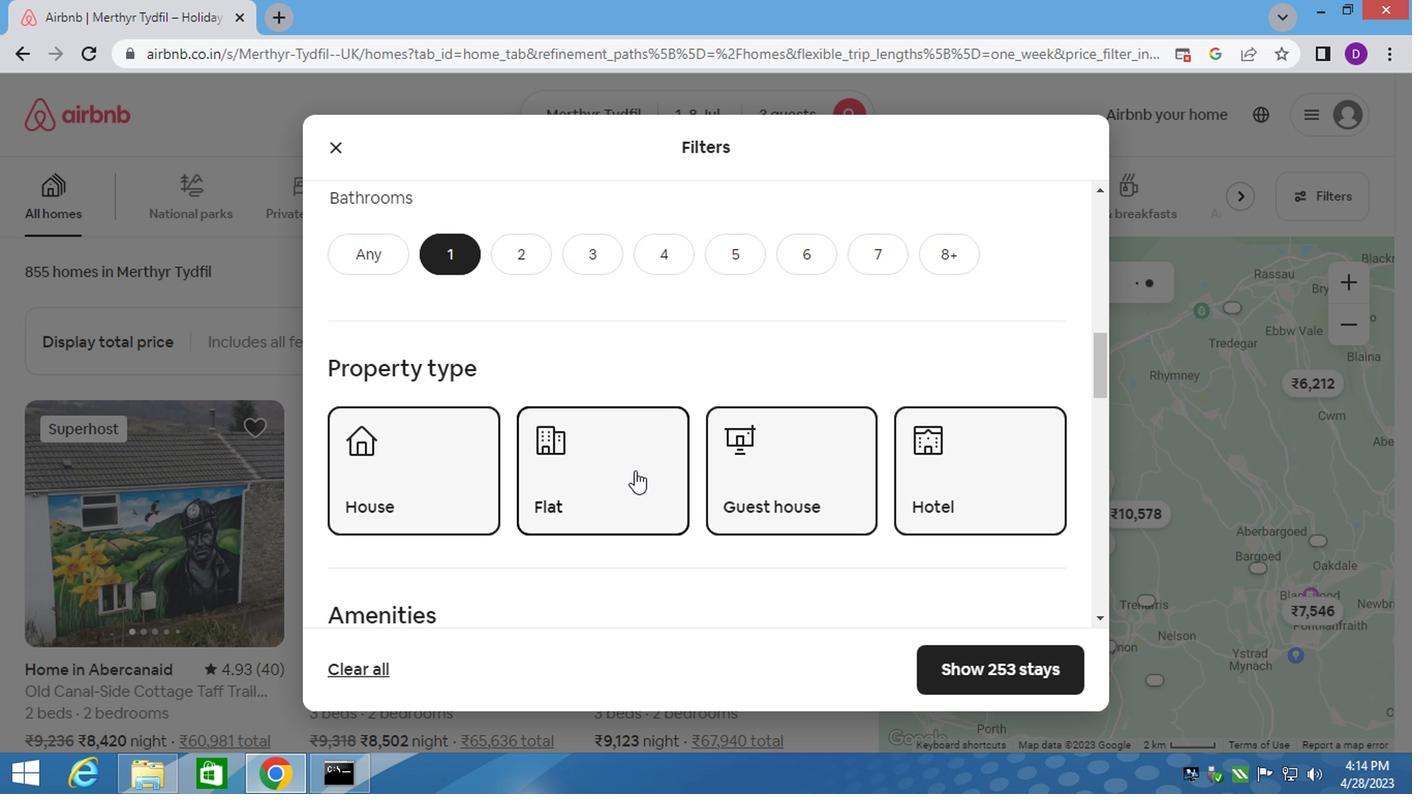 
Action: Mouse moved to (626, 470)
Screenshot: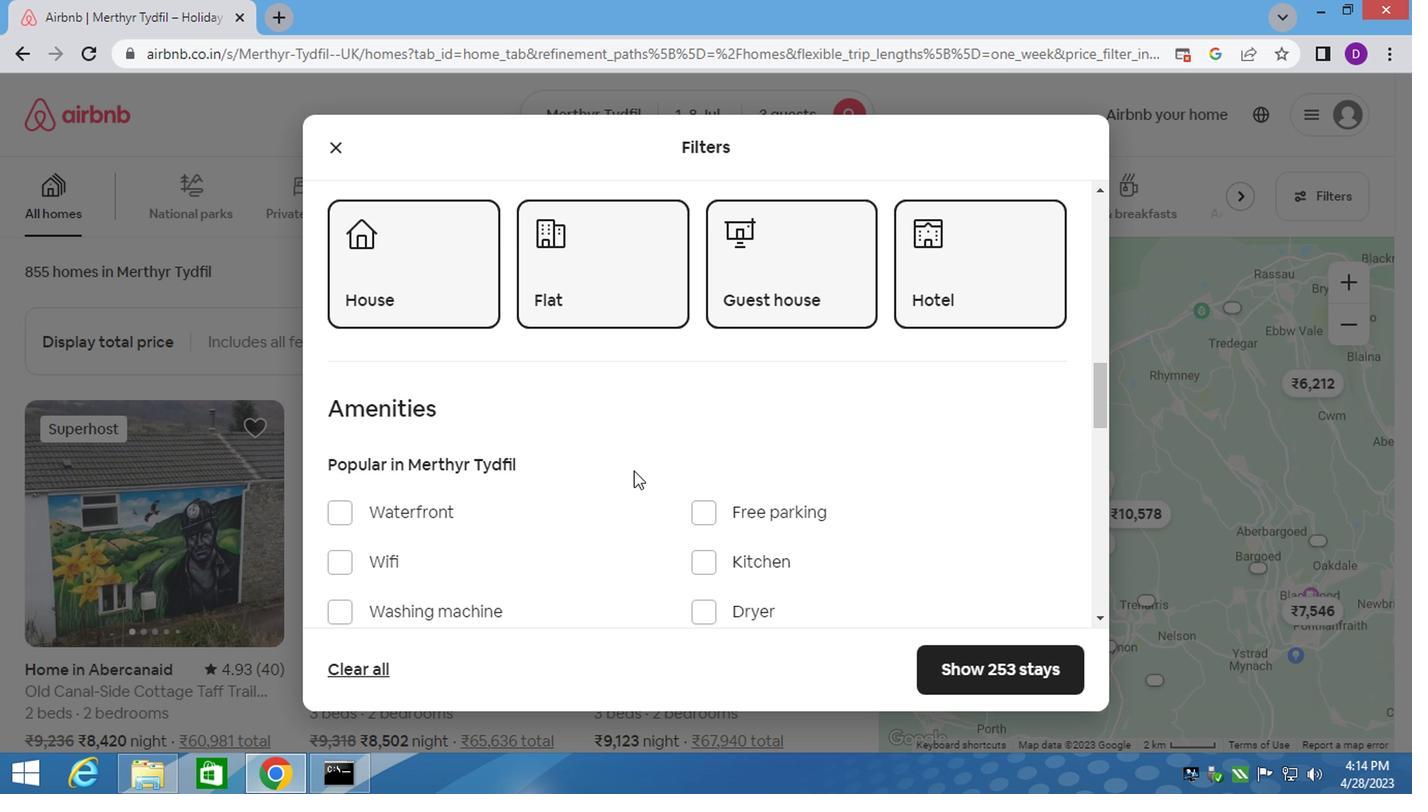 
Action: Mouse scrolled (626, 469) with delta (0, -1)
Screenshot: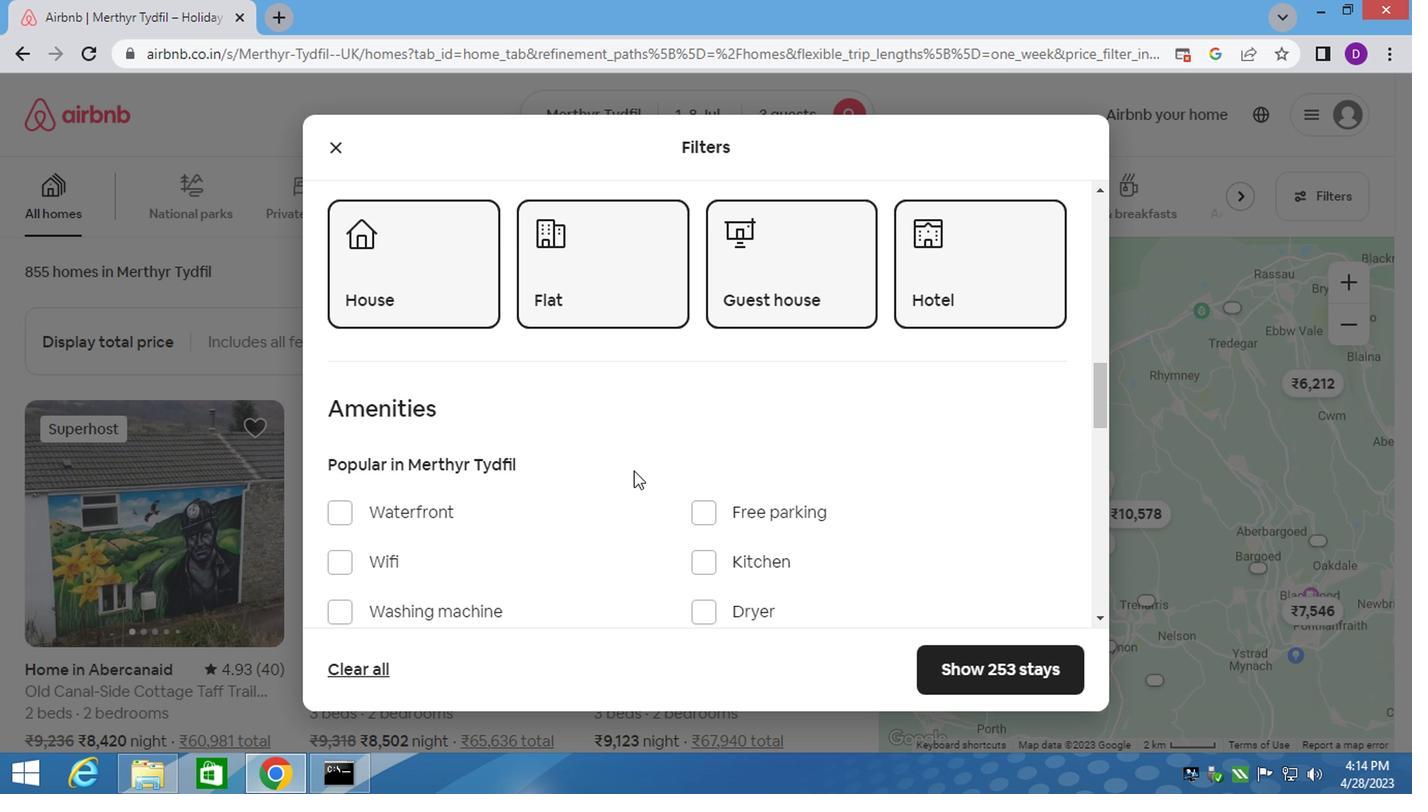 
Action: Mouse scrolled (626, 469) with delta (0, -1)
Screenshot: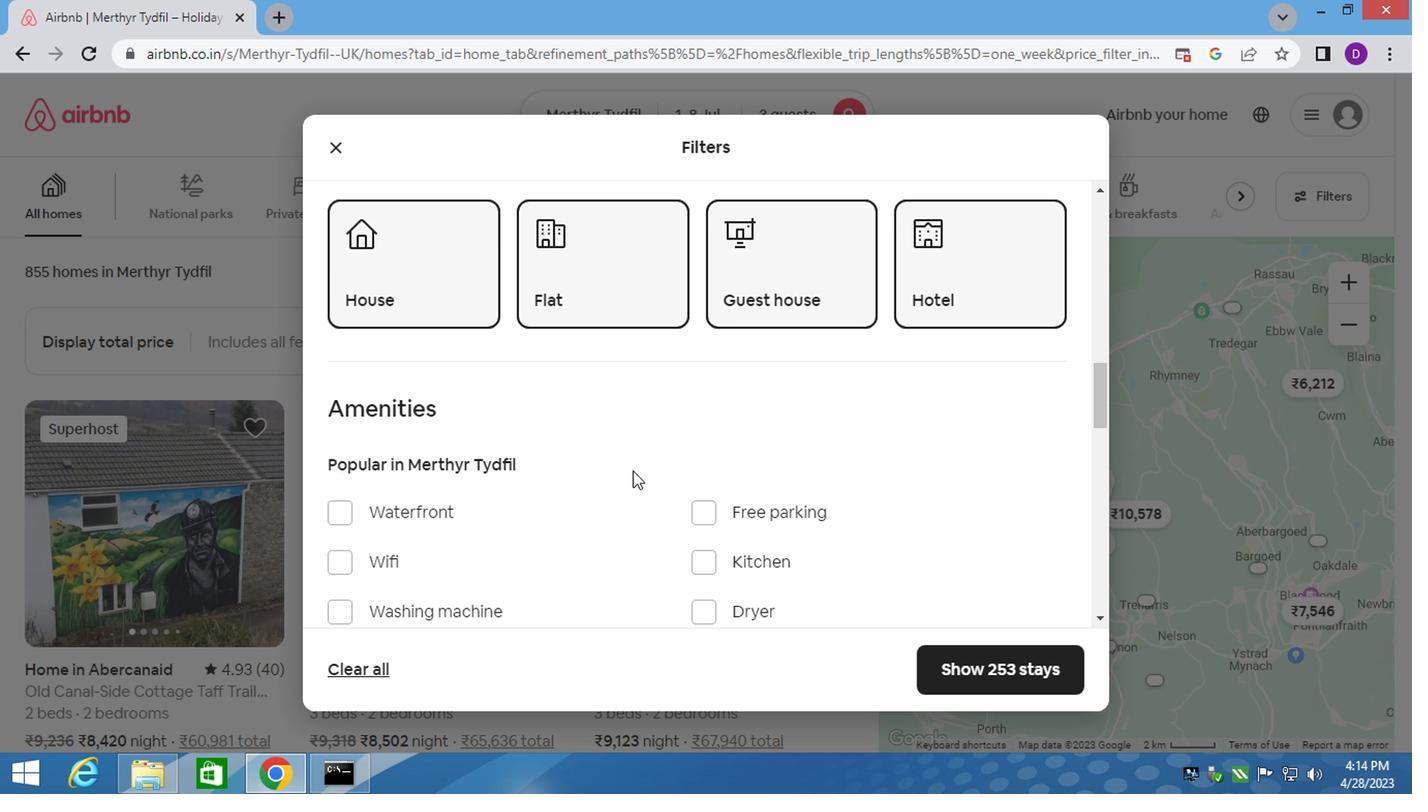 
Action: Mouse scrolled (626, 469) with delta (0, -1)
Screenshot: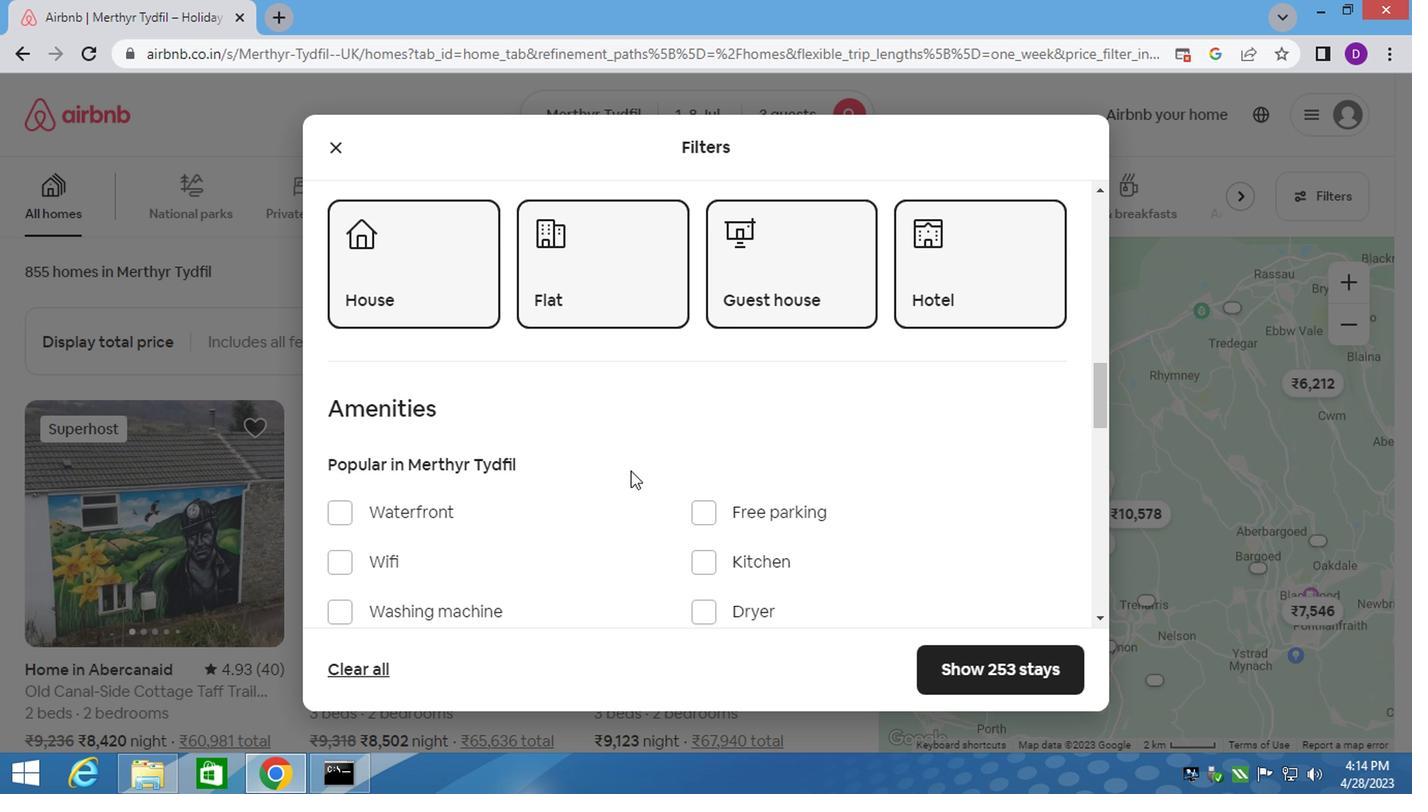 
Action: Mouse scrolled (626, 469) with delta (0, -1)
Screenshot: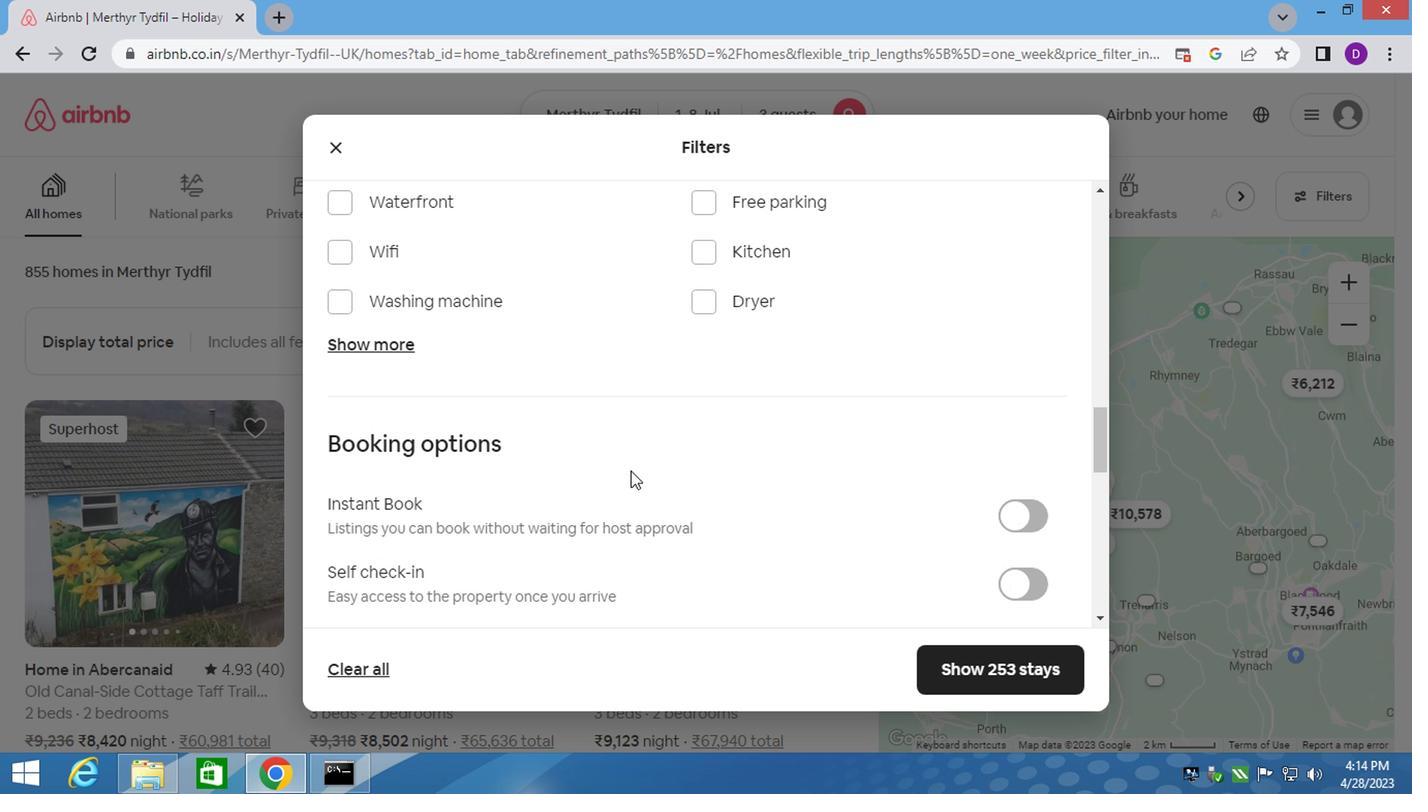 
Action: Mouse scrolled (626, 469) with delta (0, -1)
Screenshot: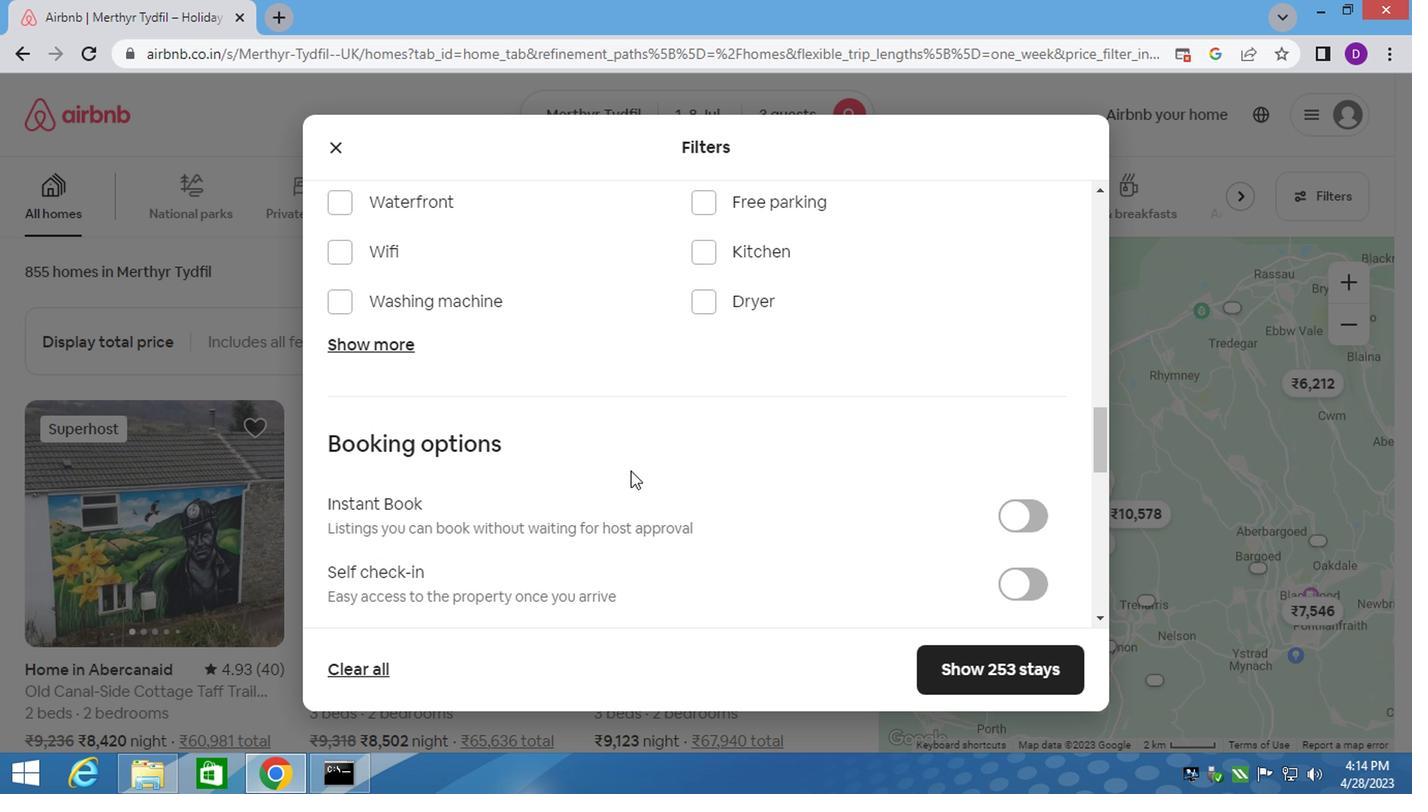
Action: Mouse moved to (1002, 389)
Screenshot: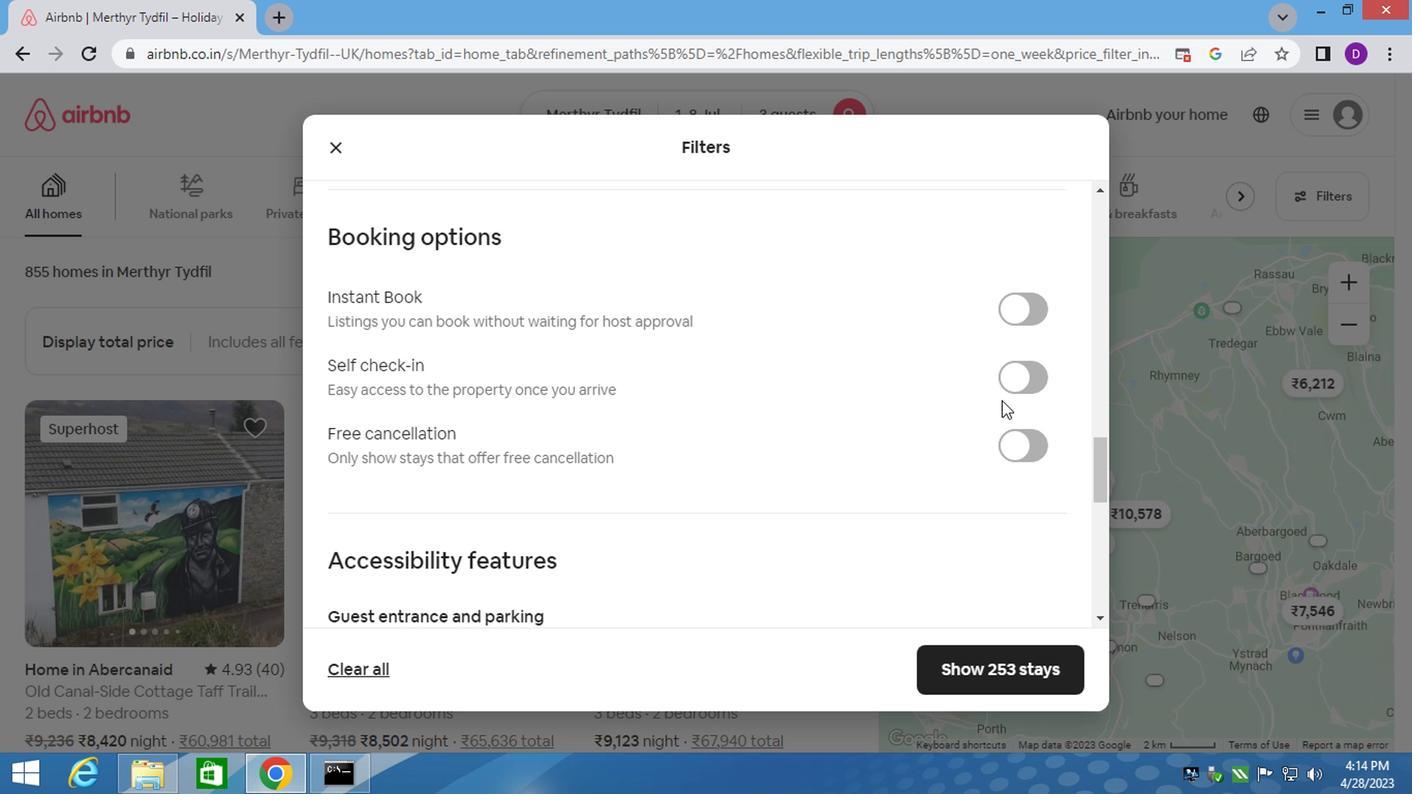 
Action: Mouse pressed left at (1002, 389)
Screenshot: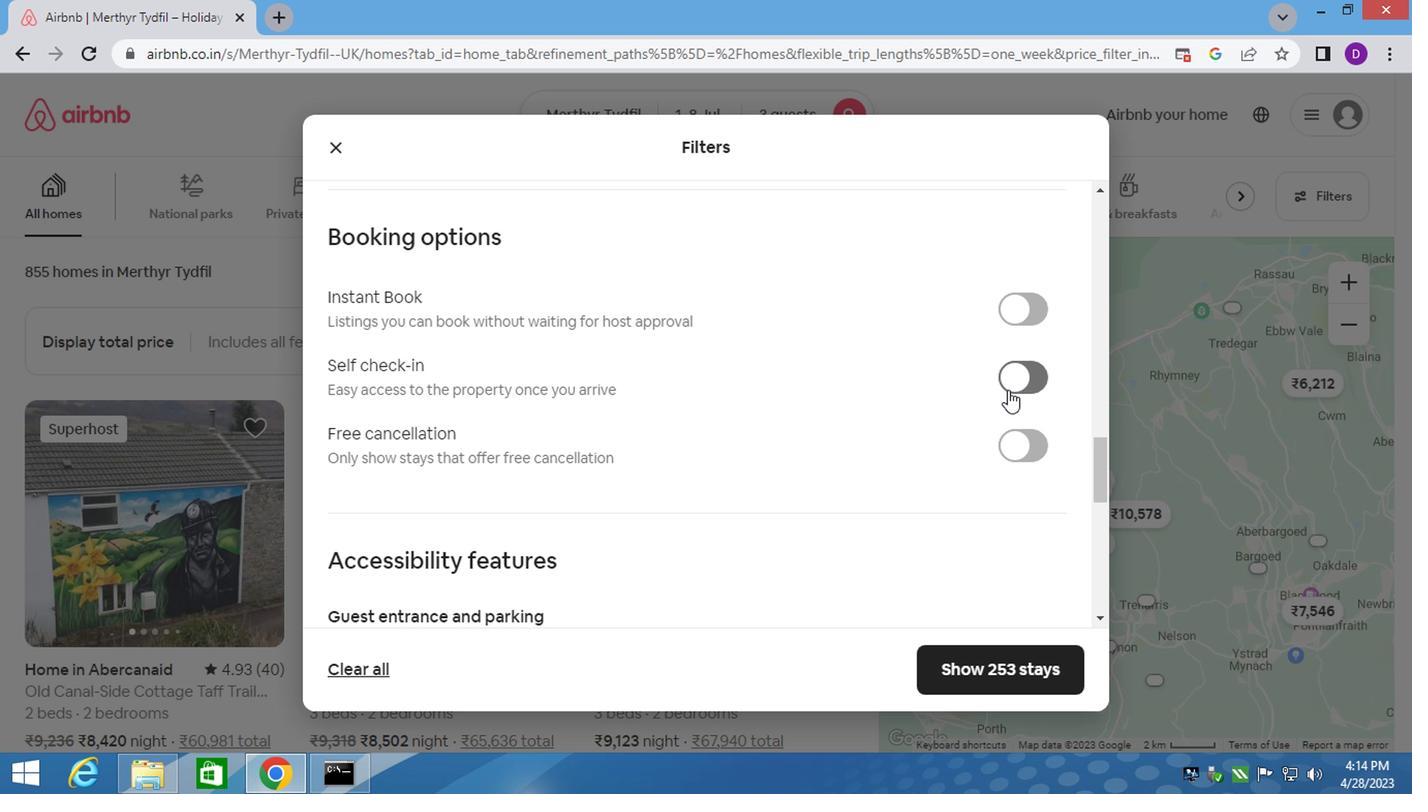 
Action: Mouse moved to (670, 441)
Screenshot: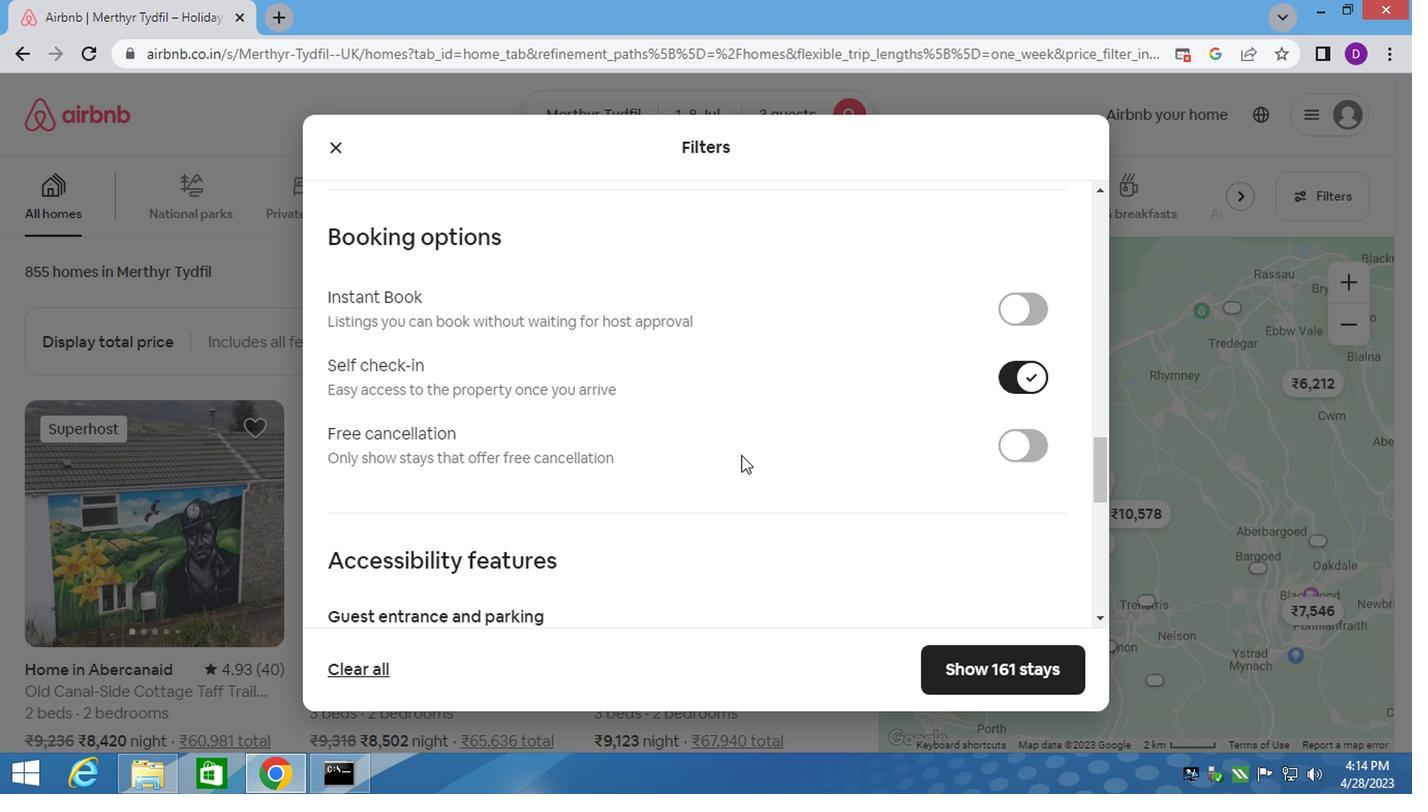 
Action: Mouse scrolled (670, 440) with delta (0, 0)
Screenshot: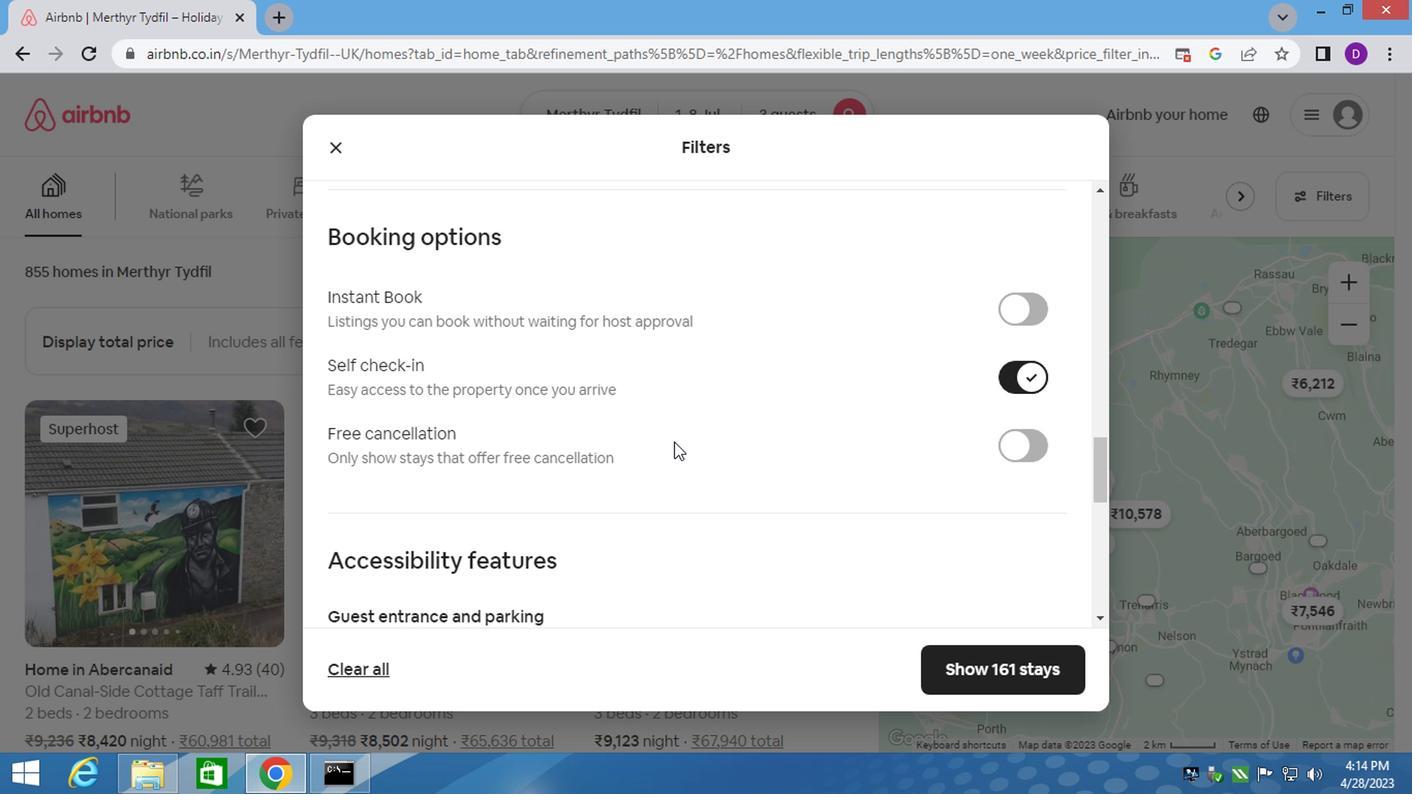 
Action: Mouse scrolled (670, 440) with delta (0, 0)
Screenshot: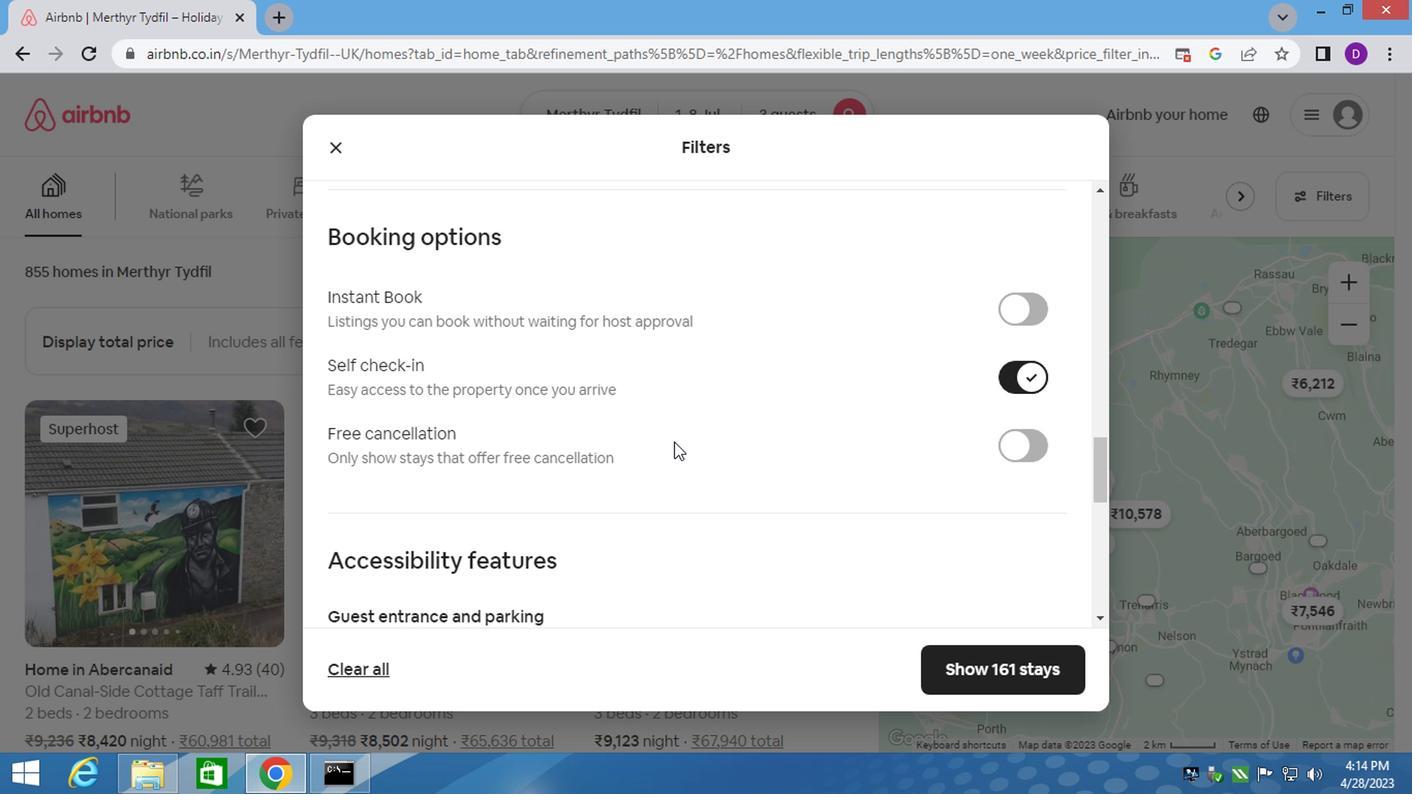
Action: Mouse scrolled (670, 440) with delta (0, 0)
Screenshot: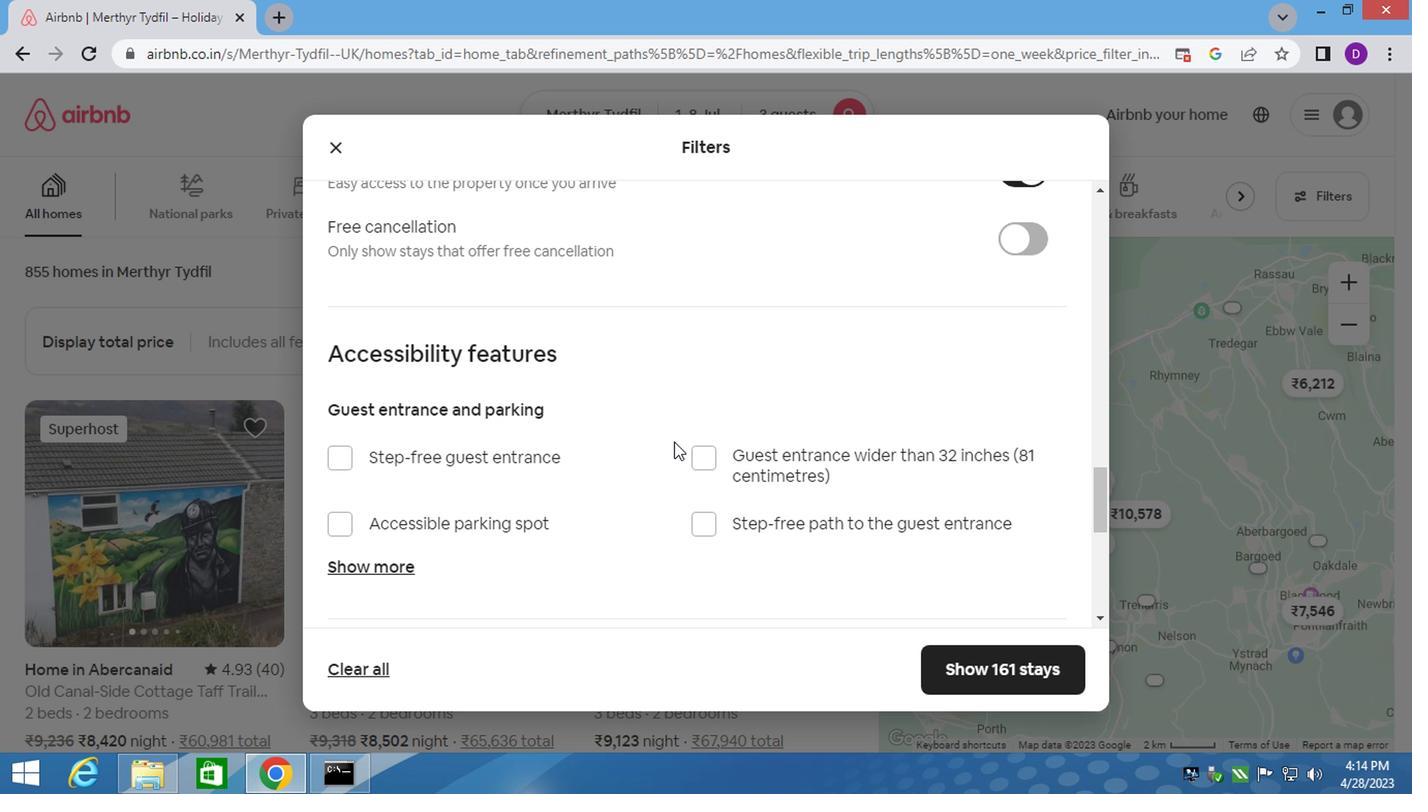 
Action: Mouse scrolled (670, 442) with delta (0, 1)
Screenshot: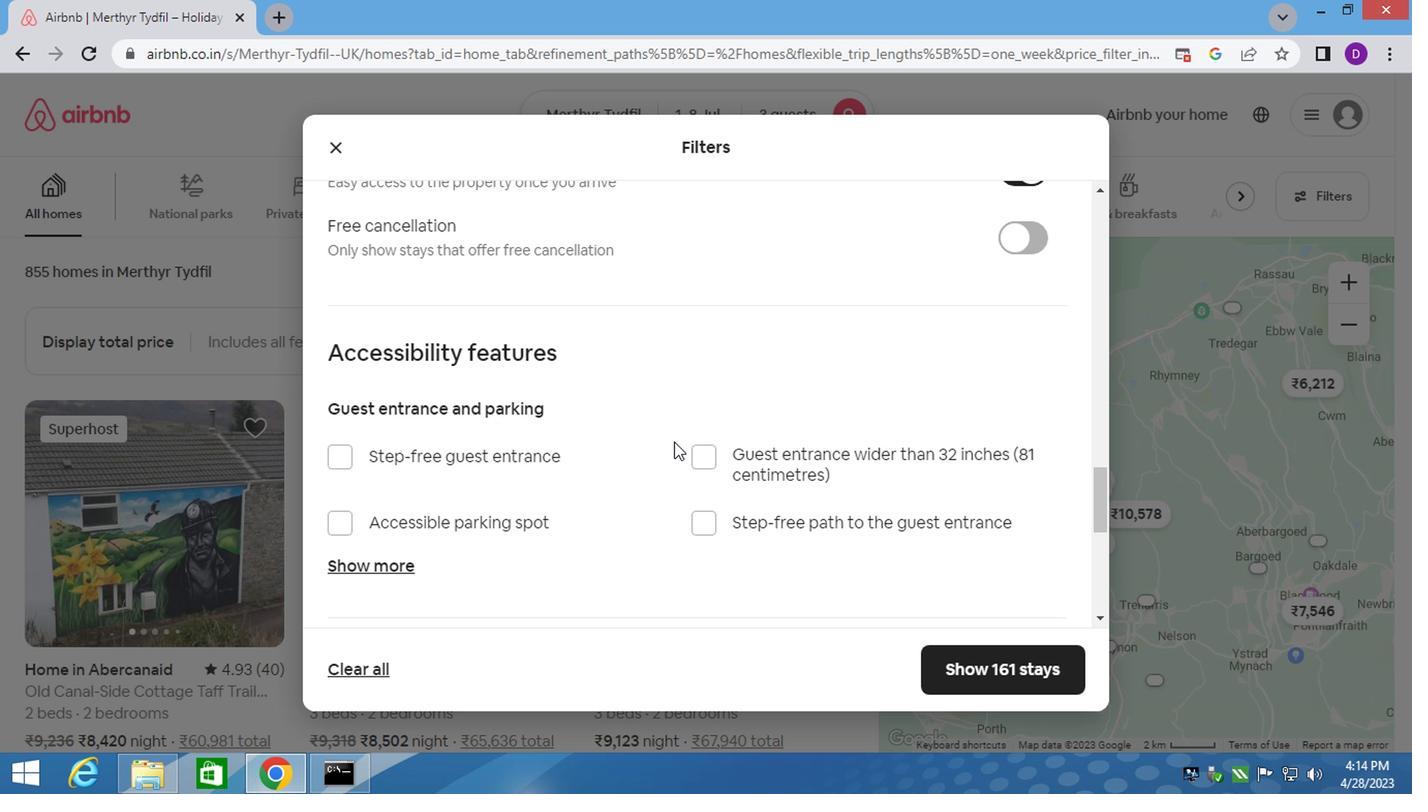 
Action: Mouse scrolled (670, 442) with delta (0, 1)
Screenshot: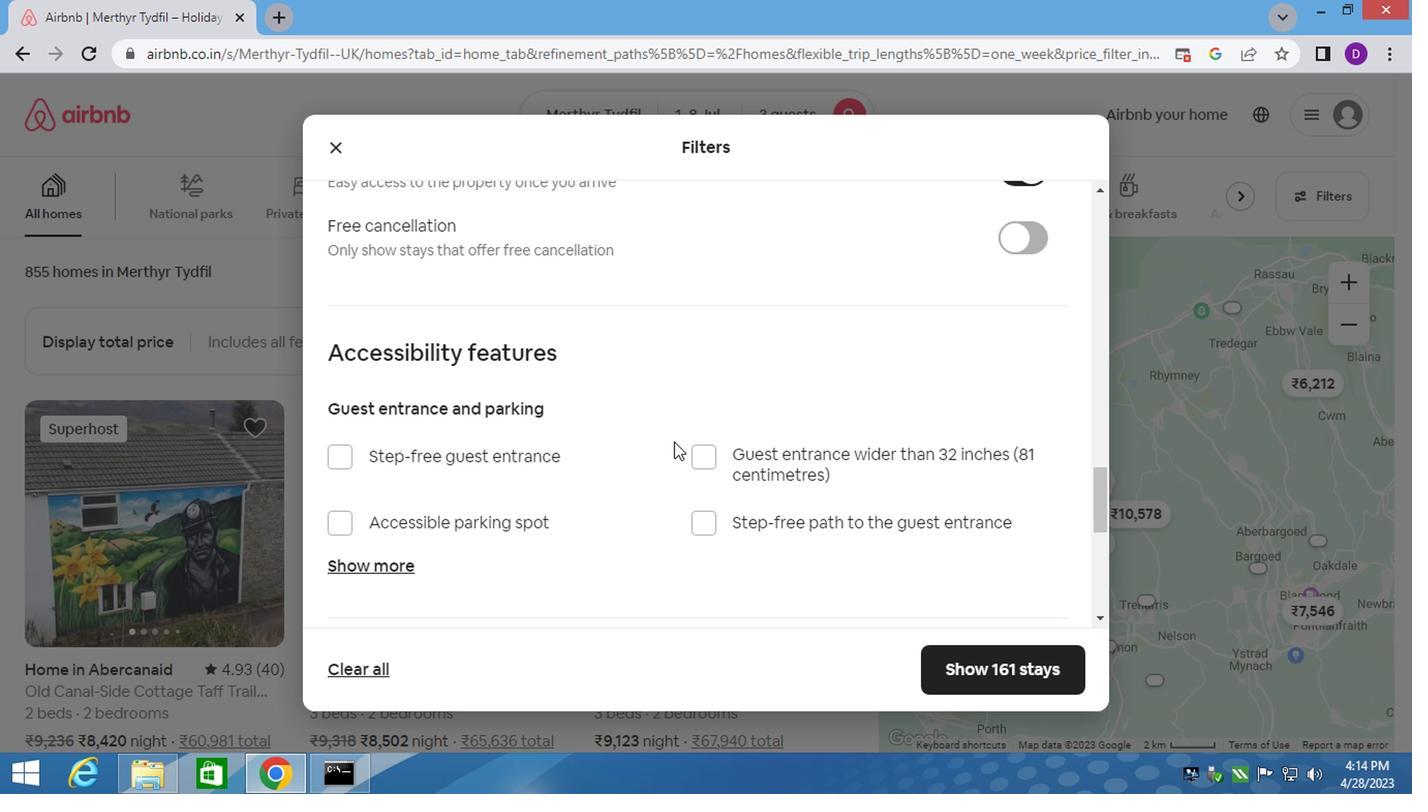 
Action: Mouse scrolled (670, 442) with delta (0, 1)
Screenshot: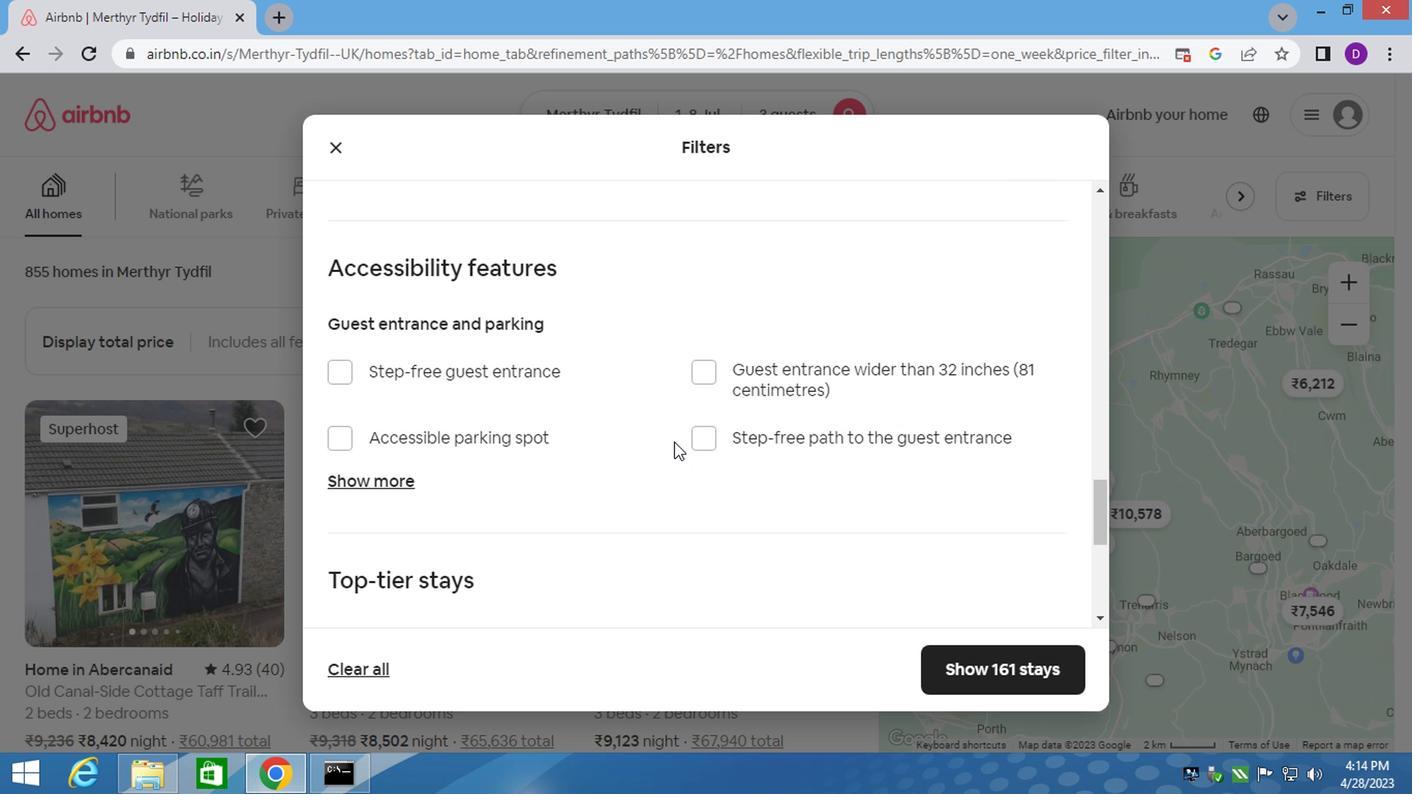 
Action: Mouse scrolled (670, 440) with delta (0, 0)
Screenshot: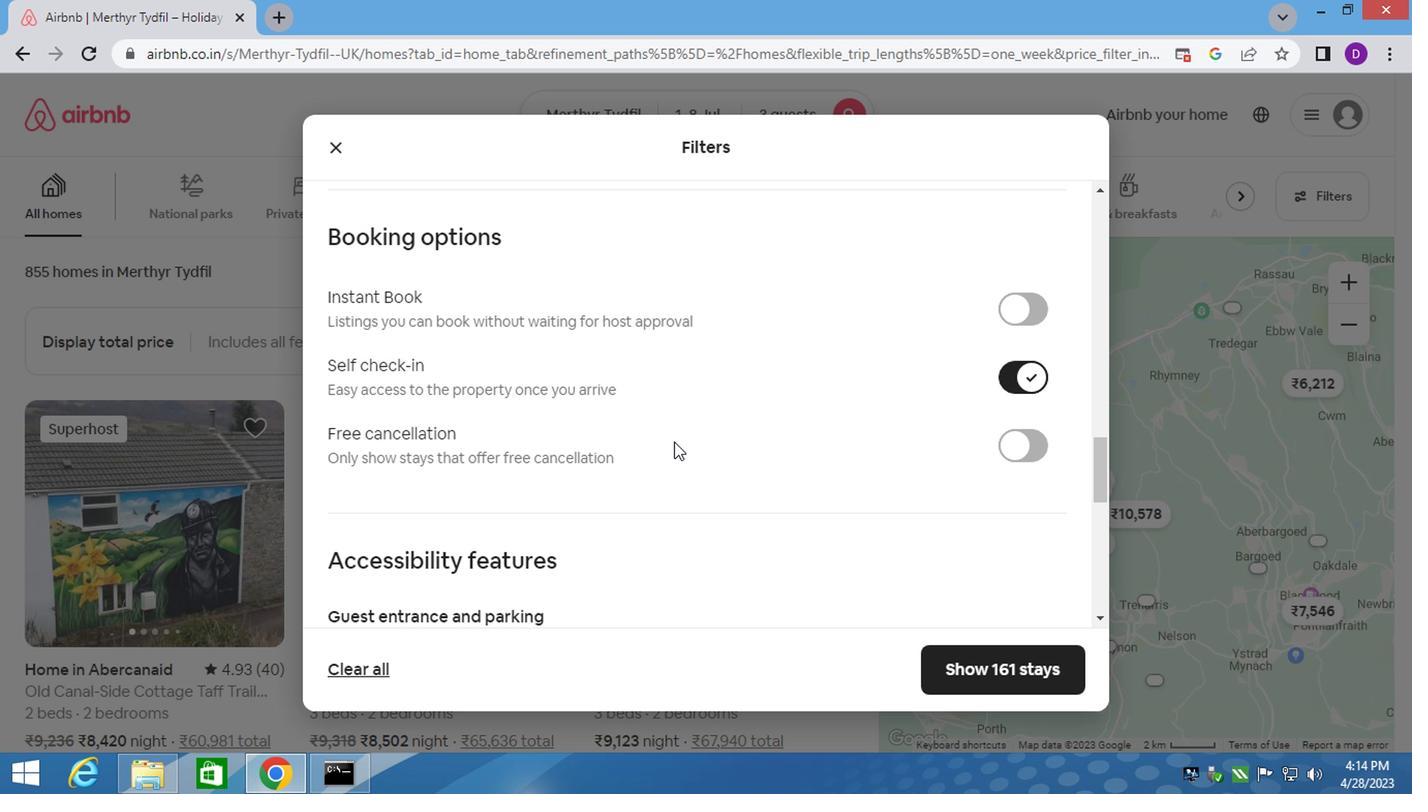 
Action: Mouse scrolled (670, 440) with delta (0, 0)
Screenshot: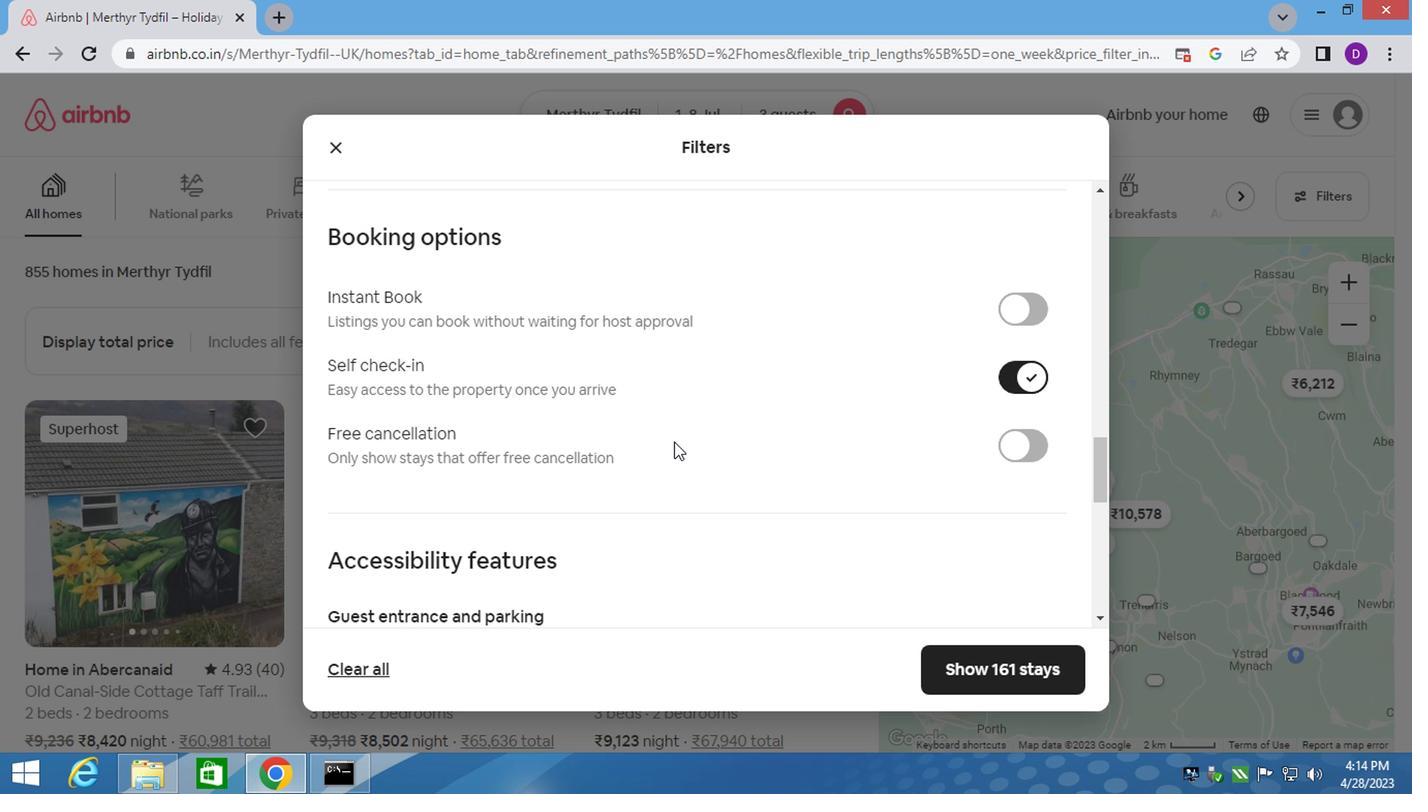 
Action: Mouse scrolled (670, 440) with delta (0, 0)
Screenshot: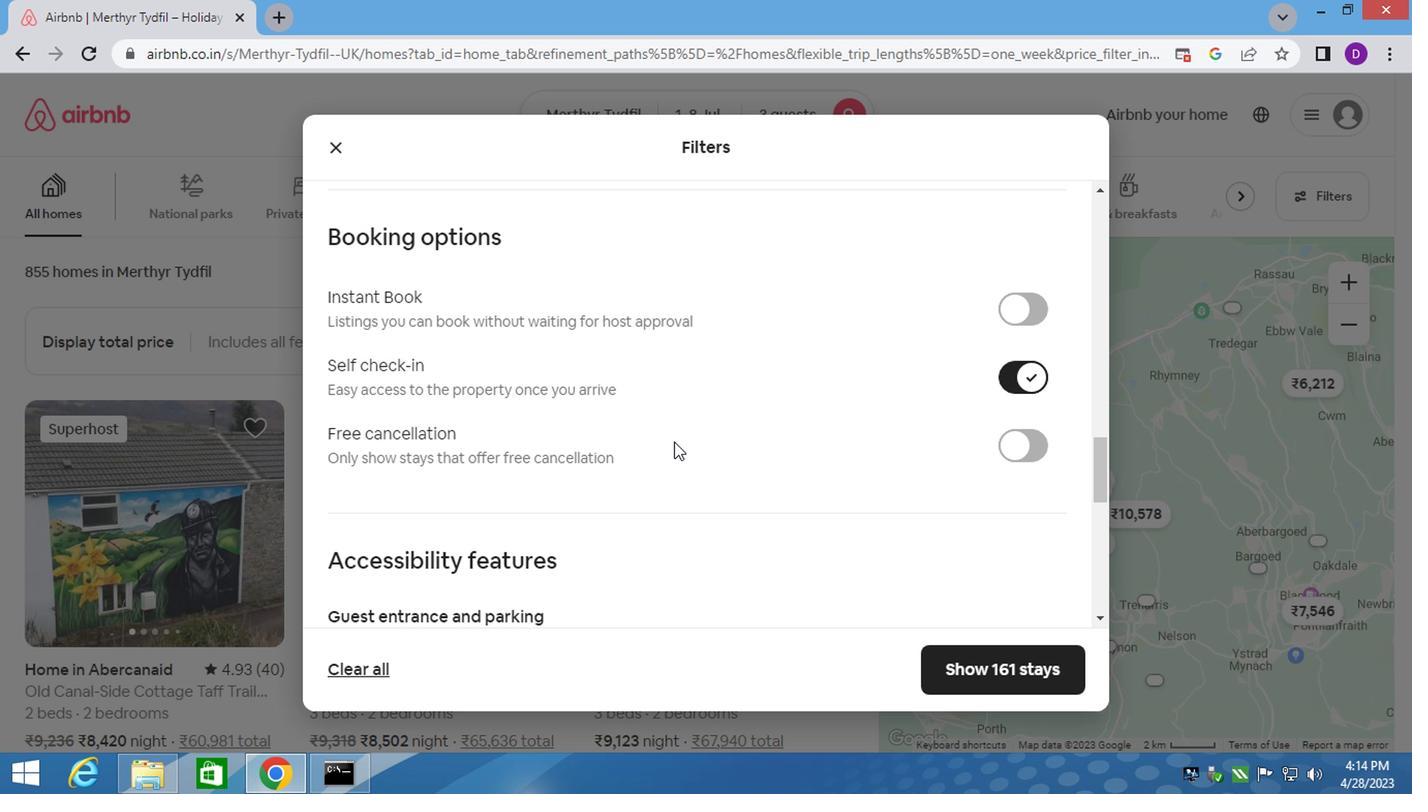 
Action: Mouse scrolled (670, 440) with delta (0, 0)
Screenshot: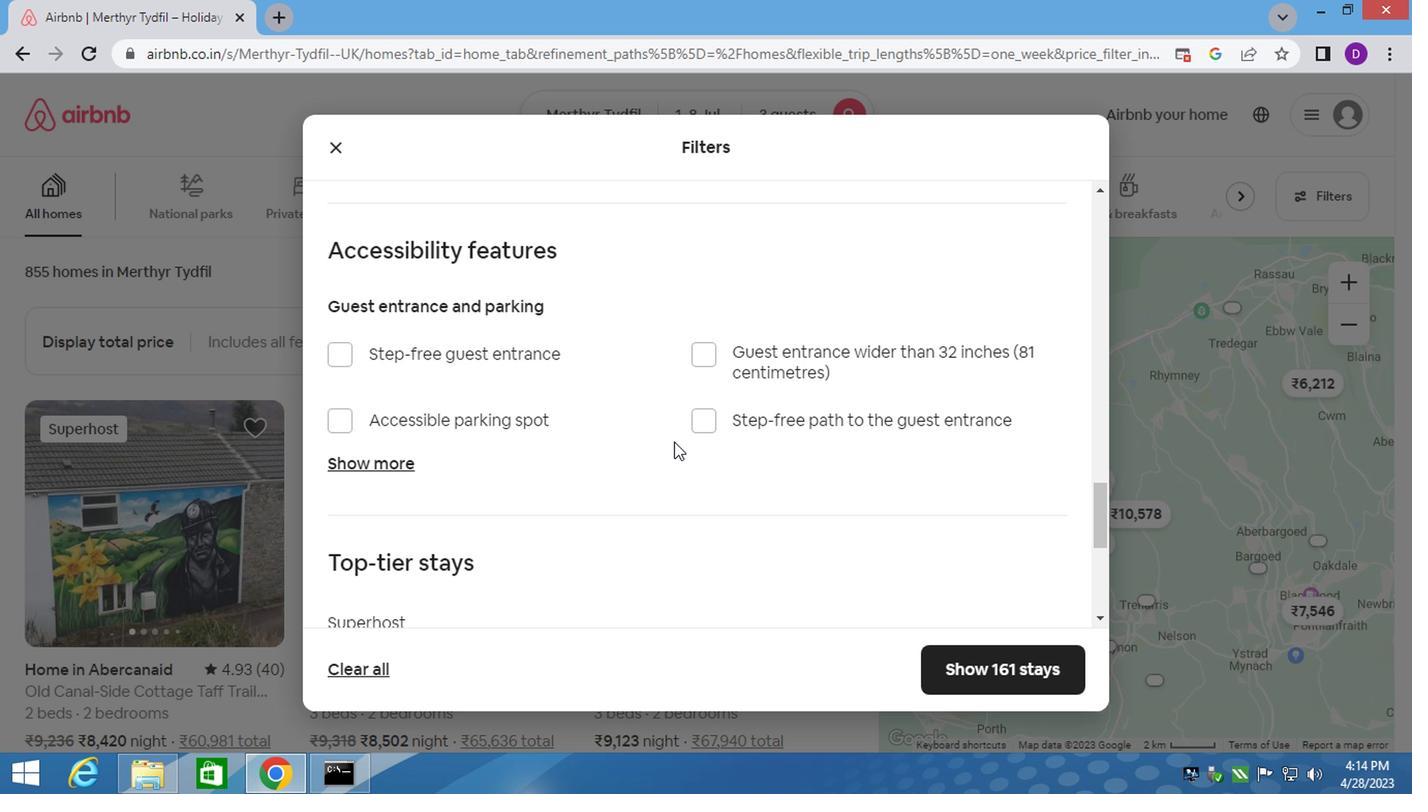 
Action: Mouse moved to (660, 453)
Screenshot: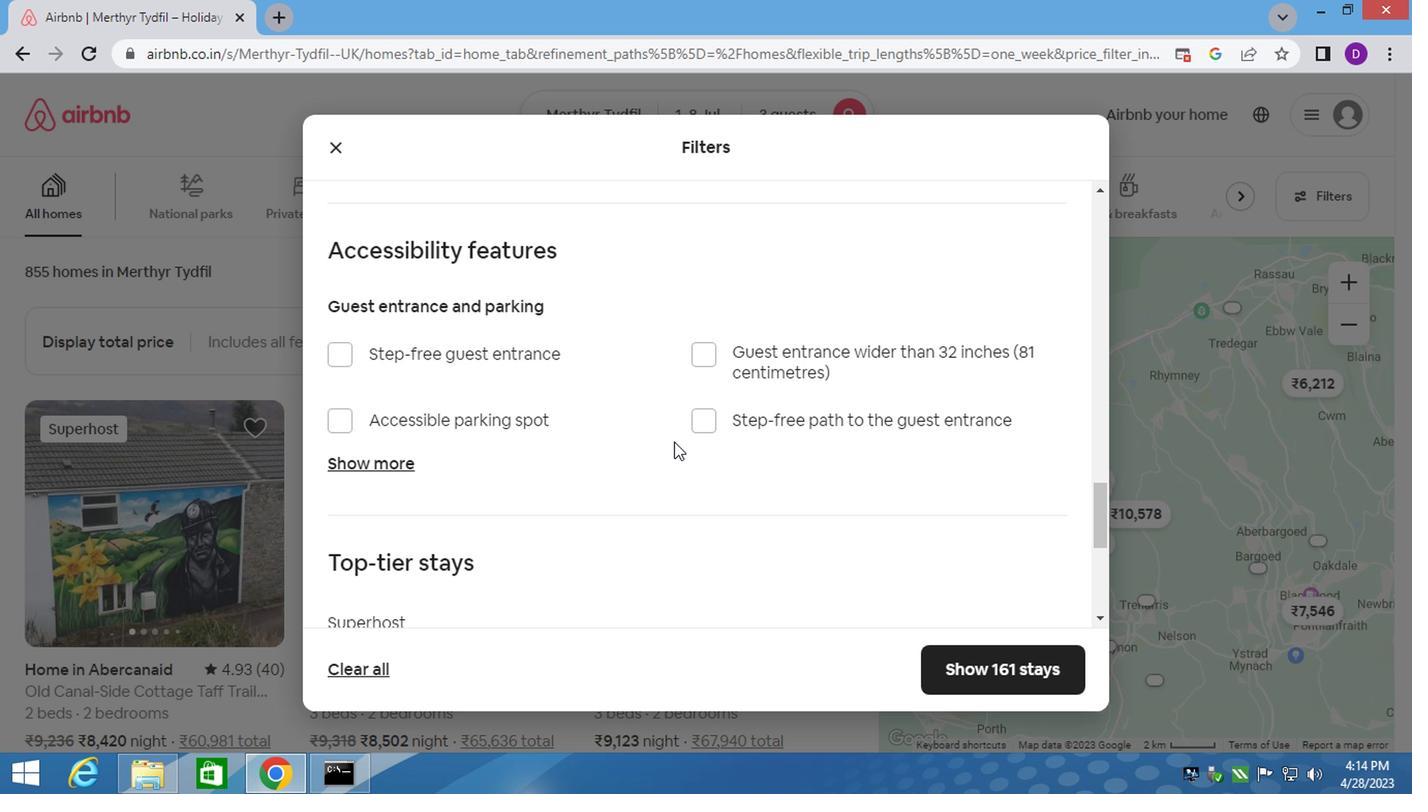 
Action: Mouse scrolled (660, 451) with delta (0, -1)
Screenshot: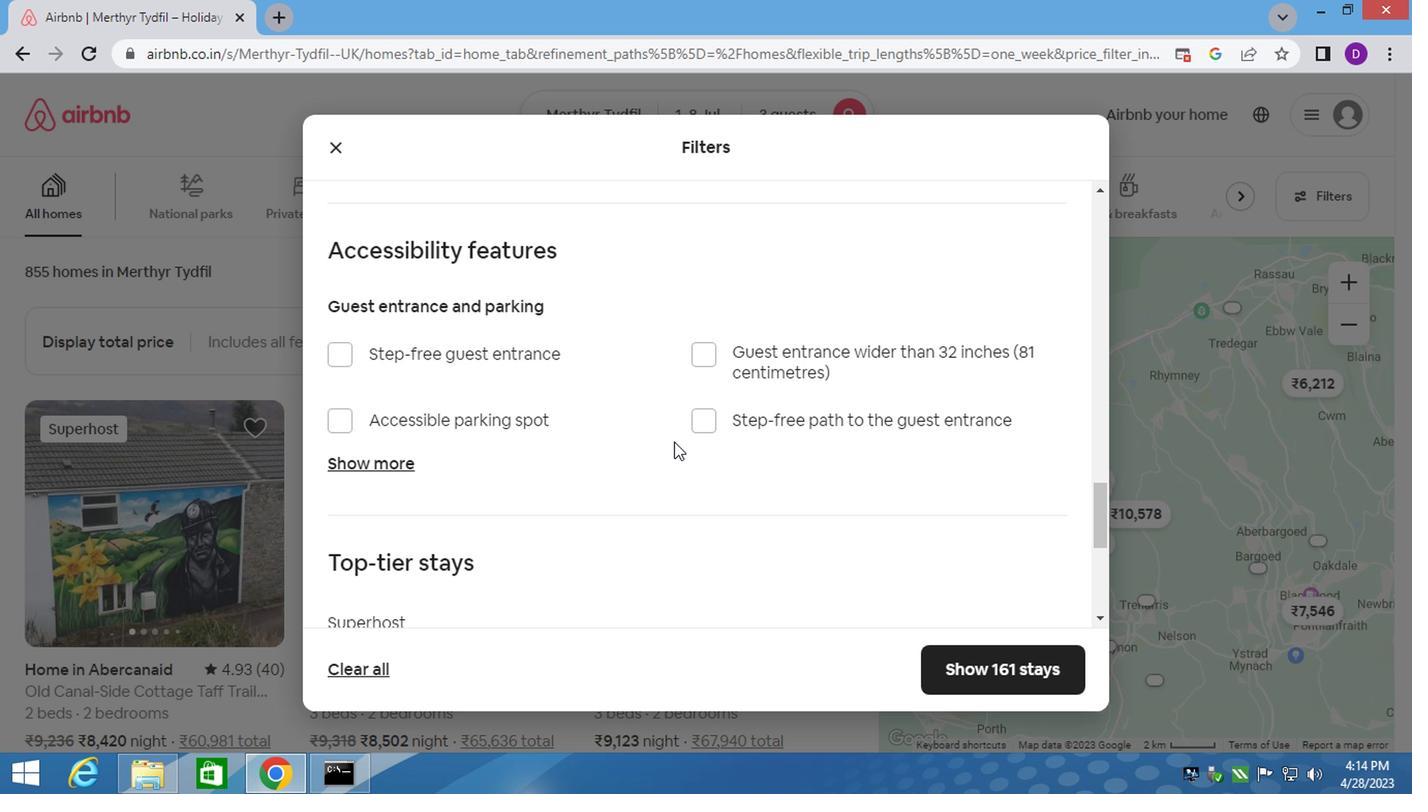 
Action: Mouse moved to (657, 458)
Screenshot: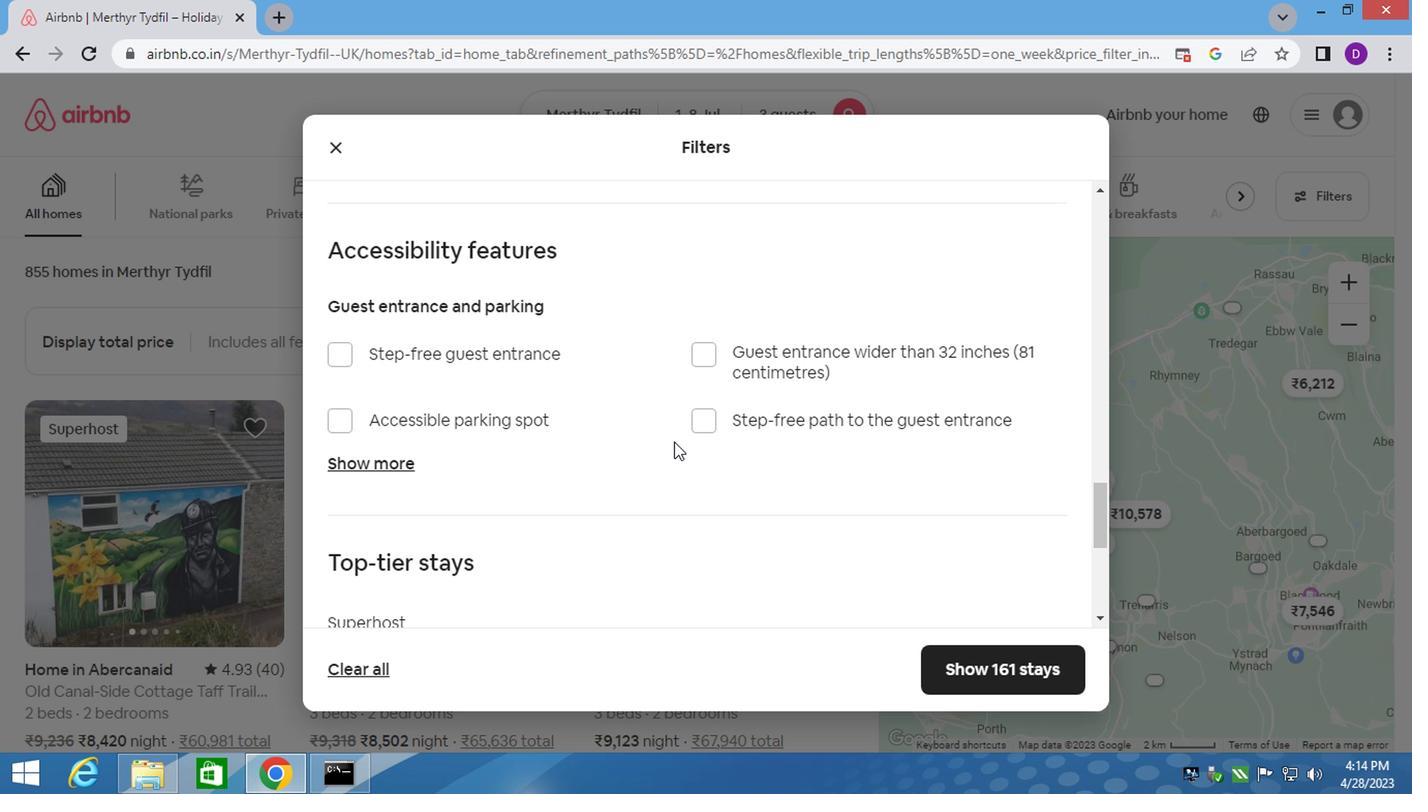 
Action: Mouse scrolled (657, 456) with delta (0, -1)
Screenshot: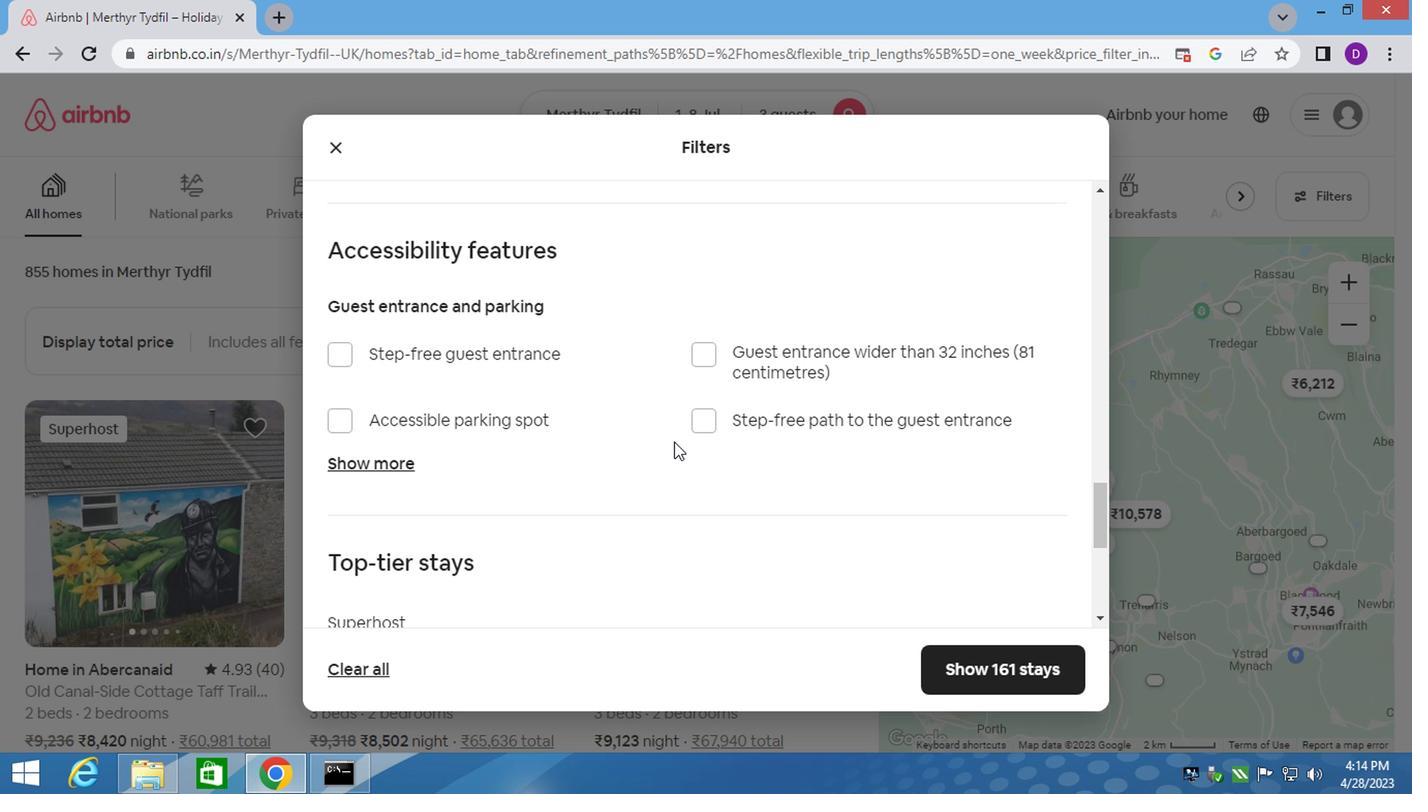
Action: Mouse moved to (657, 458)
Screenshot: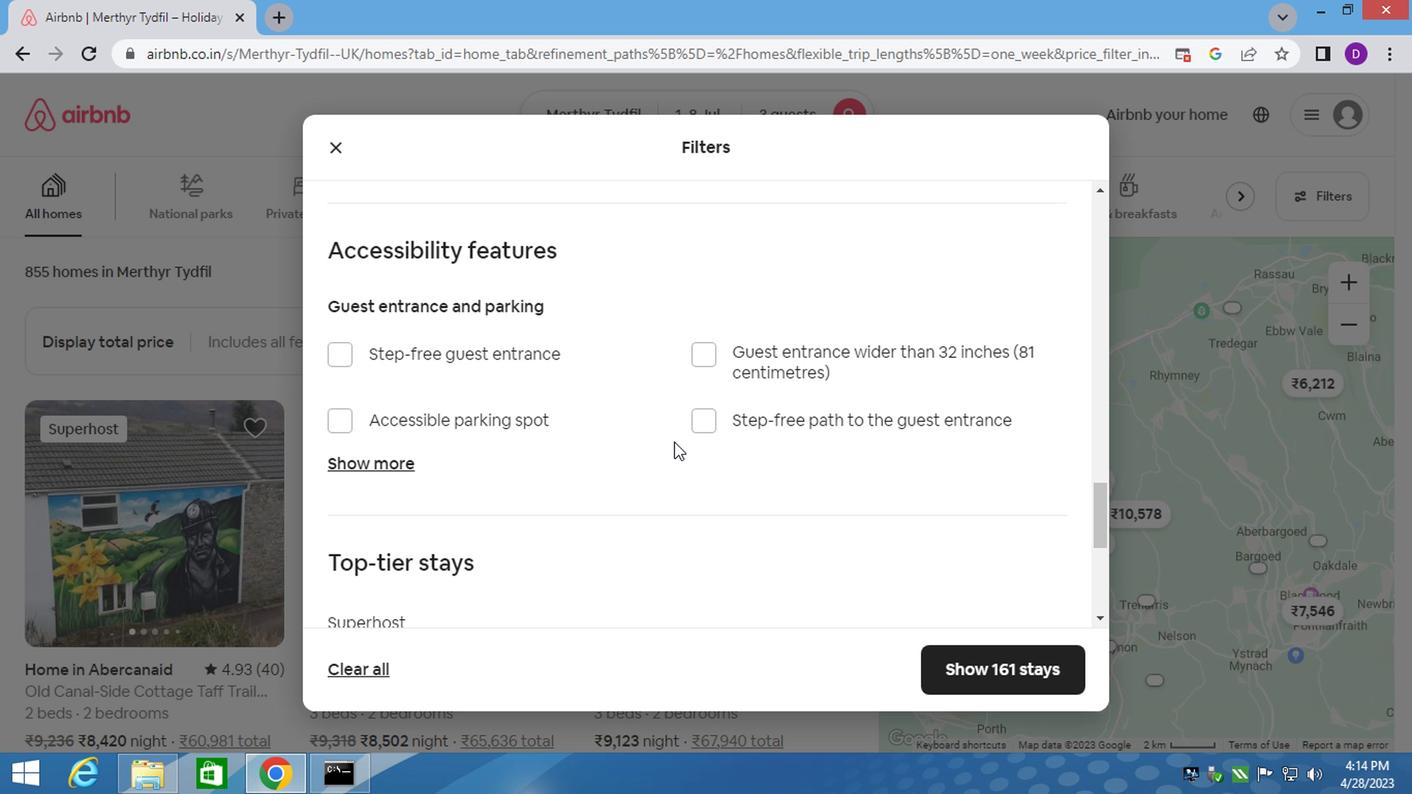 
Action: Mouse scrolled (657, 456) with delta (0, -1)
Screenshot: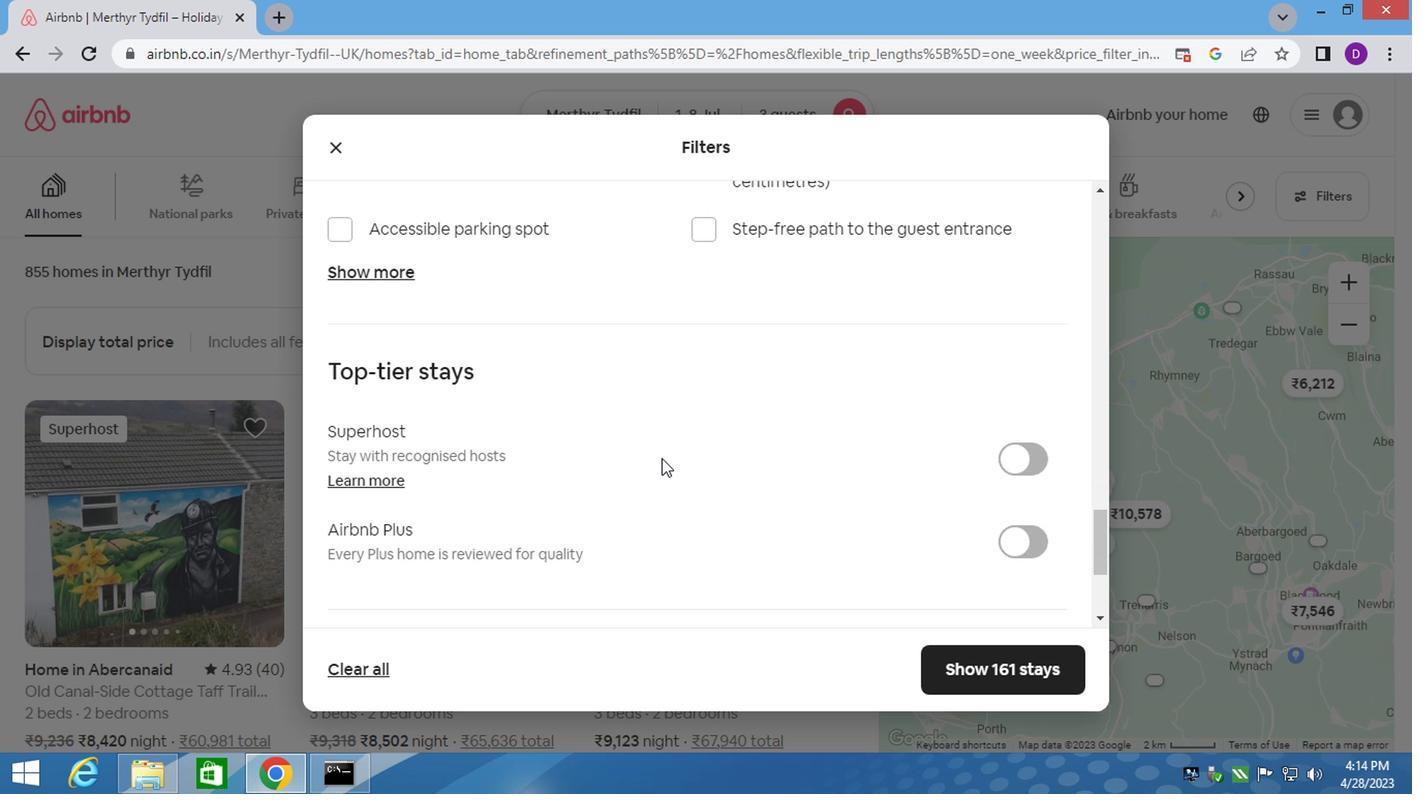 
Action: Mouse scrolled (657, 456) with delta (0, -1)
Screenshot: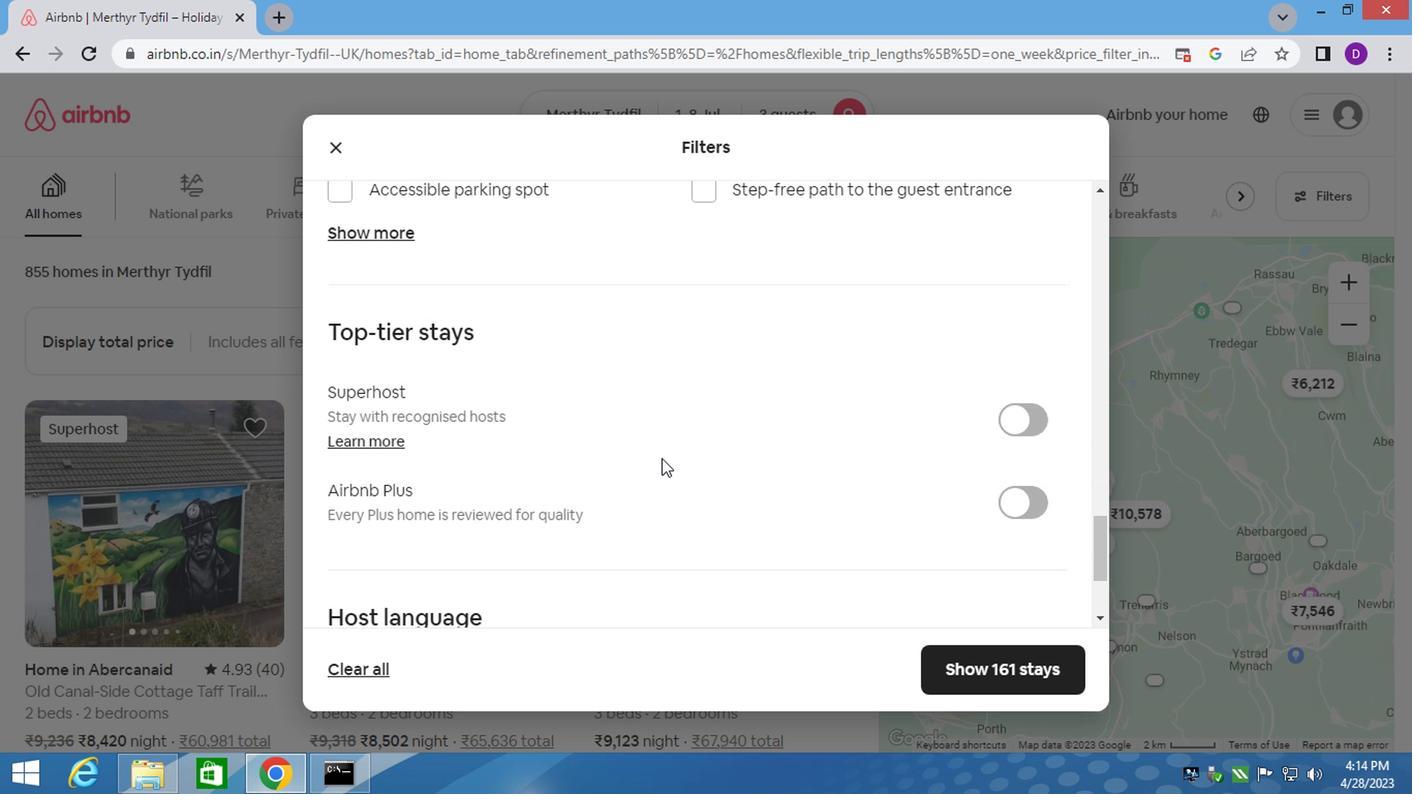 
Action: Mouse moved to (348, 479)
Screenshot: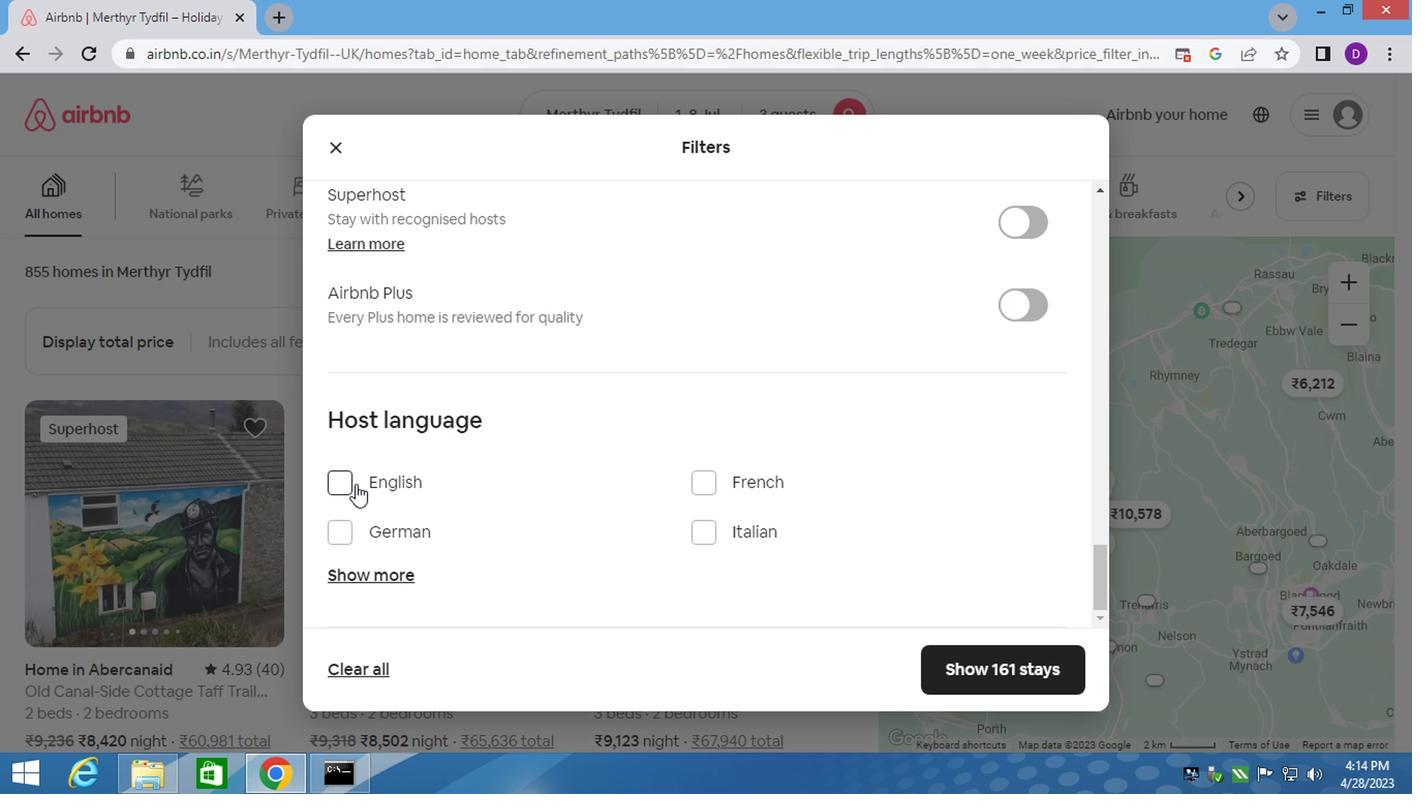 
Action: Mouse pressed left at (348, 479)
Screenshot: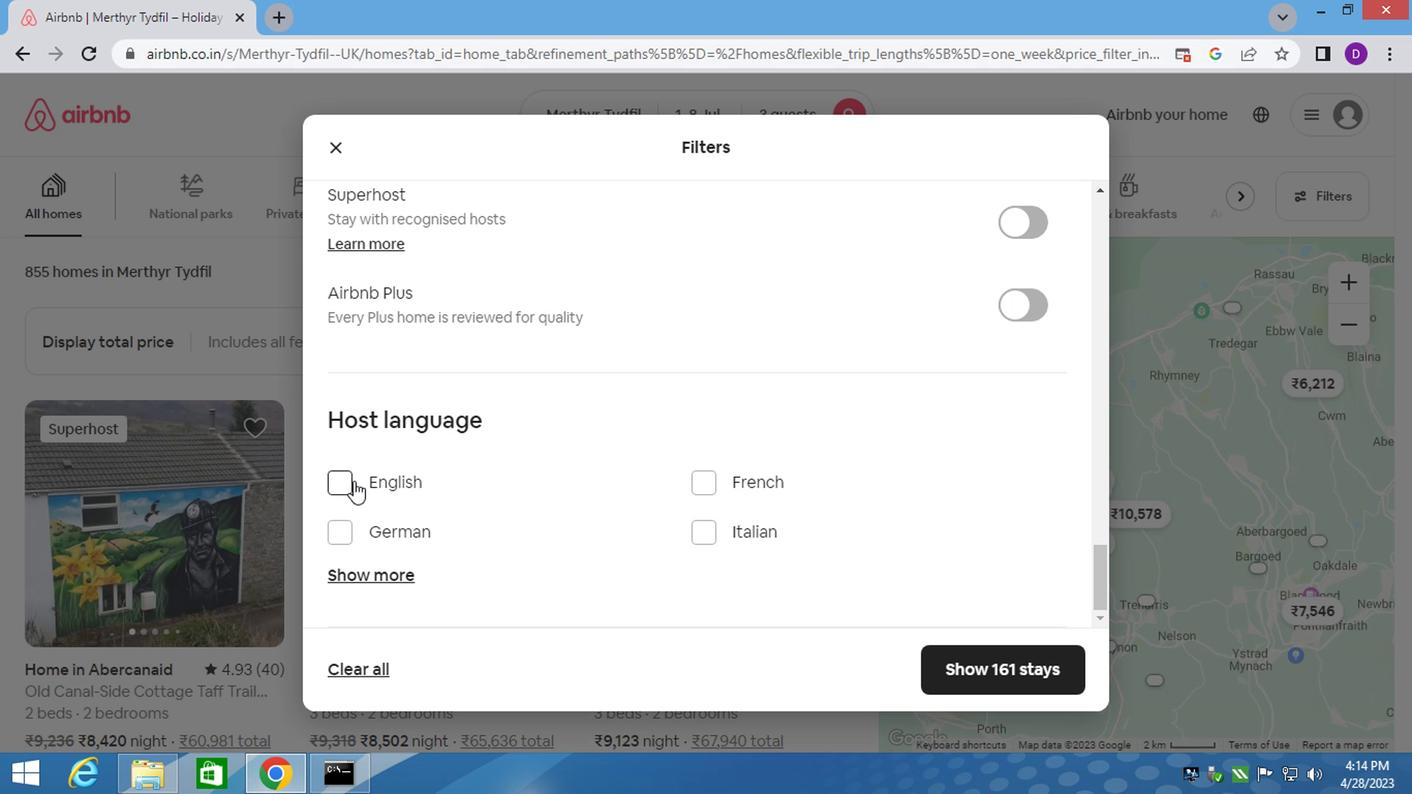 
Action: Mouse moved to (926, 593)
Screenshot: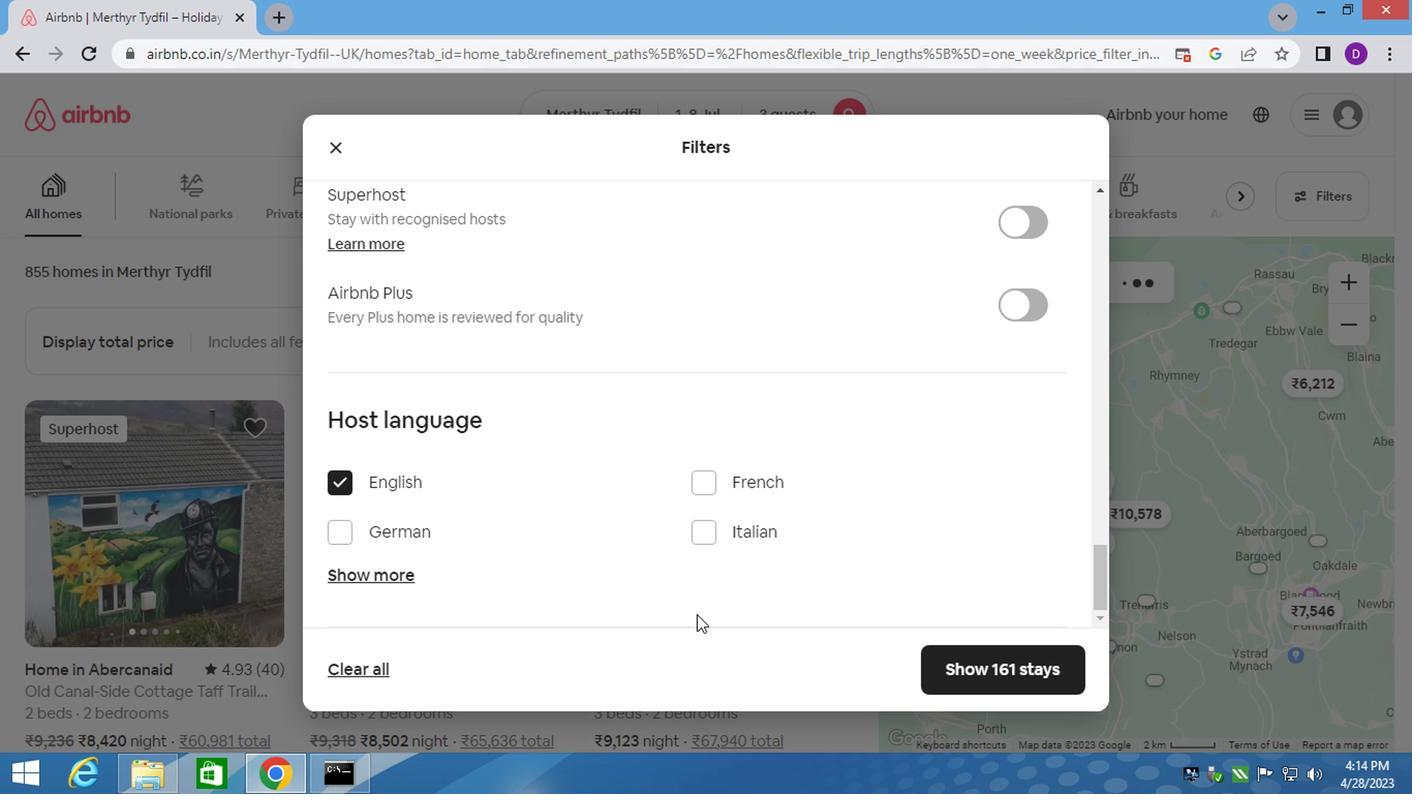 
Action: Mouse scrolled (926, 593) with delta (0, 0)
Screenshot: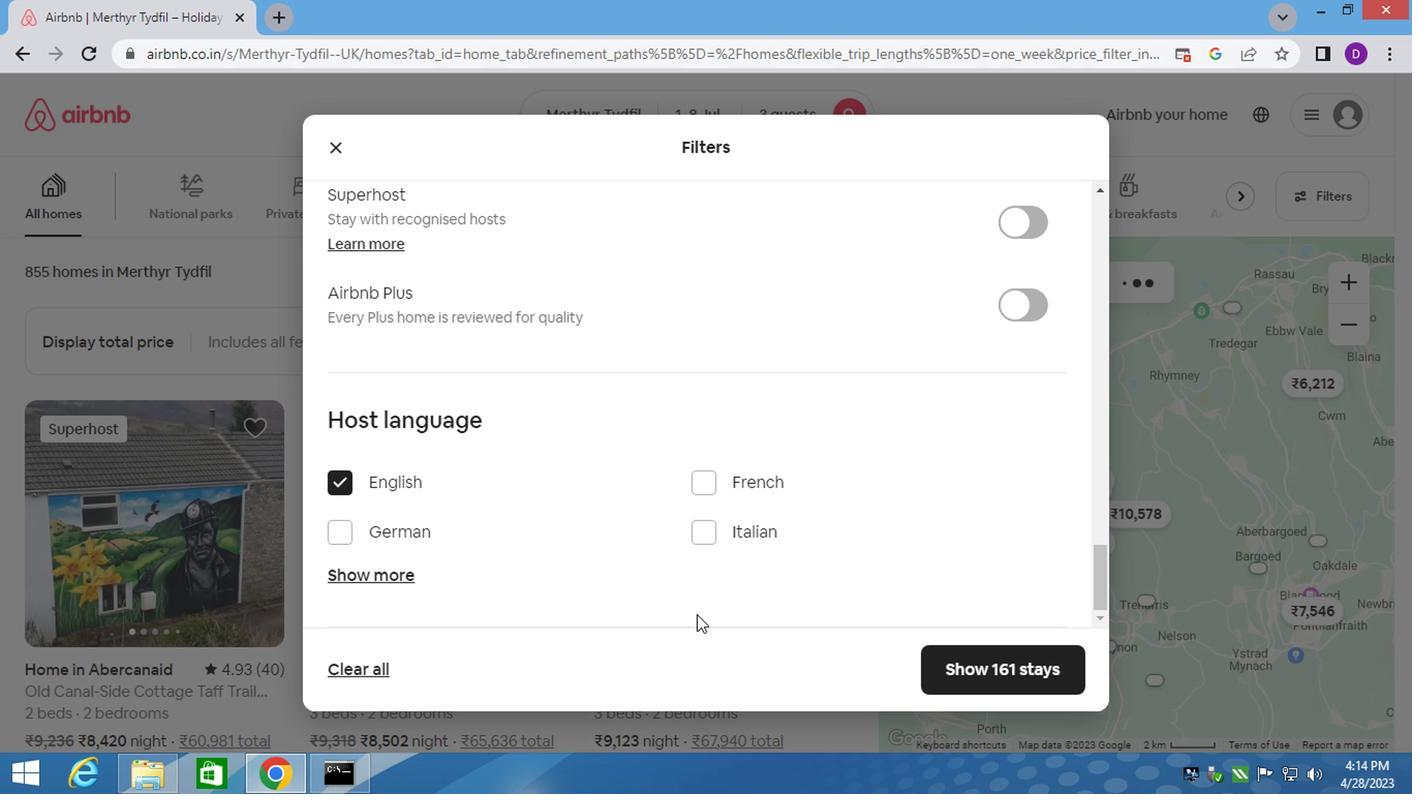 
Action: Mouse moved to (956, 593)
Screenshot: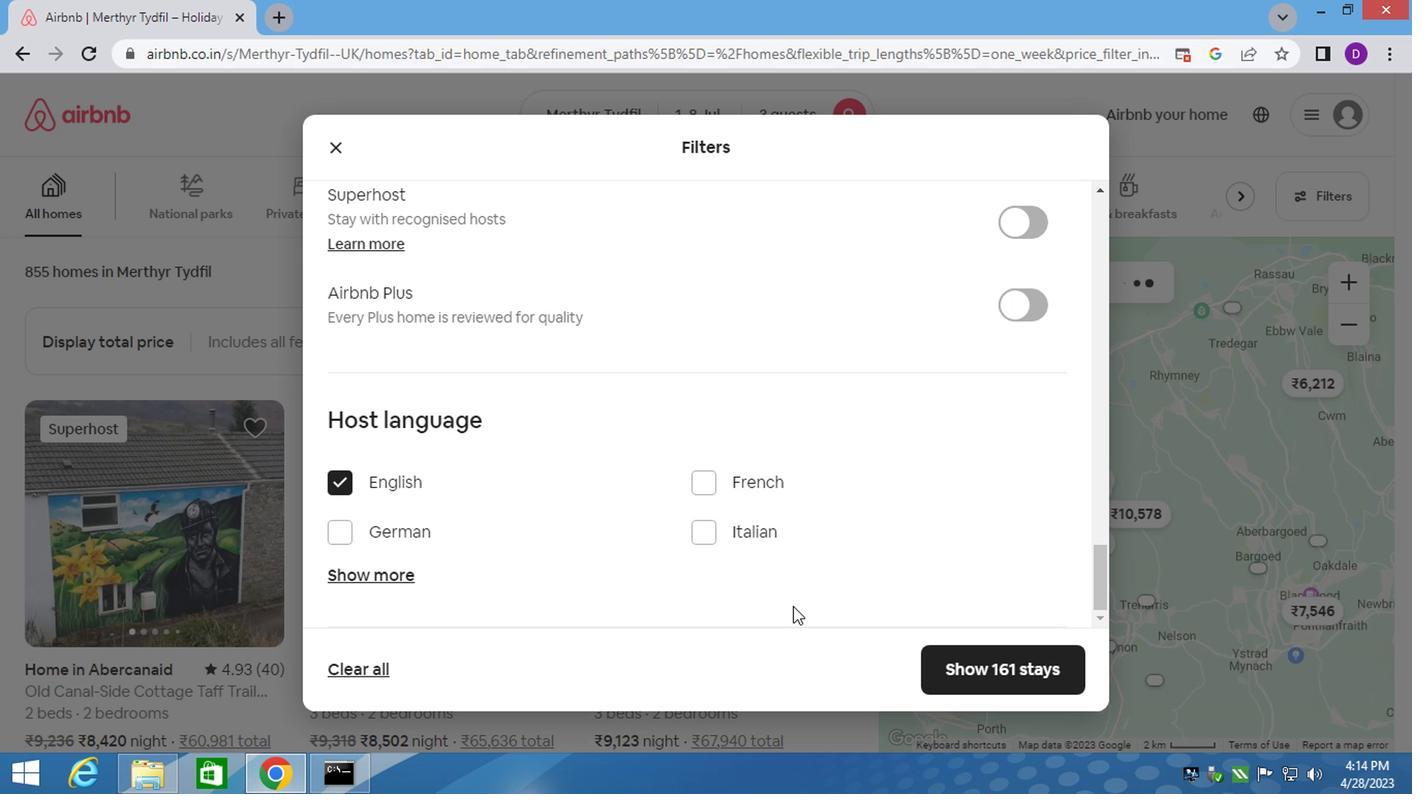
Action: Mouse scrolled (956, 592) with delta (0, 0)
Screenshot: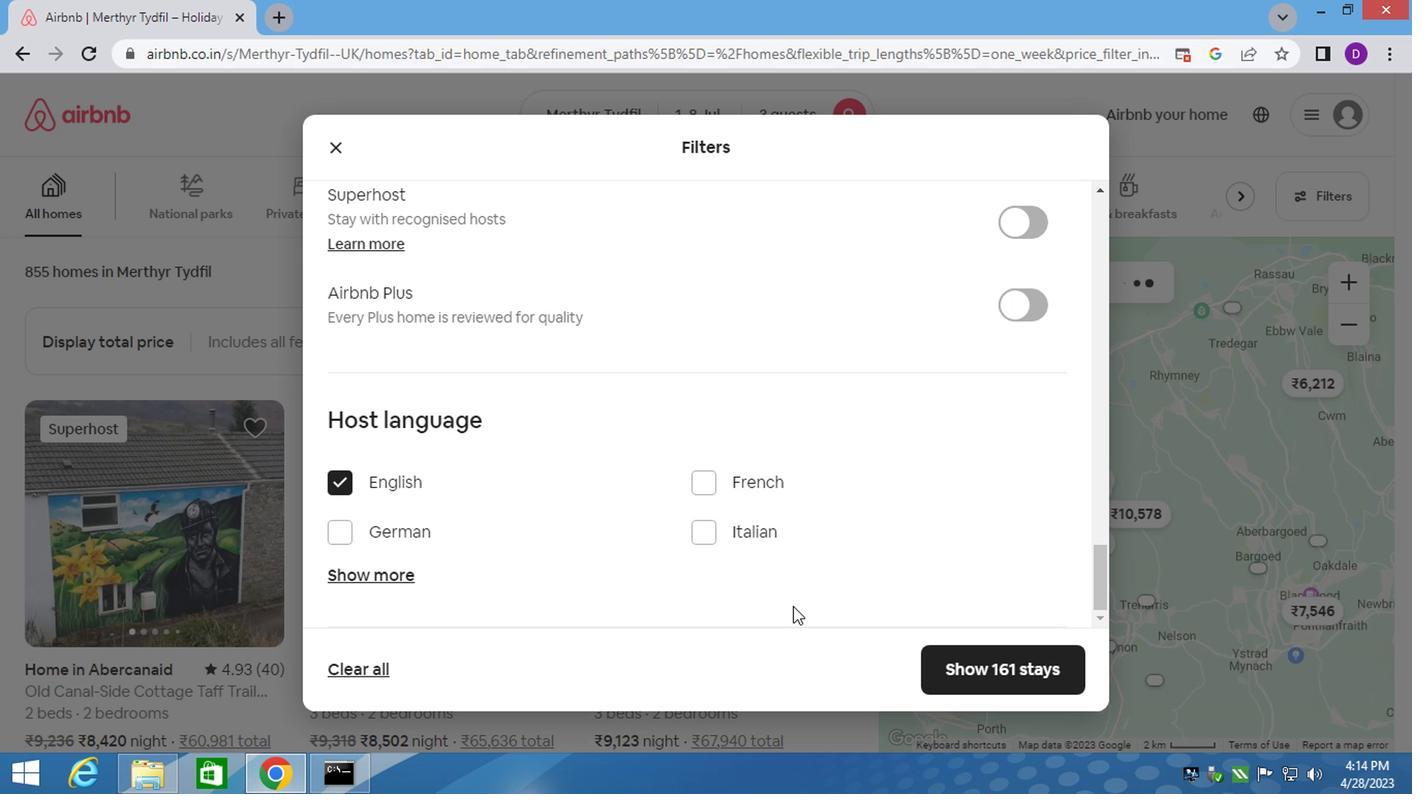 
Action: Mouse moved to (974, 595)
Screenshot: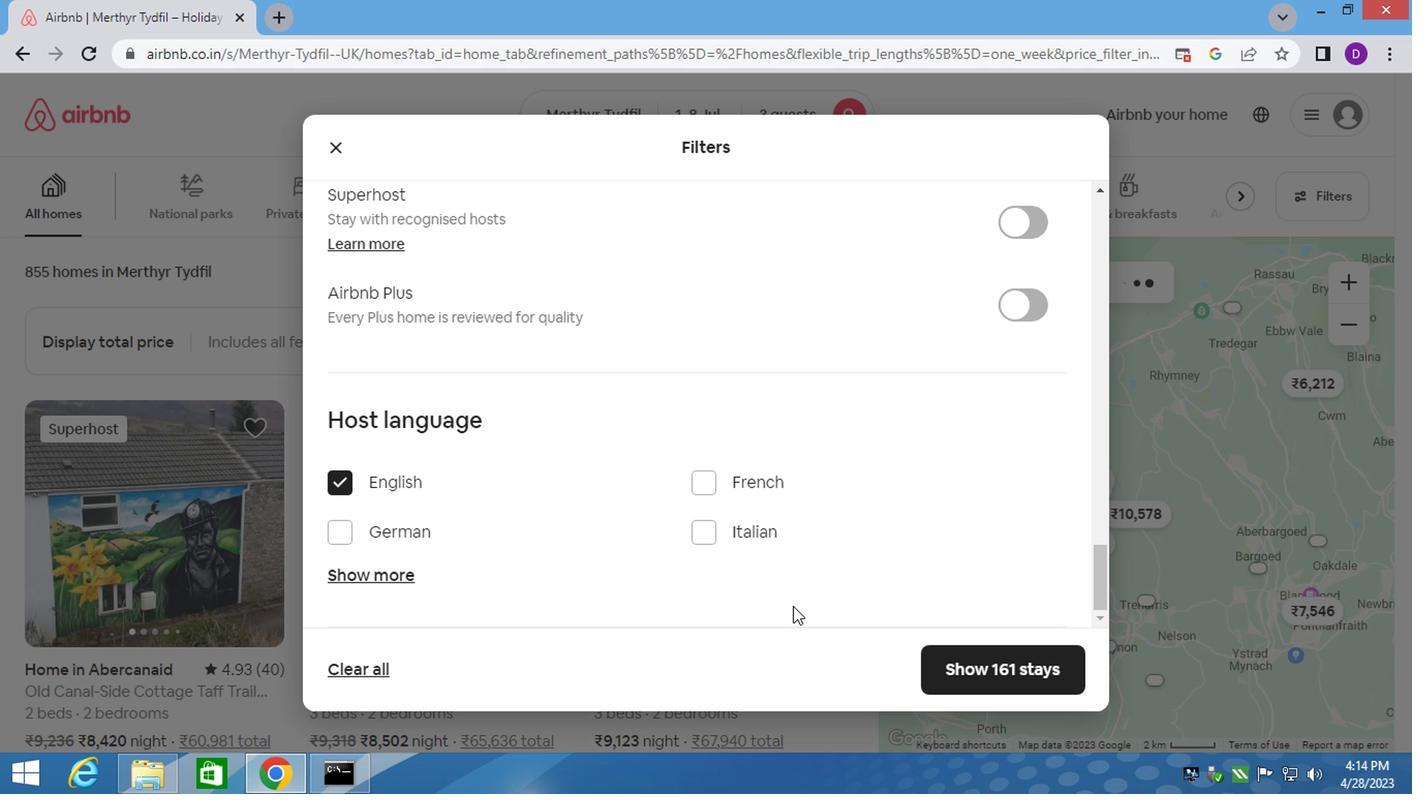 
Action: Mouse scrolled (974, 593) with delta (0, -1)
Screenshot: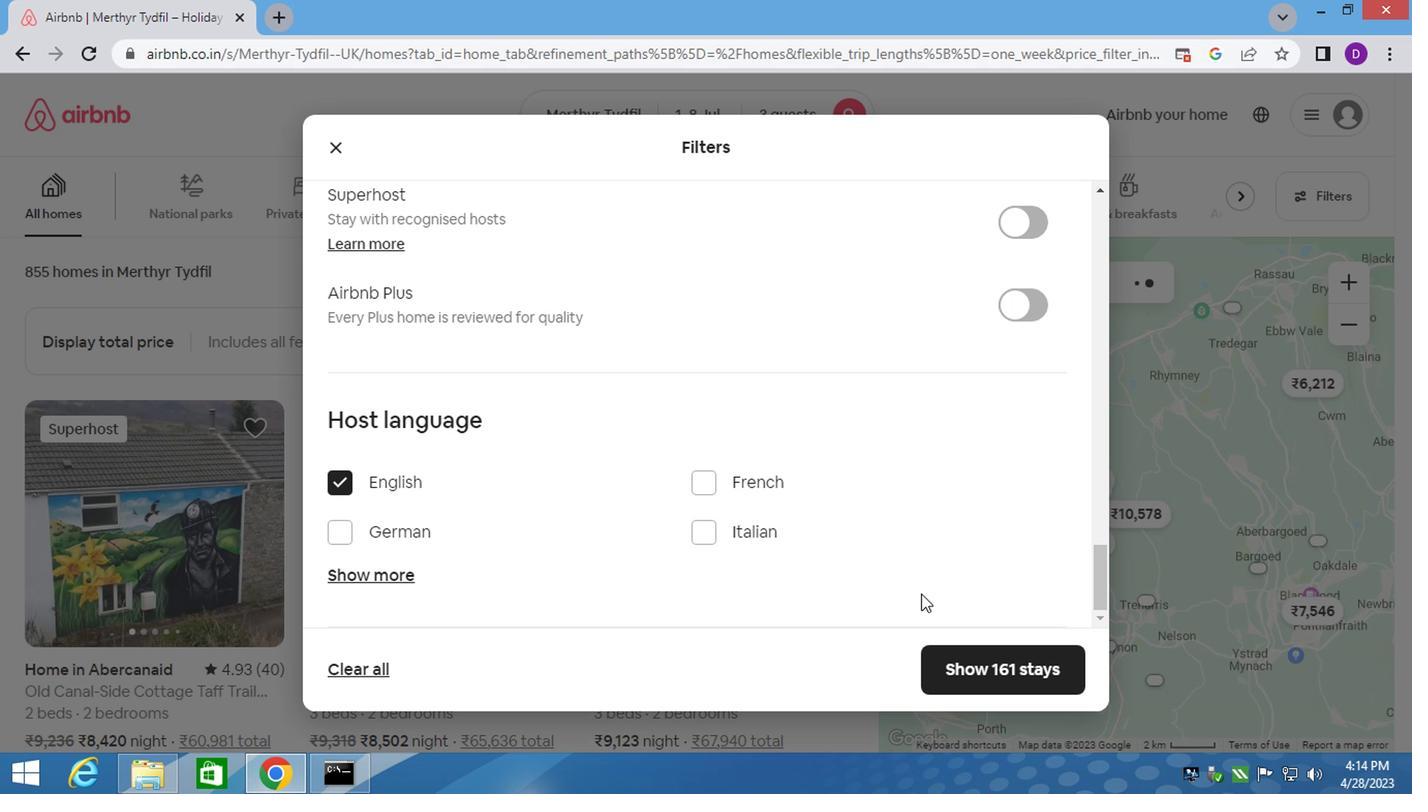 
Action: Mouse moved to (1001, 598)
Screenshot: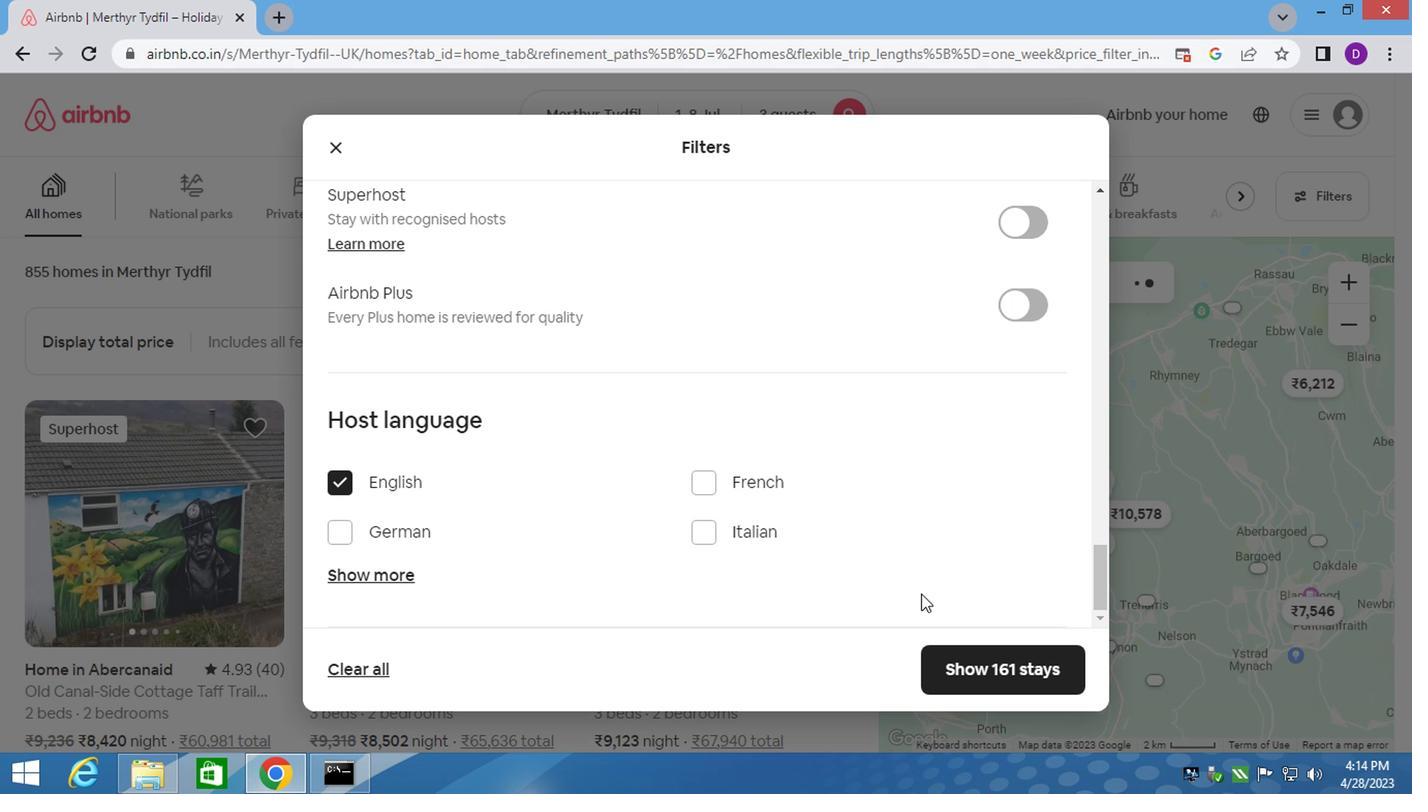 
Action: Mouse scrolled (985, 595) with delta (0, 0)
Screenshot: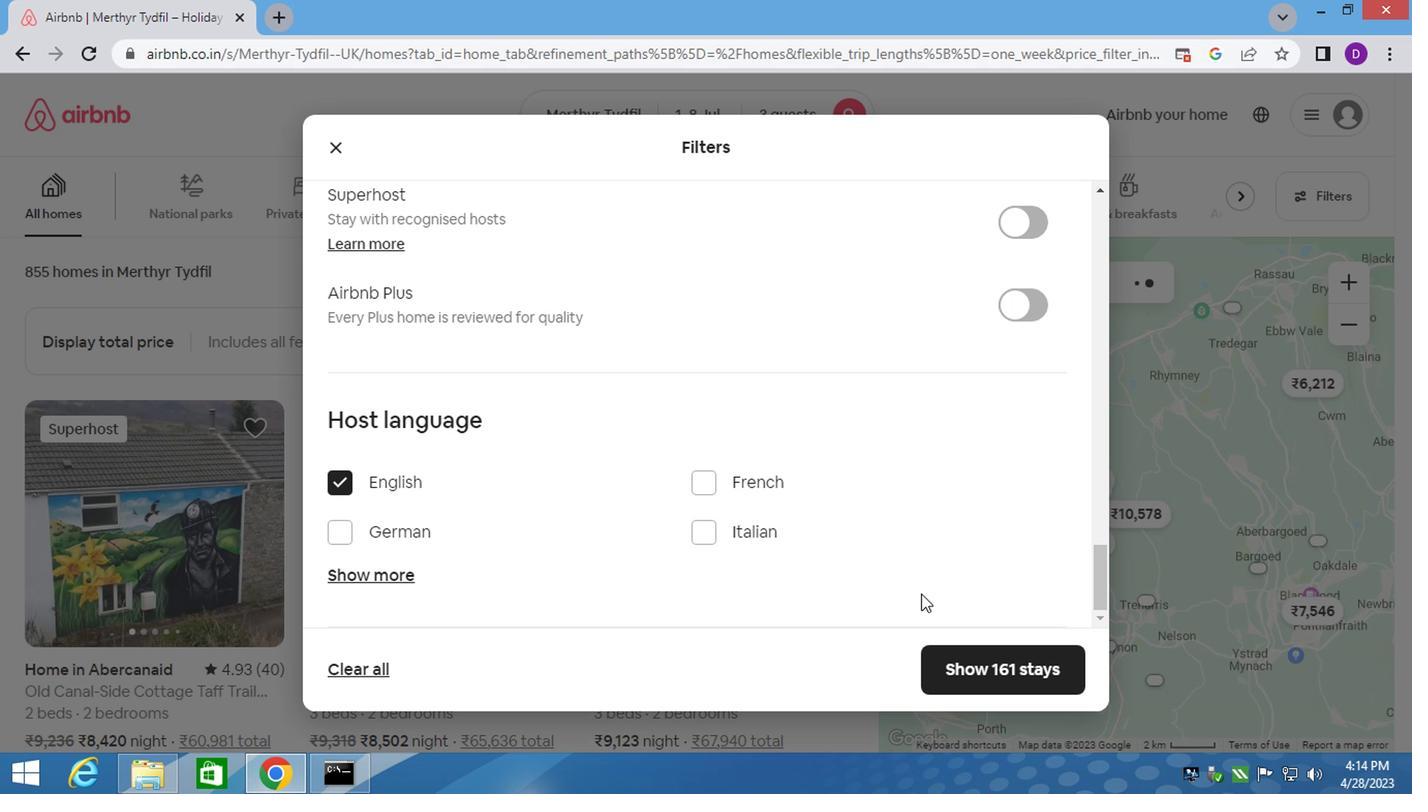 
Action: Mouse moved to (1001, 664)
Screenshot: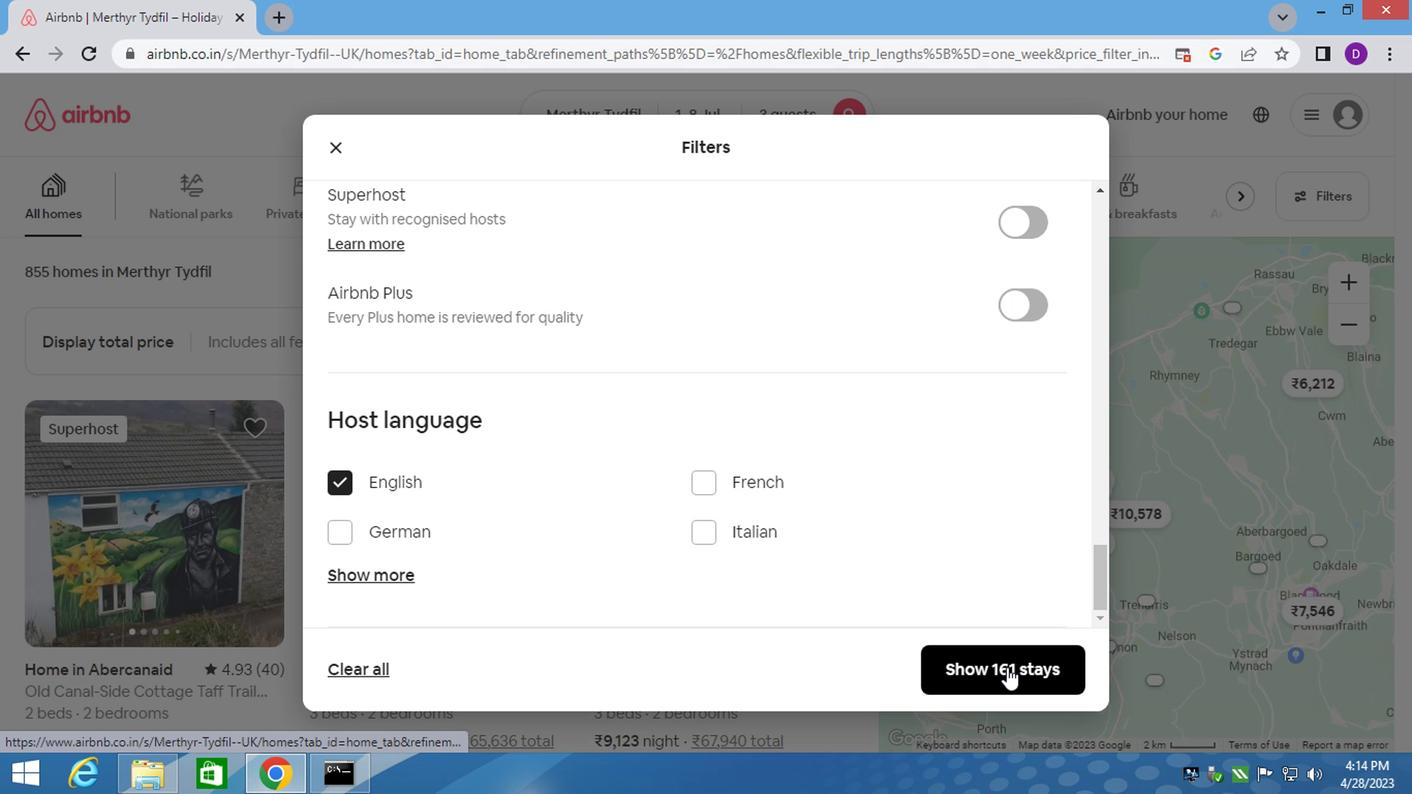 
Action: Mouse pressed left at (1001, 664)
Screenshot: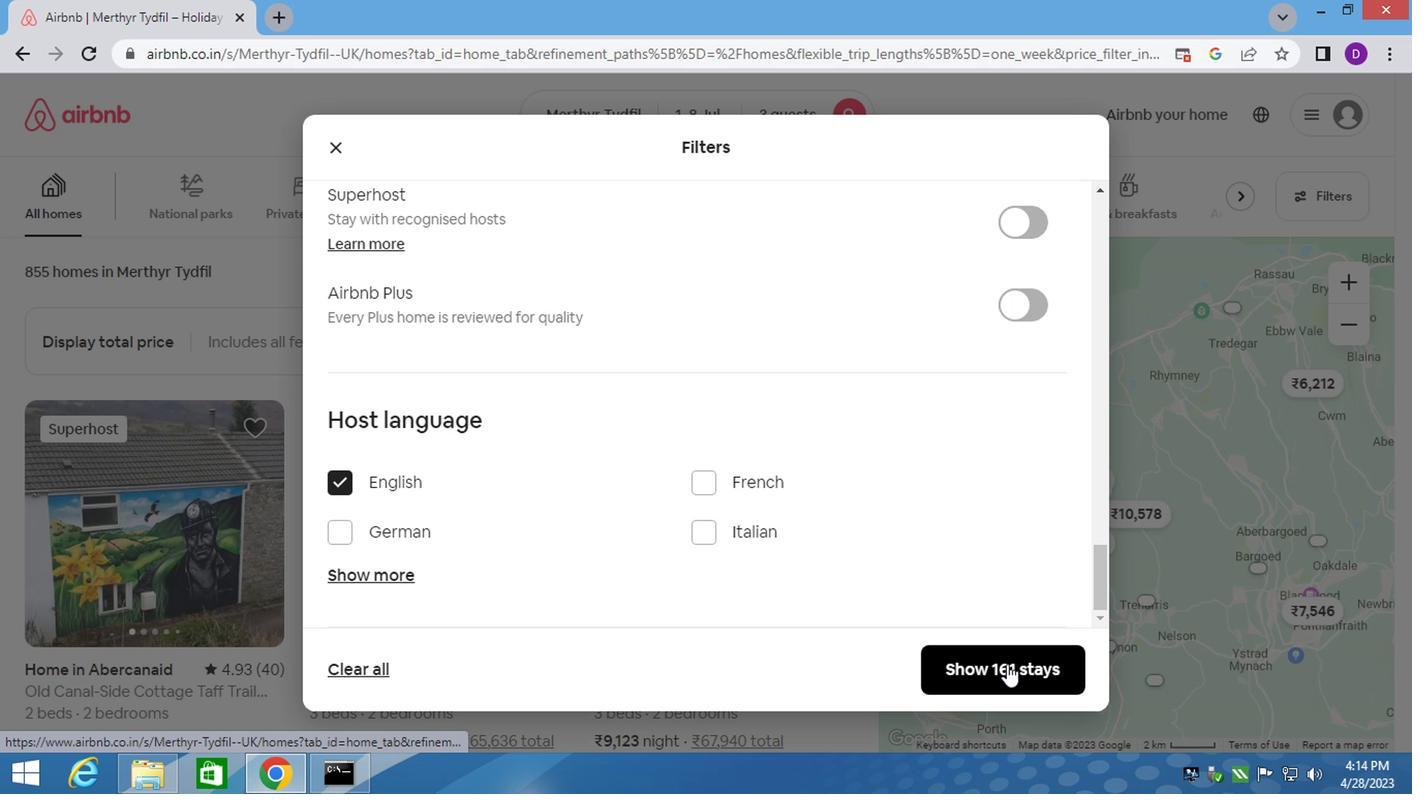 
